 Task: Provide the results of the 2023 Victory Lane Racing Xfinity Series for the track "Martinsville Speedway".
Action: Mouse moved to (157, 366)
Screenshot: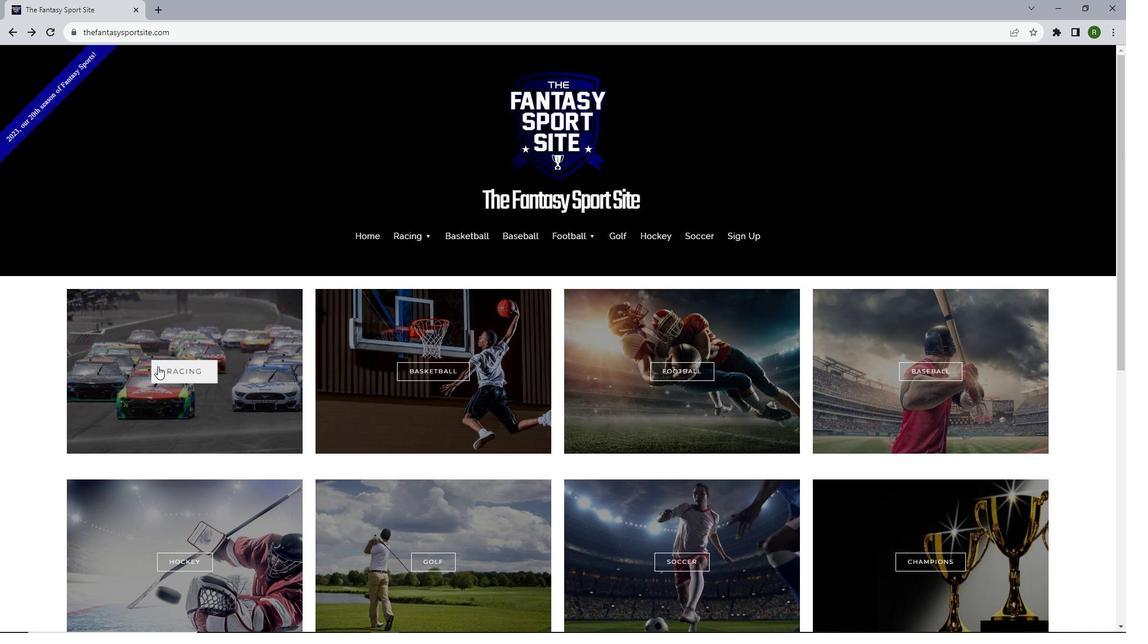 
Action: Mouse pressed left at (157, 366)
Screenshot: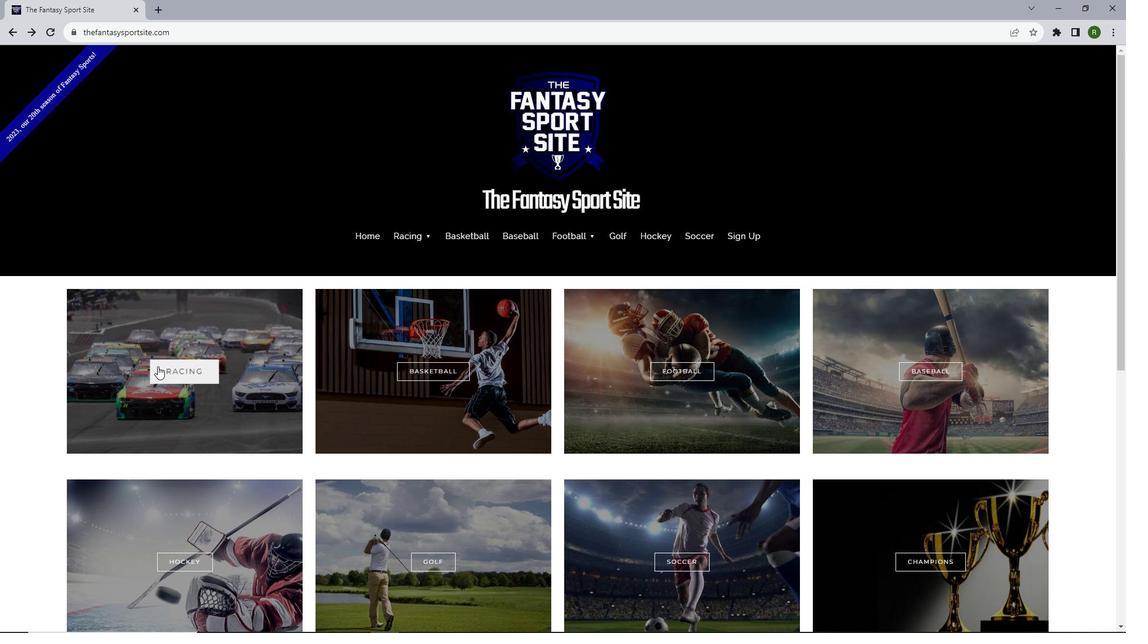 
Action: Mouse moved to (563, 517)
Screenshot: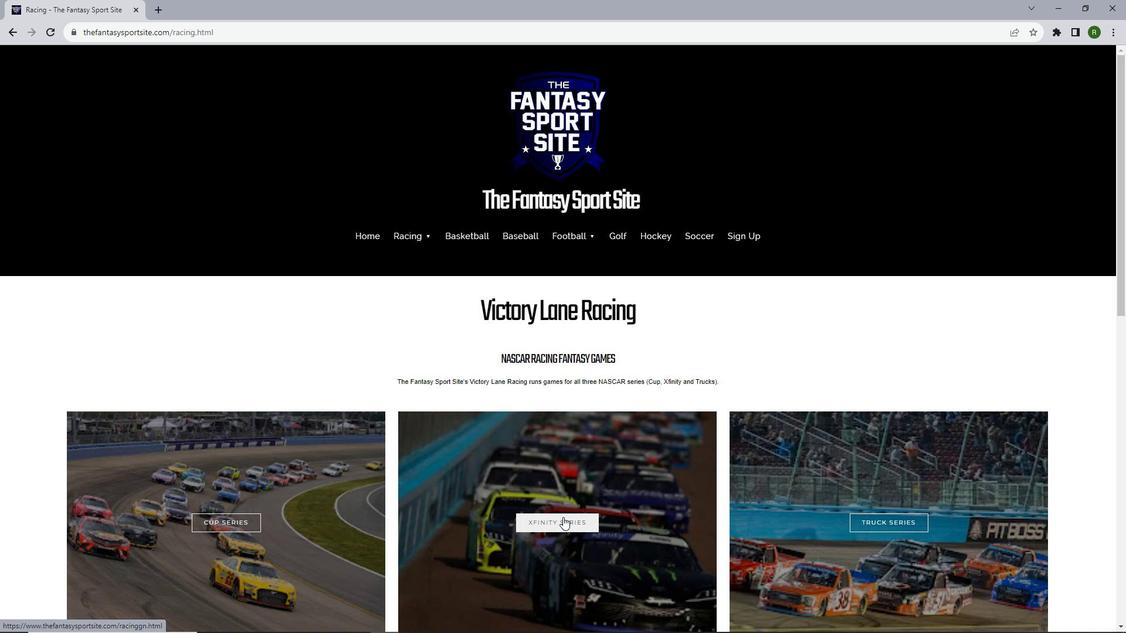 
Action: Mouse pressed left at (563, 517)
Screenshot: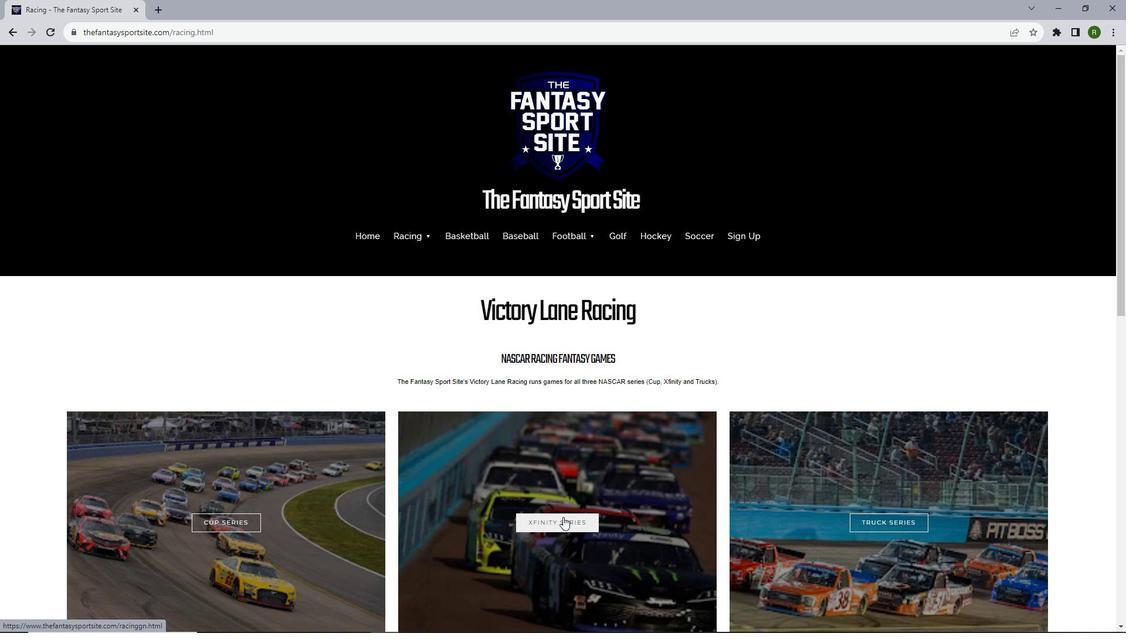 
Action: Mouse moved to (489, 197)
Screenshot: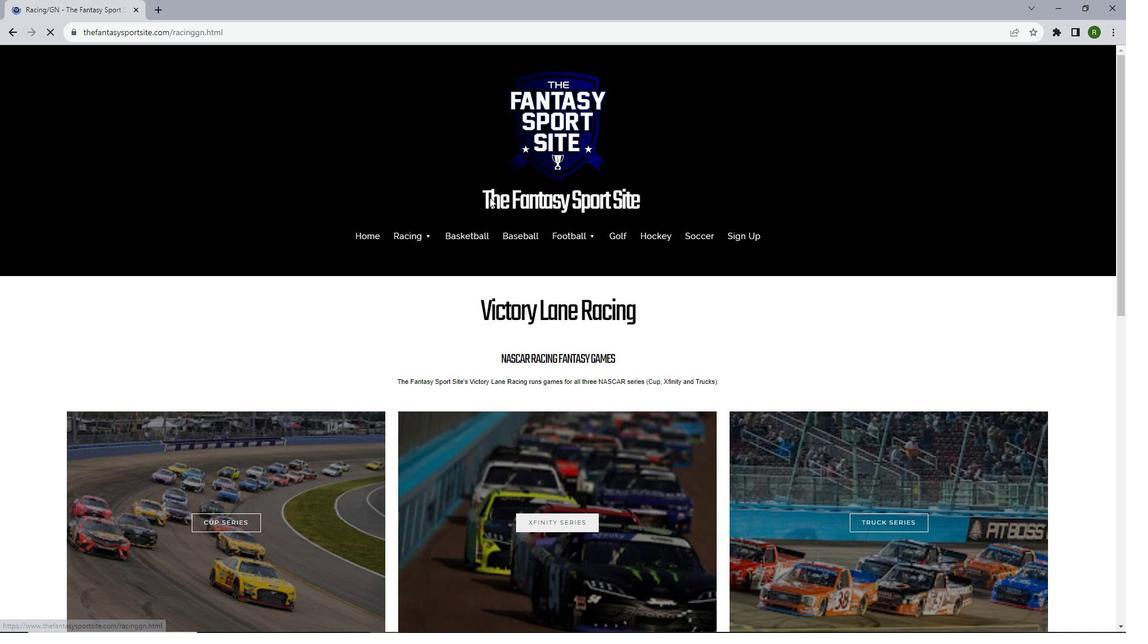 
Action: Mouse scrolled (489, 197) with delta (0, 0)
Screenshot: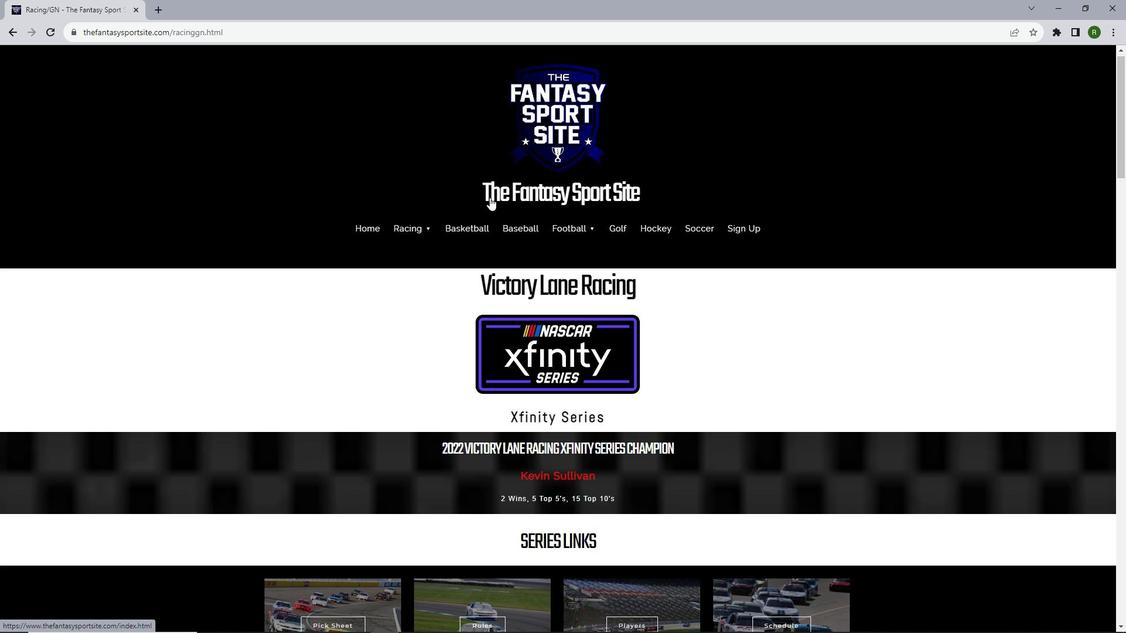 
Action: Mouse scrolled (489, 197) with delta (0, 0)
Screenshot: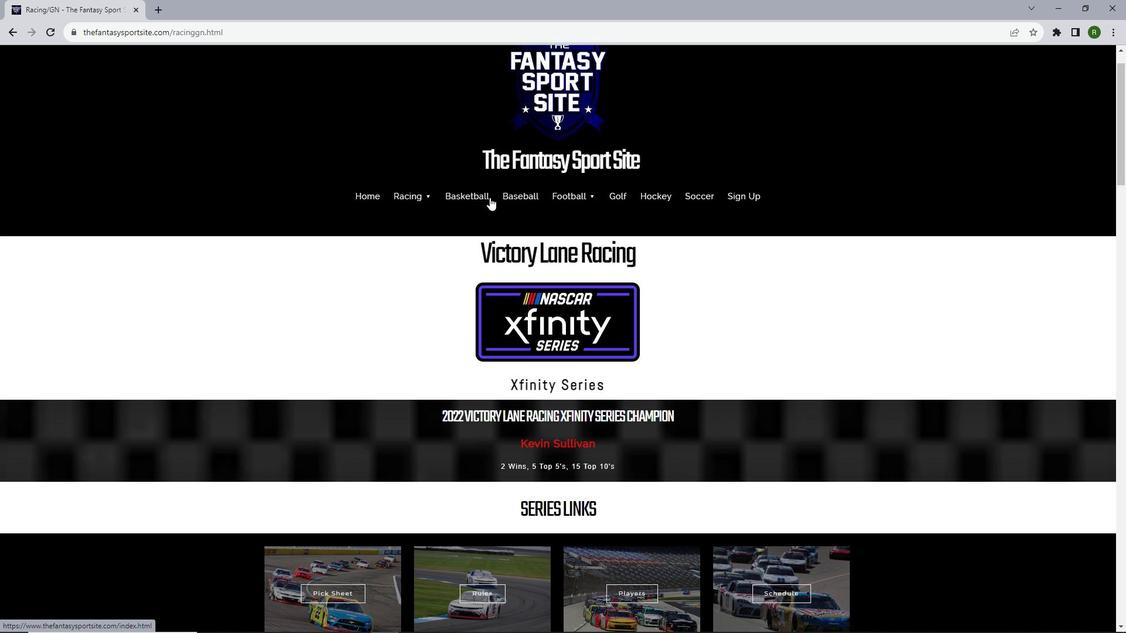 
Action: Mouse scrolled (489, 197) with delta (0, 0)
Screenshot: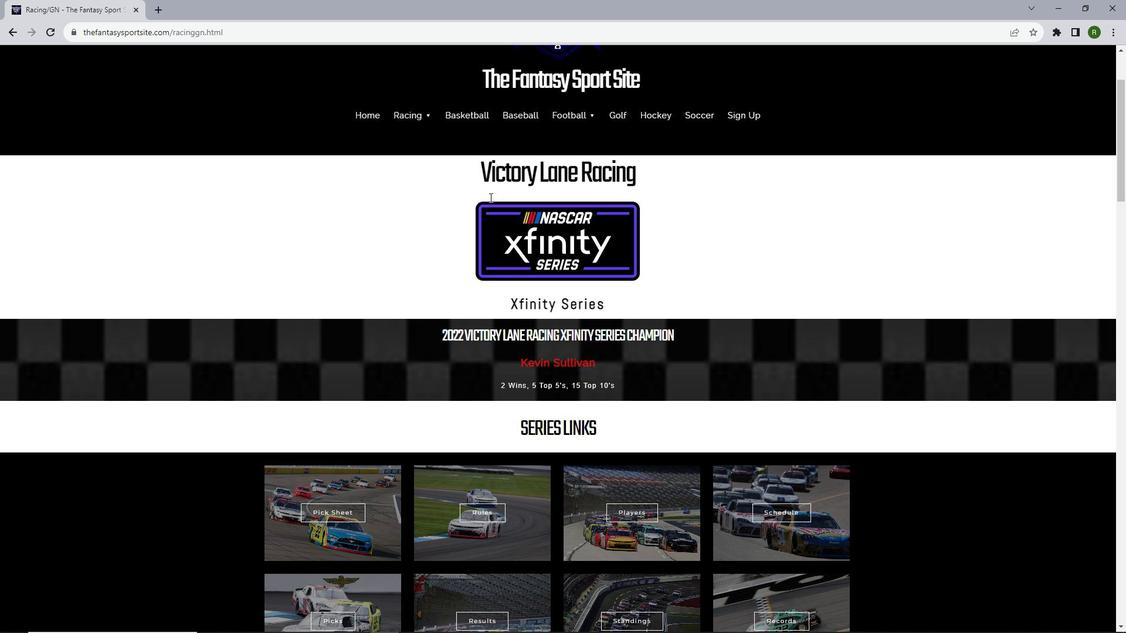 
Action: Mouse scrolled (489, 197) with delta (0, 0)
Screenshot: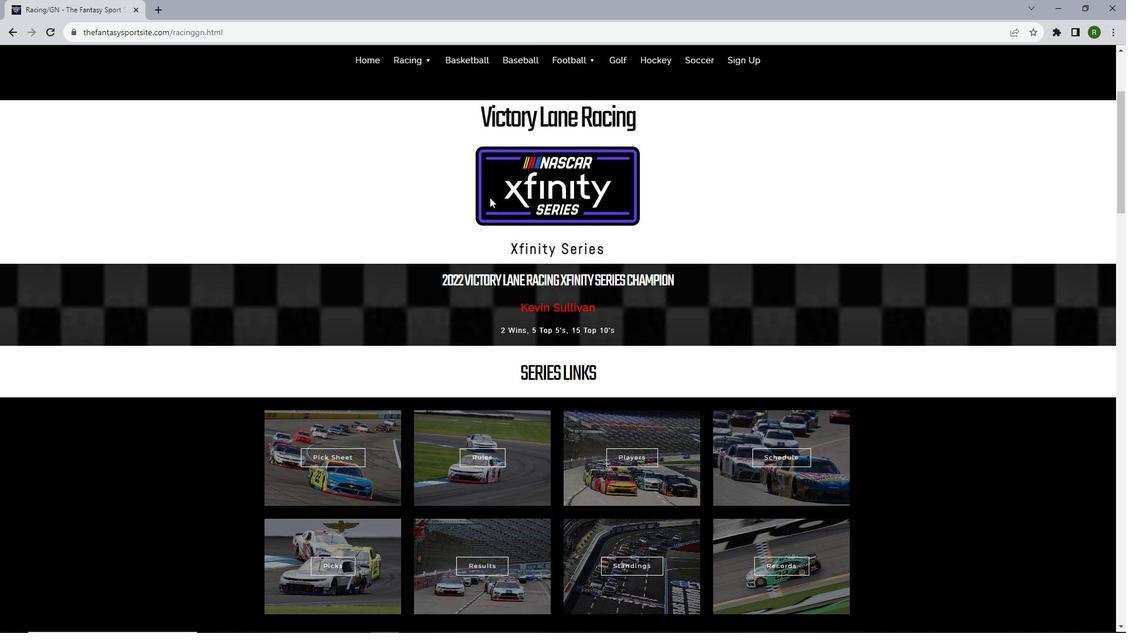 
Action: Mouse moved to (493, 513)
Screenshot: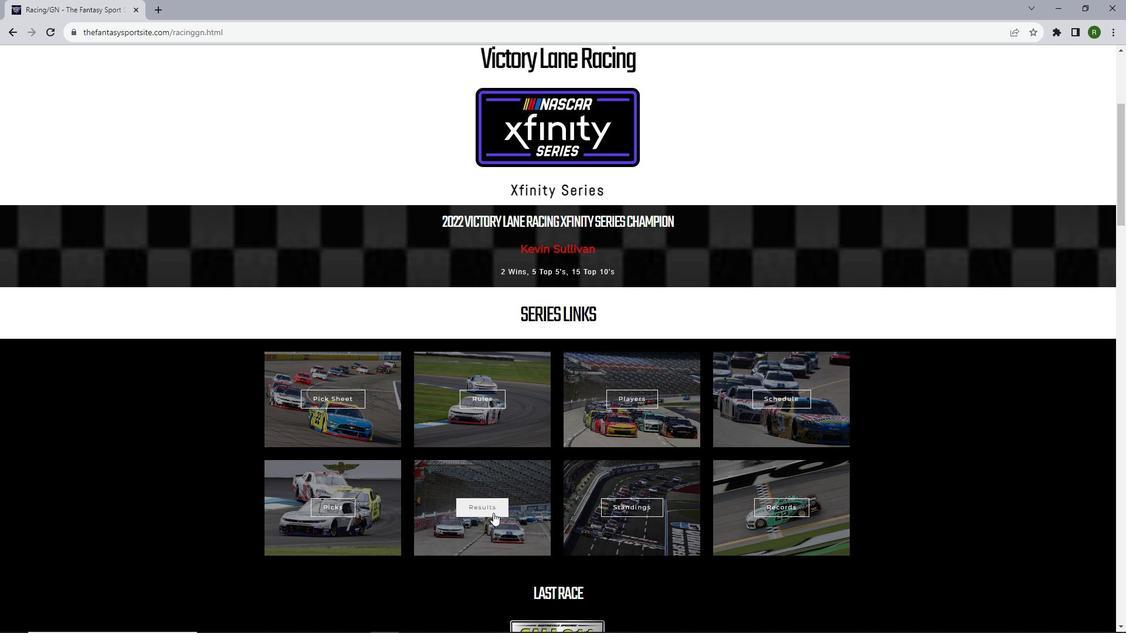 
Action: Mouse pressed left at (493, 513)
Screenshot: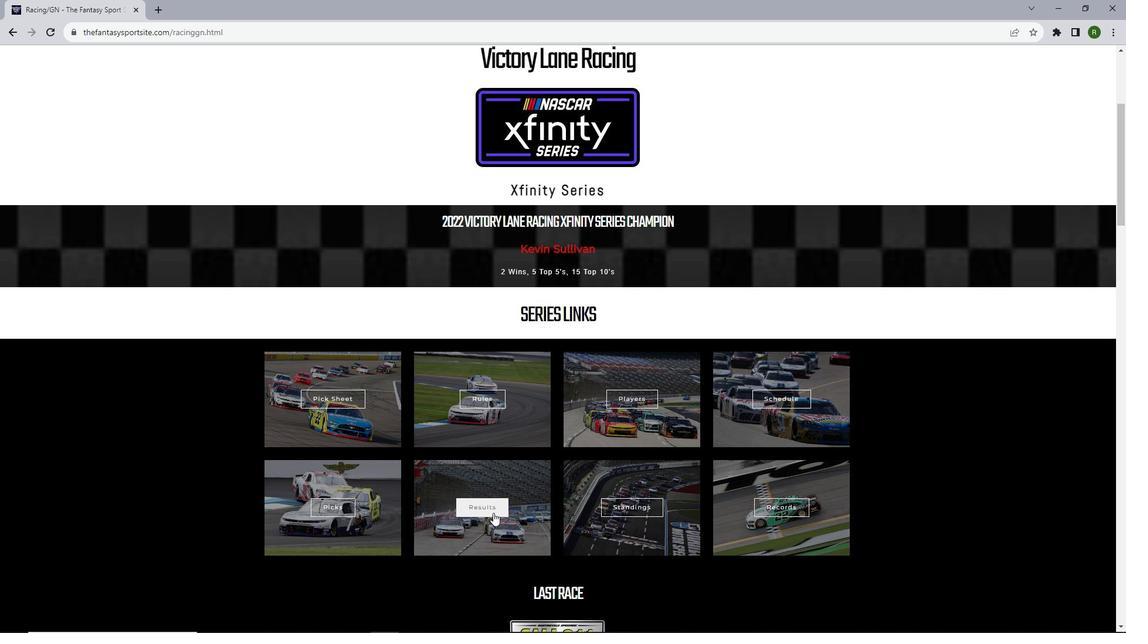 
Action: Mouse moved to (524, 347)
Screenshot: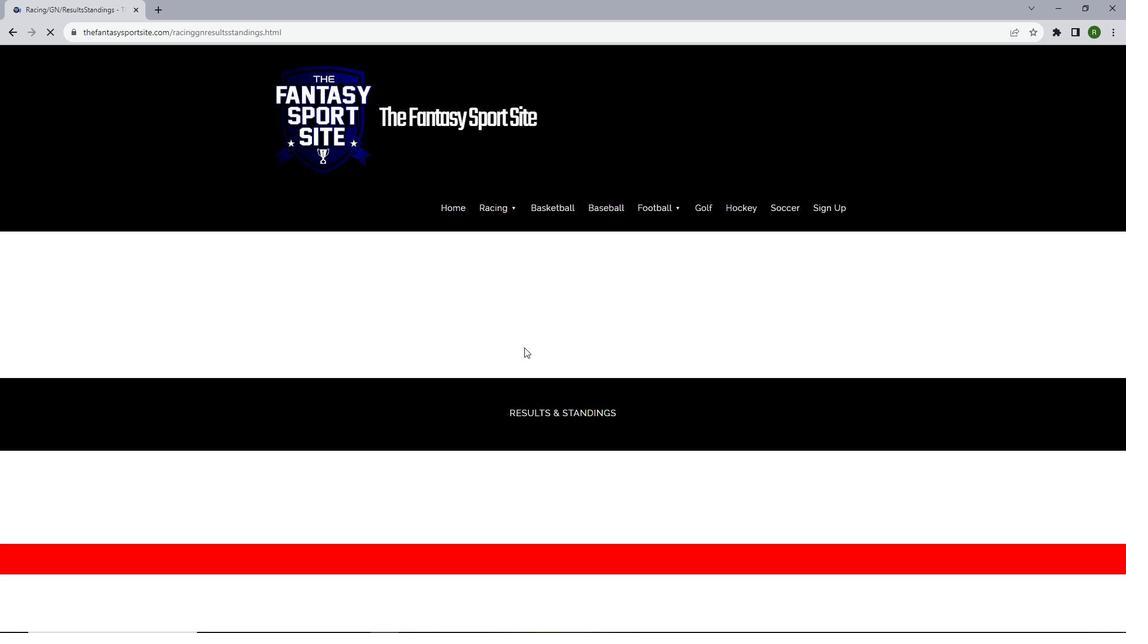 
Action: Mouse scrolled (524, 347) with delta (0, 0)
Screenshot: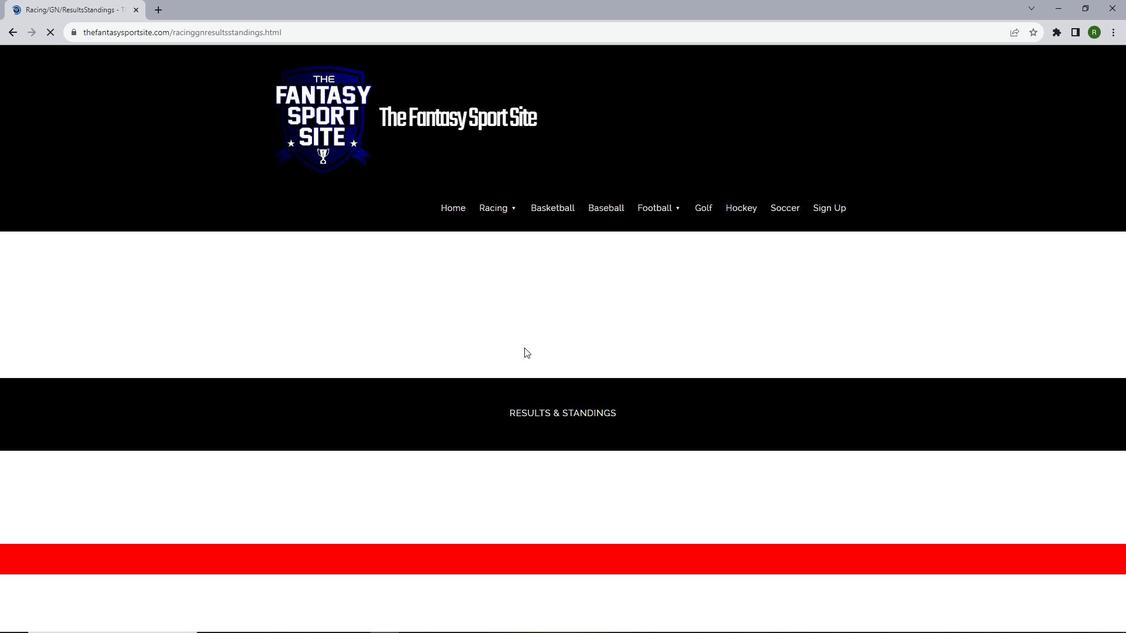 
Action: Mouse moved to (525, 347)
Screenshot: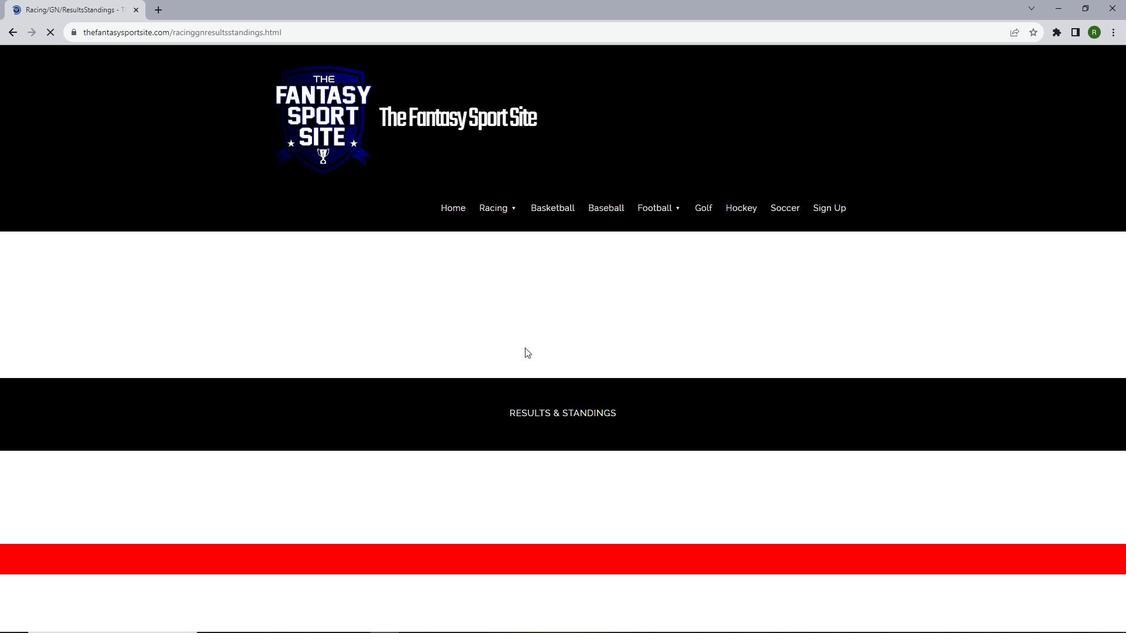 
Action: Mouse scrolled (525, 347) with delta (0, 0)
Screenshot: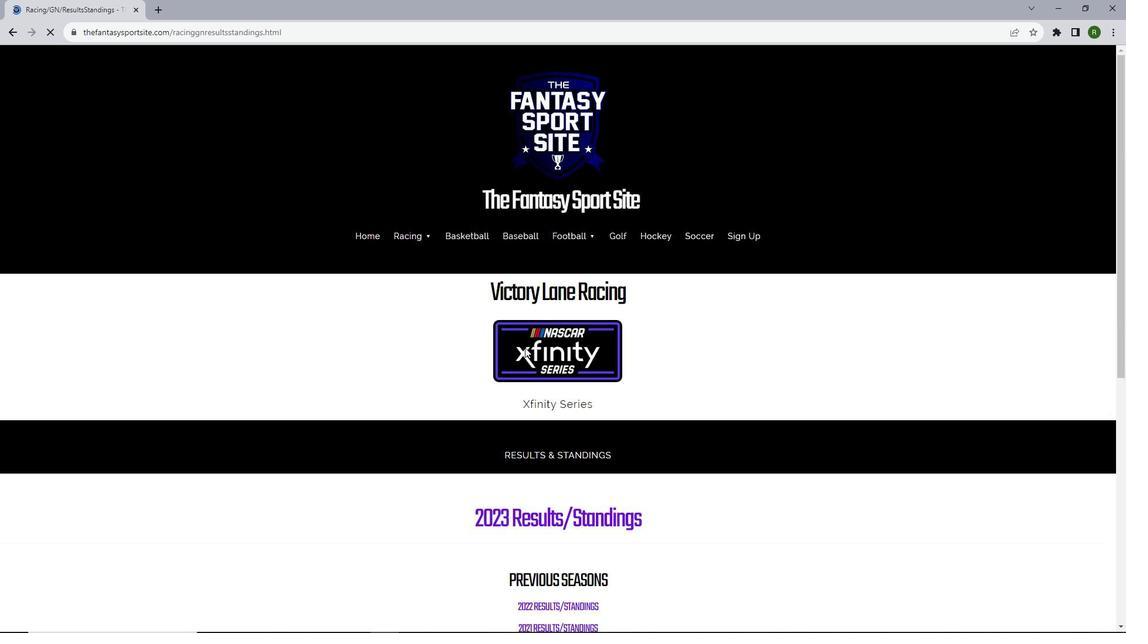 
Action: Mouse scrolled (525, 347) with delta (0, 0)
Screenshot: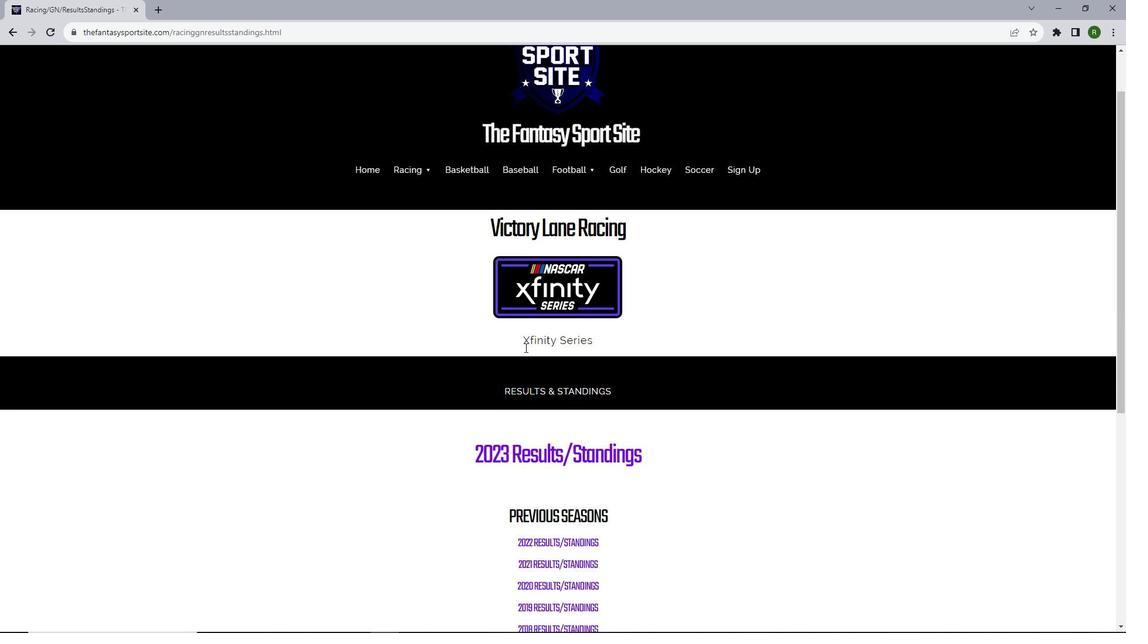 
Action: Mouse scrolled (525, 347) with delta (0, 0)
Screenshot: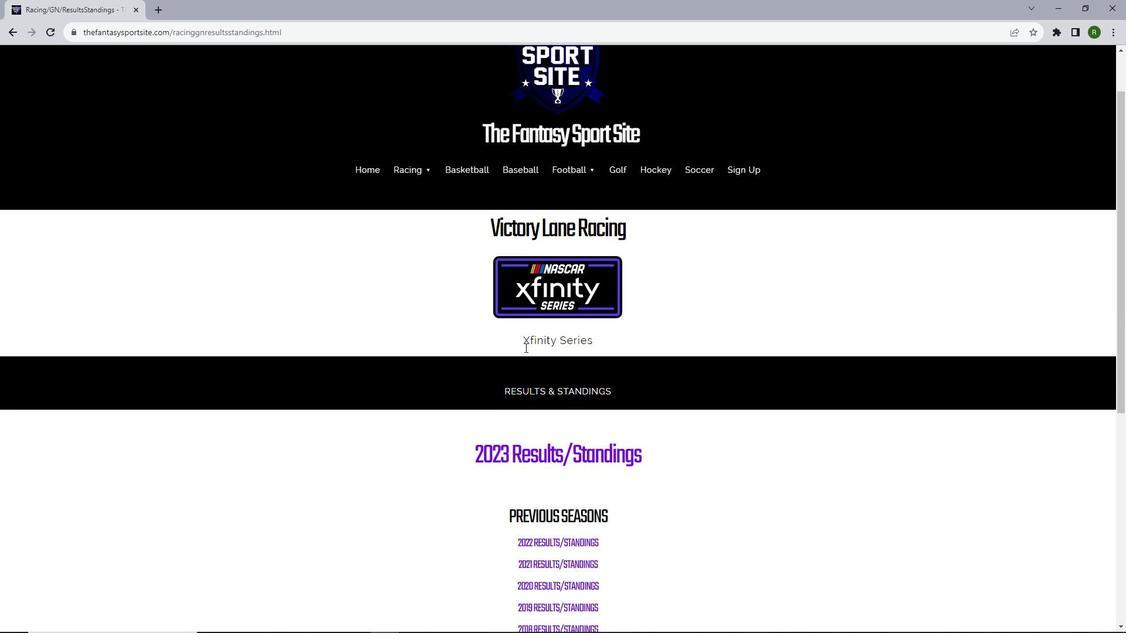 
Action: Mouse moved to (560, 349)
Screenshot: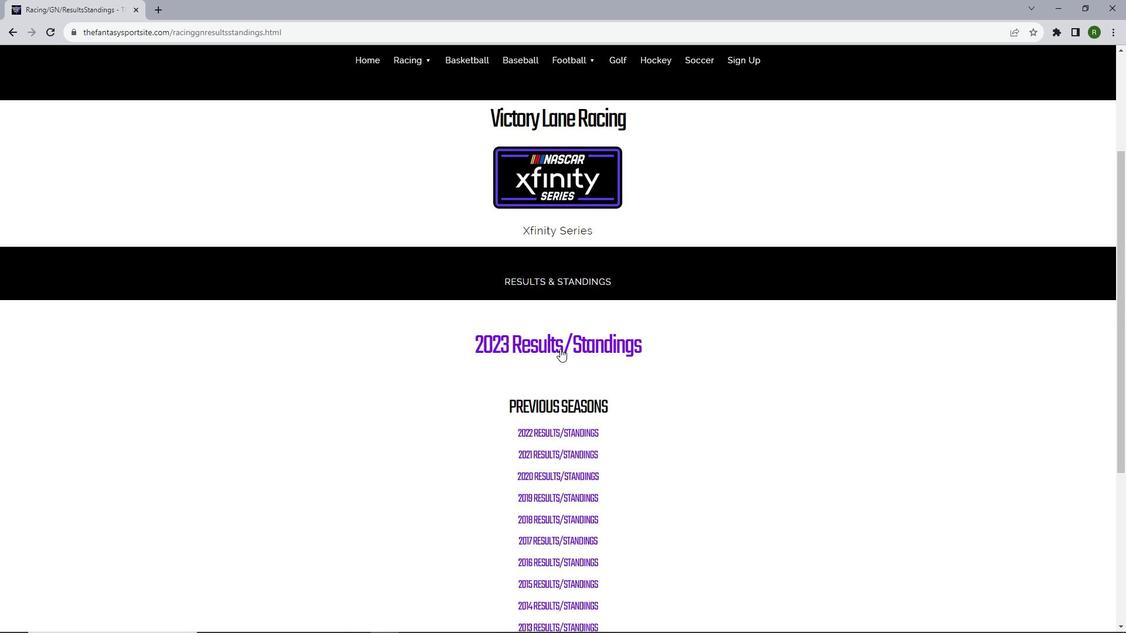
Action: Mouse pressed left at (560, 349)
Screenshot: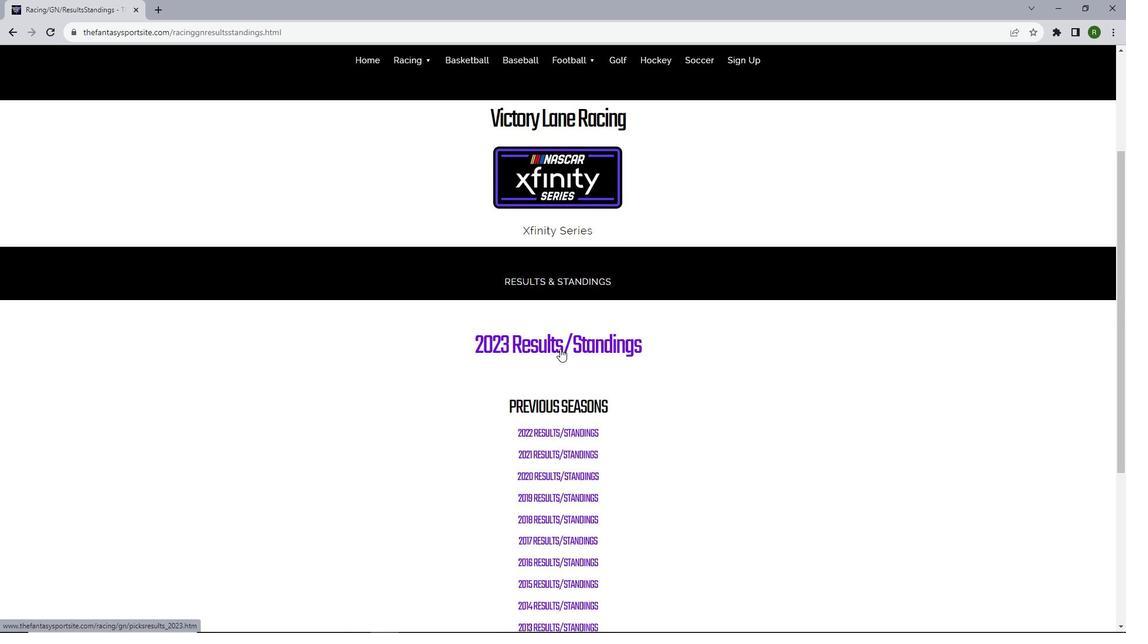 
Action: Mouse moved to (655, 200)
Screenshot: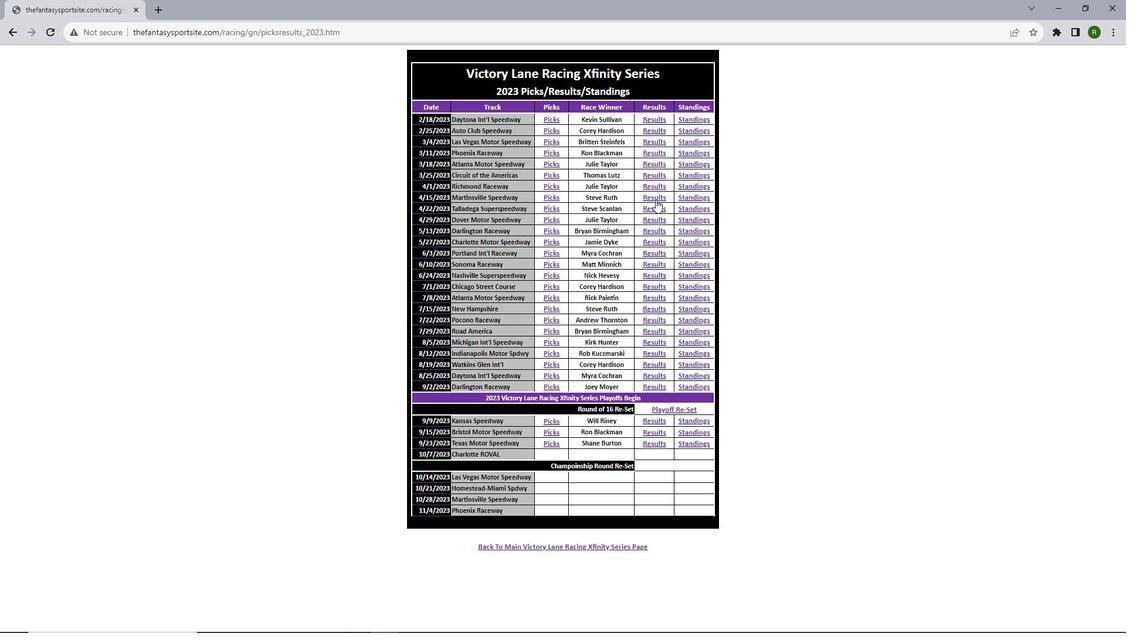 
Action: Mouse pressed left at (655, 200)
Screenshot: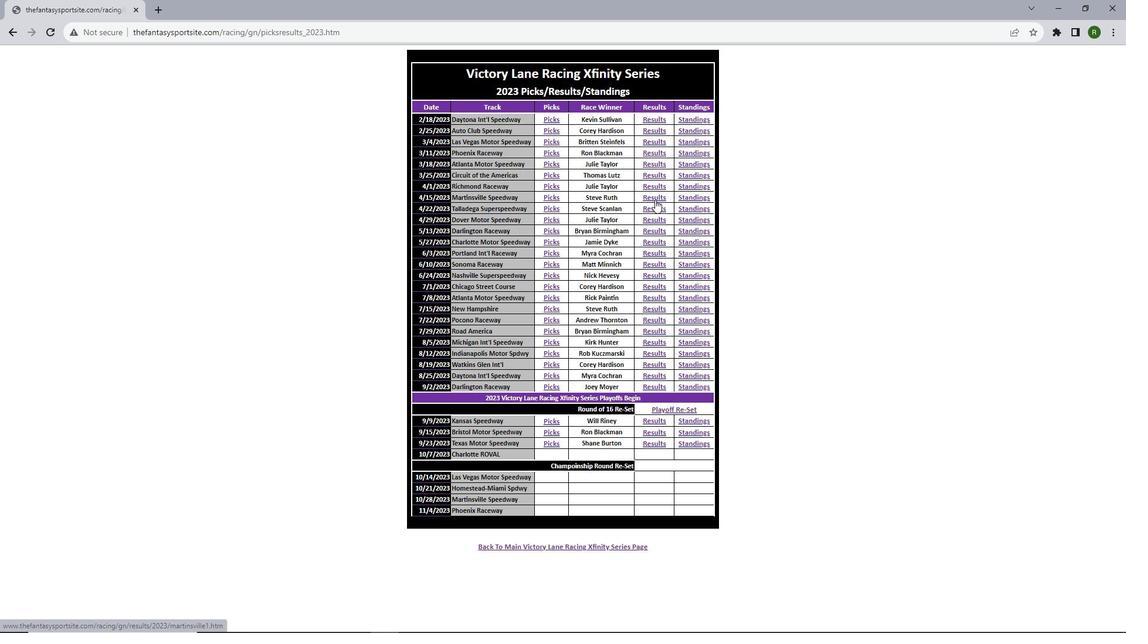 
Action: Mouse moved to (654, 200)
Screenshot: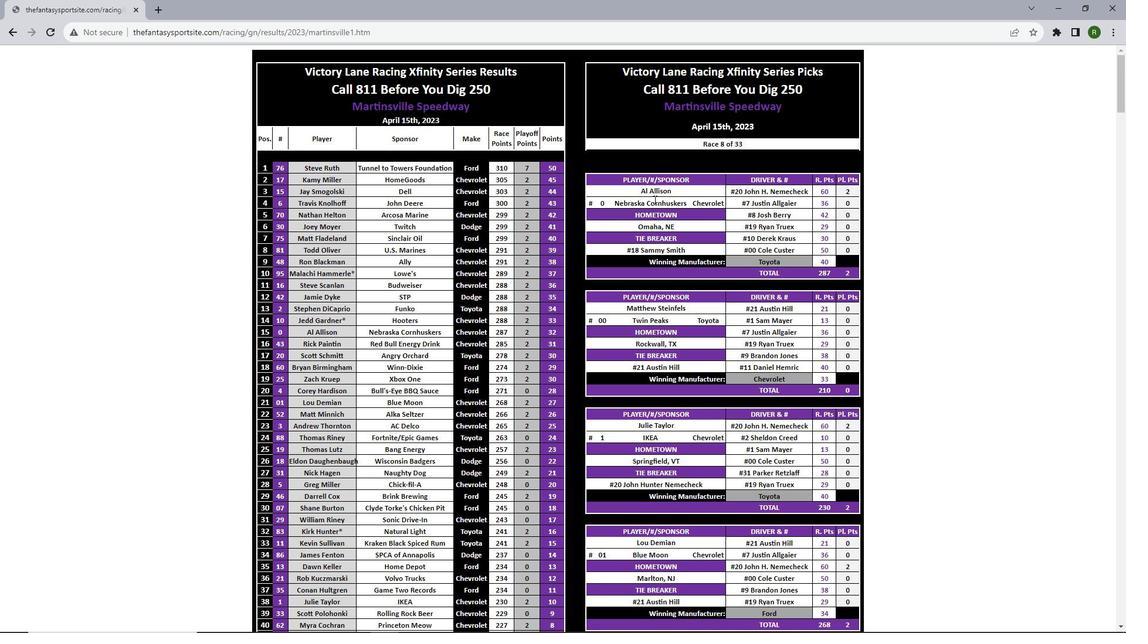 
Action: Mouse scrolled (654, 199) with delta (0, 0)
Screenshot: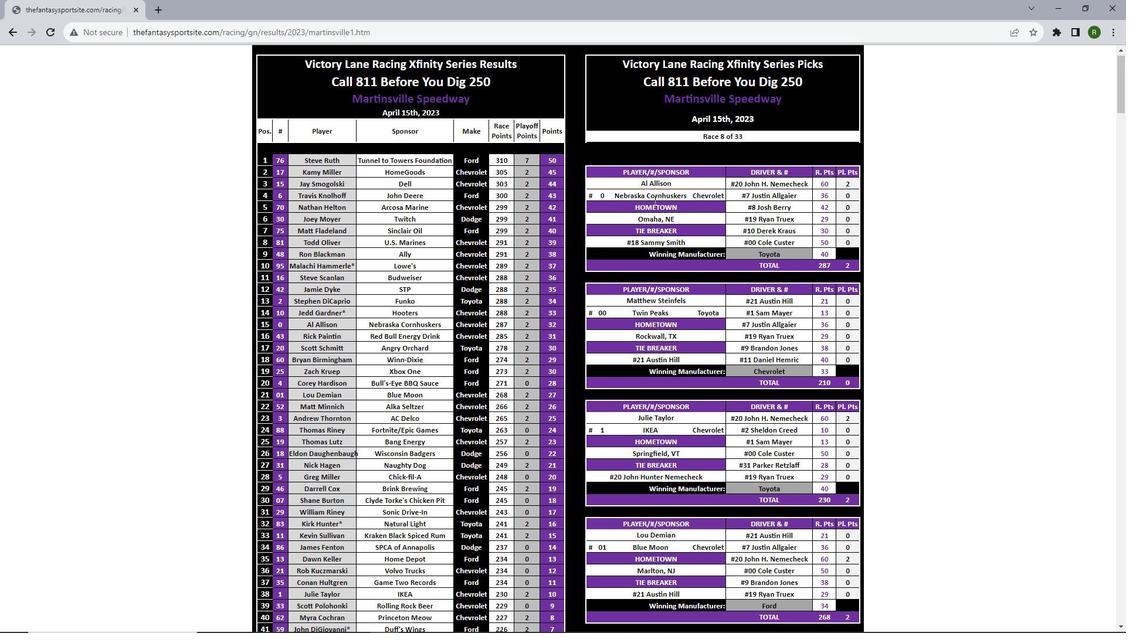 
Action: Mouse scrolled (654, 199) with delta (0, 0)
Screenshot: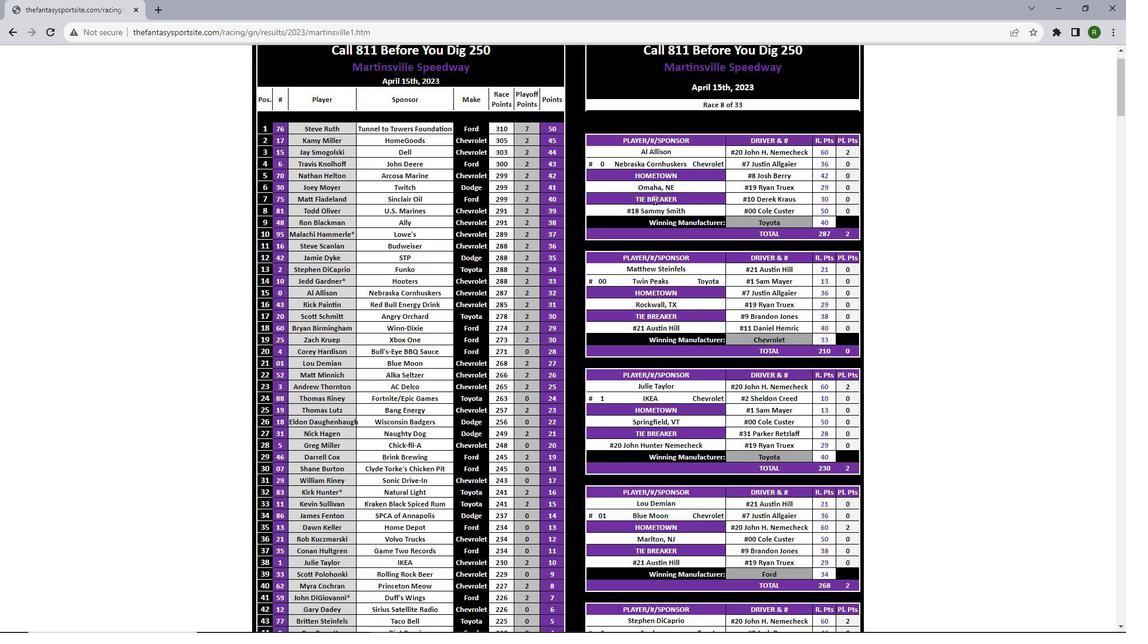 
Action: Mouse scrolled (654, 199) with delta (0, 0)
Screenshot: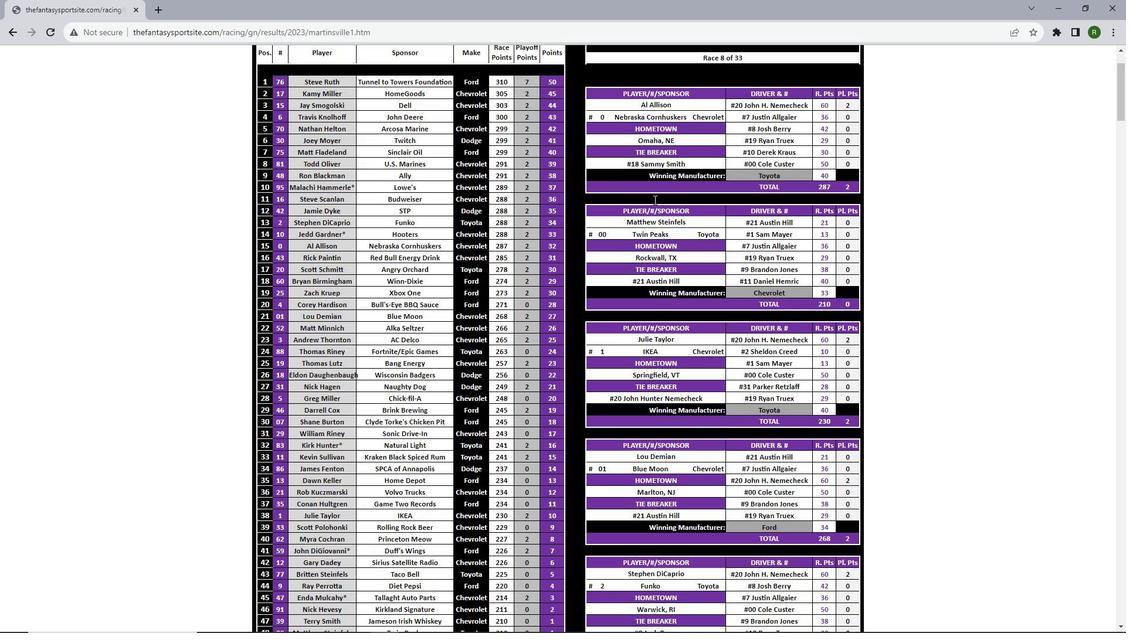 
Action: Mouse scrolled (654, 199) with delta (0, 0)
Screenshot: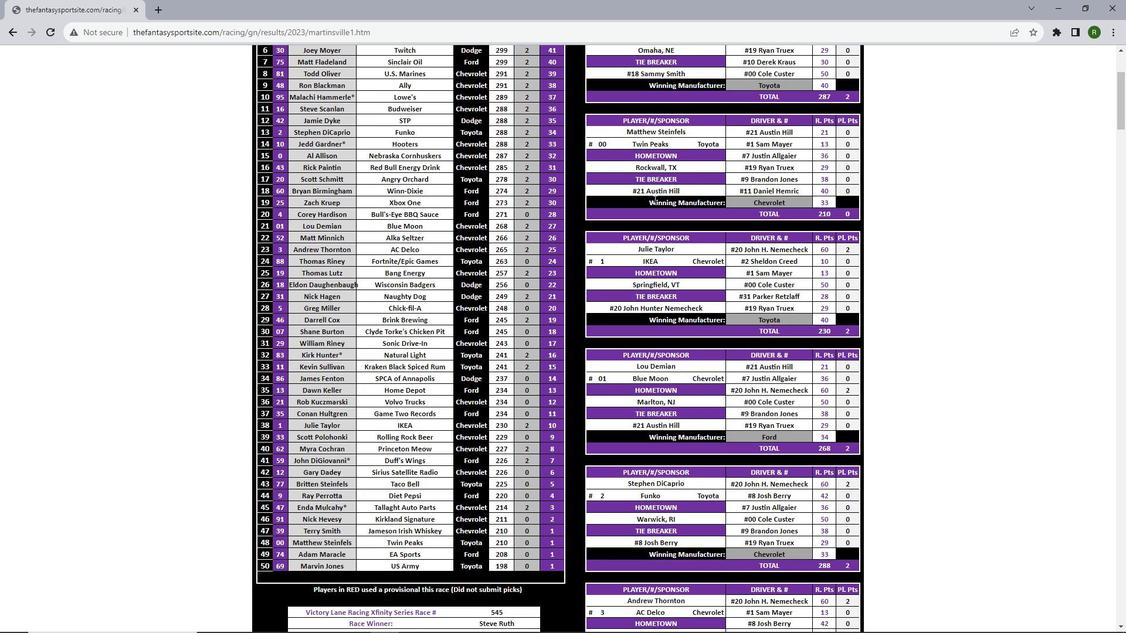 
Action: Mouse scrolled (654, 199) with delta (0, 0)
Screenshot: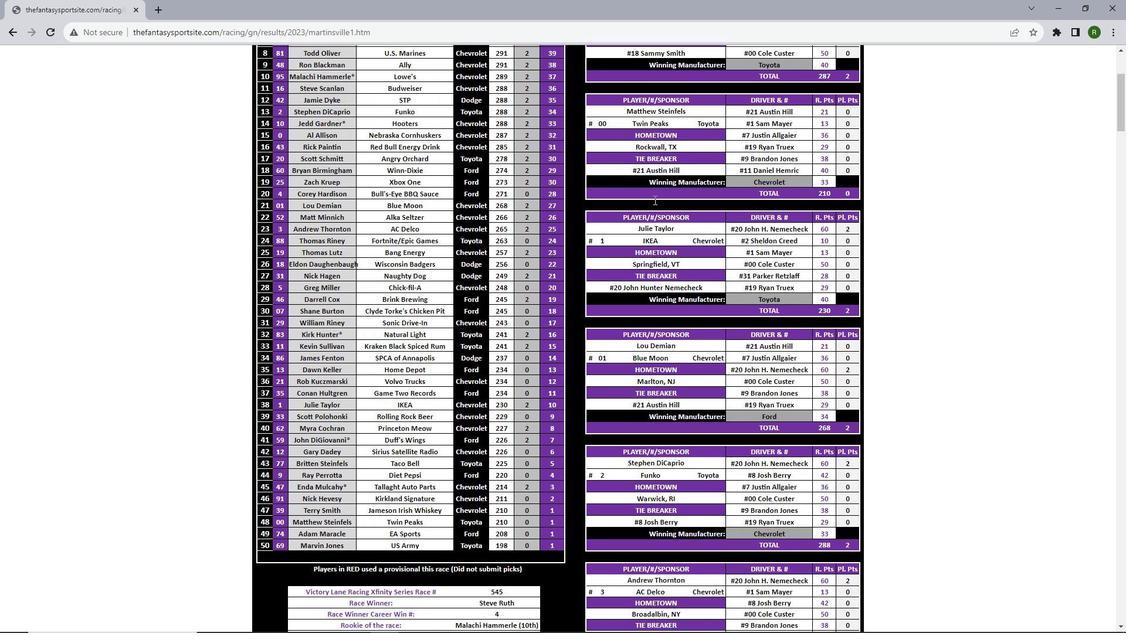 
Action: Mouse scrolled (654, 199) with delta (0, 0)
Screenshot: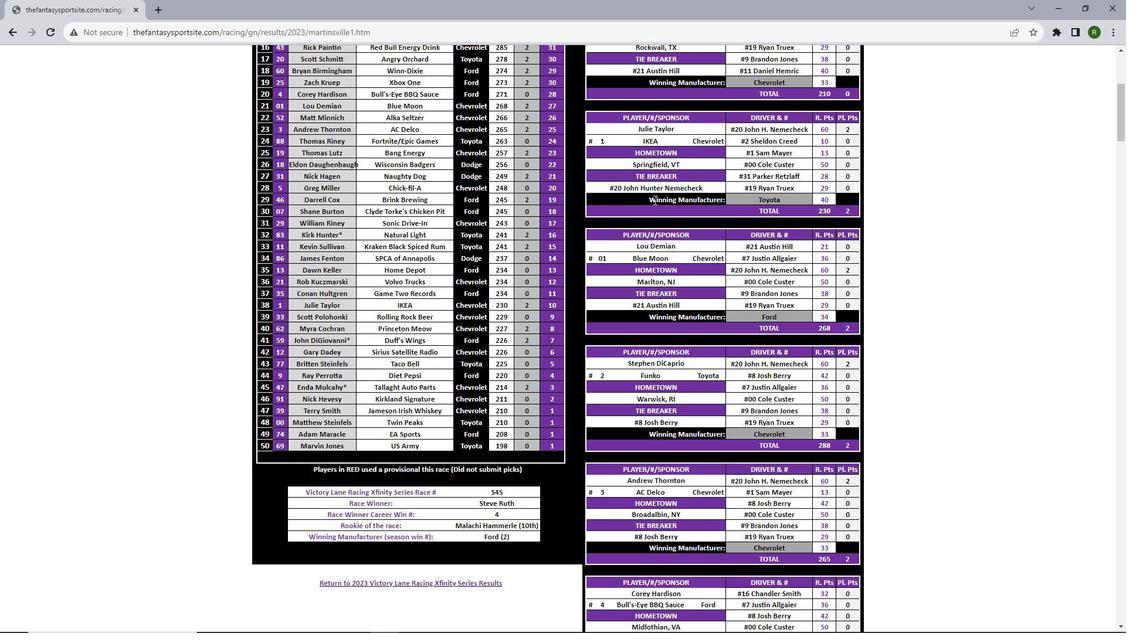 
Action: Mouse scrolled (654, 199) with delta (0, 0)
Screenshot: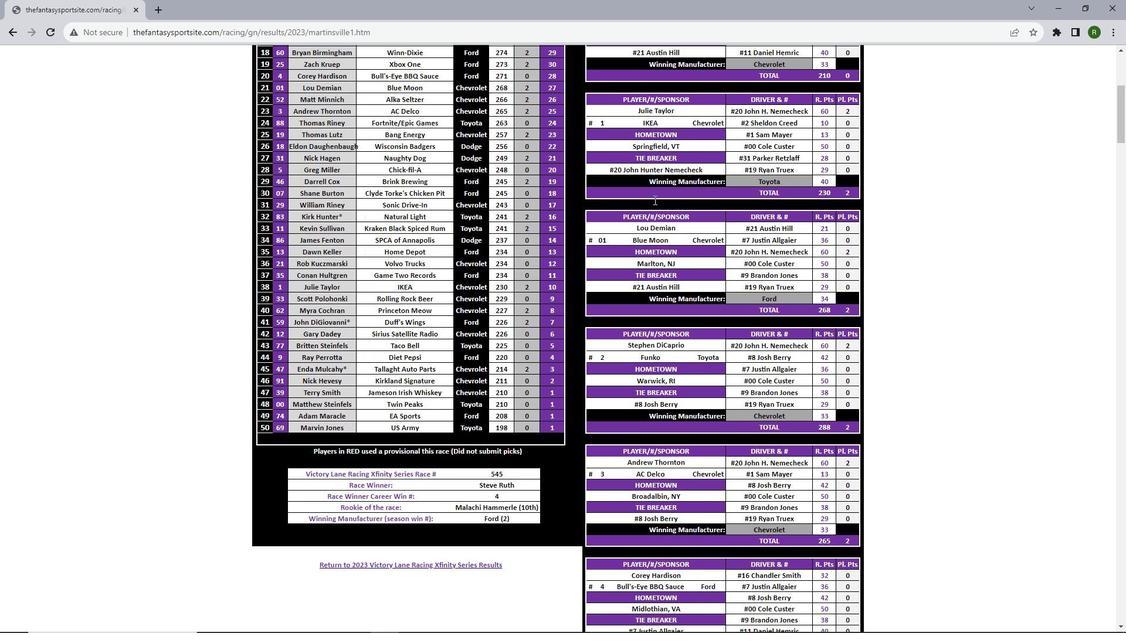 
Action: Mouse scrolled (654, 199) with delta (0, 0)
Screenshot: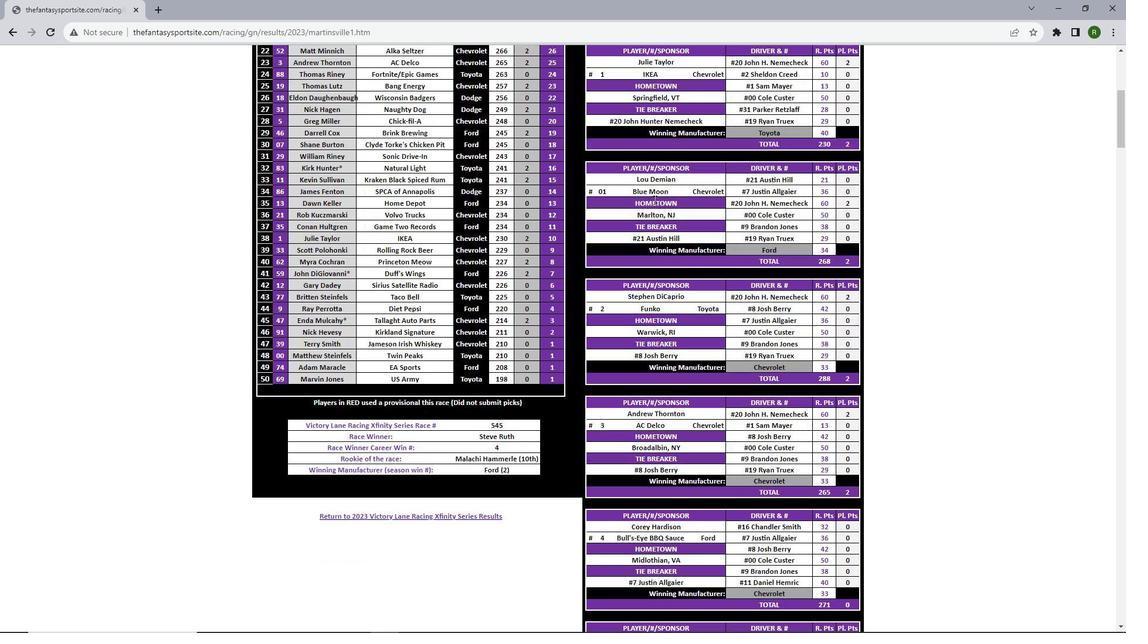 
Action: Mouse scrolled (654, 199) with delta (0, 0)
Screenshot: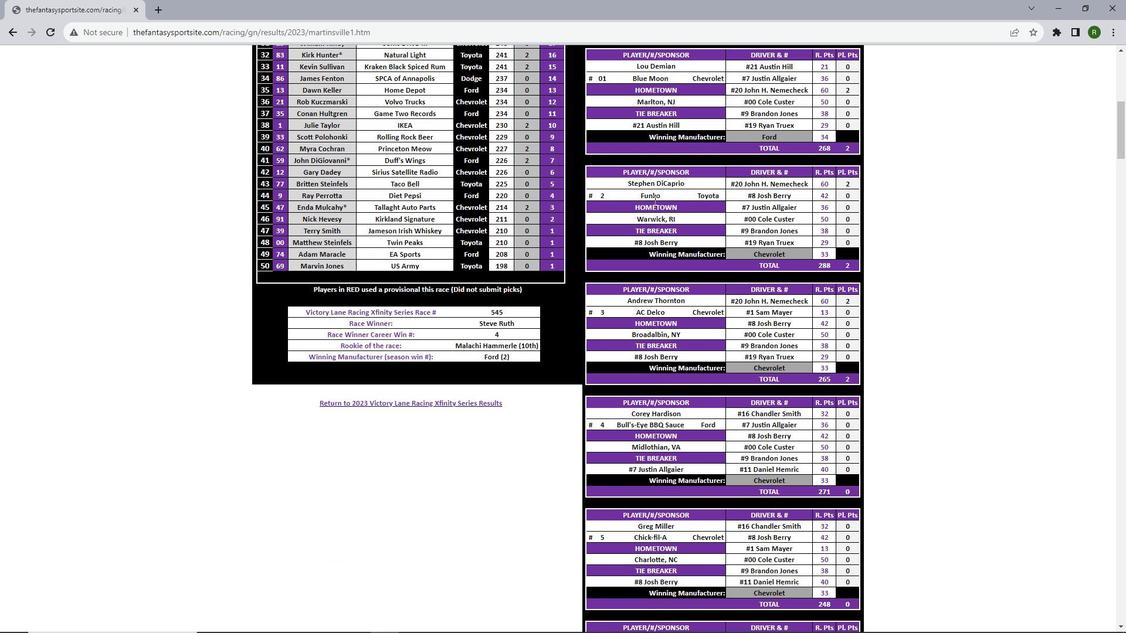 
Action: Mouse scrolled (654, 199) with delta (0, 0)
Screenshot: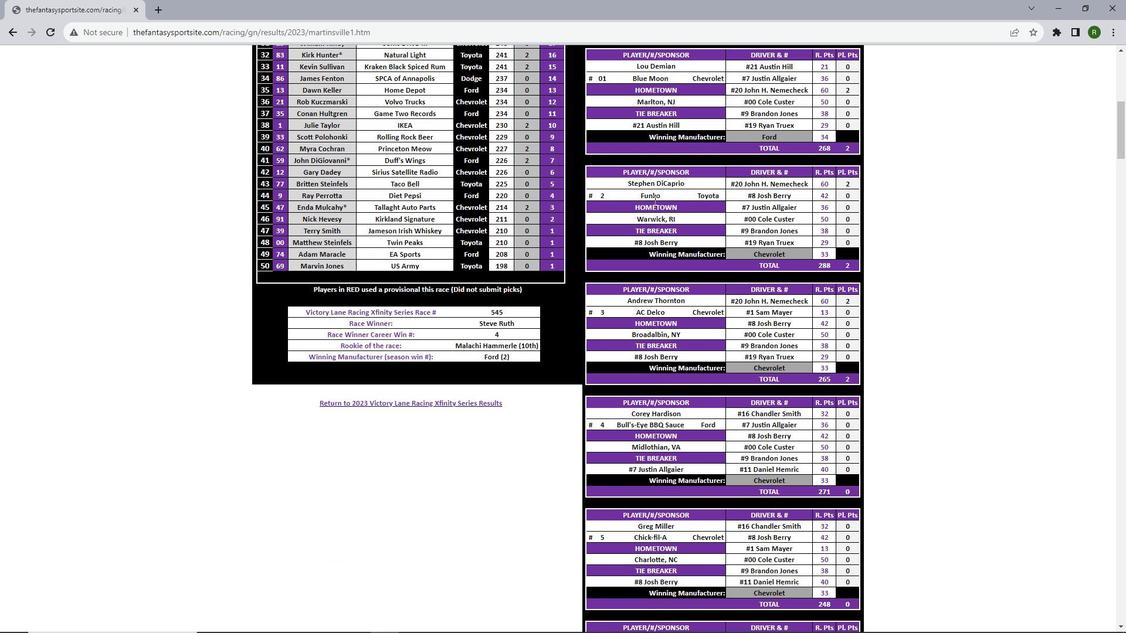 
Action: Mouse scrolled (654, 199) with delta (0, 0)
Screenshot: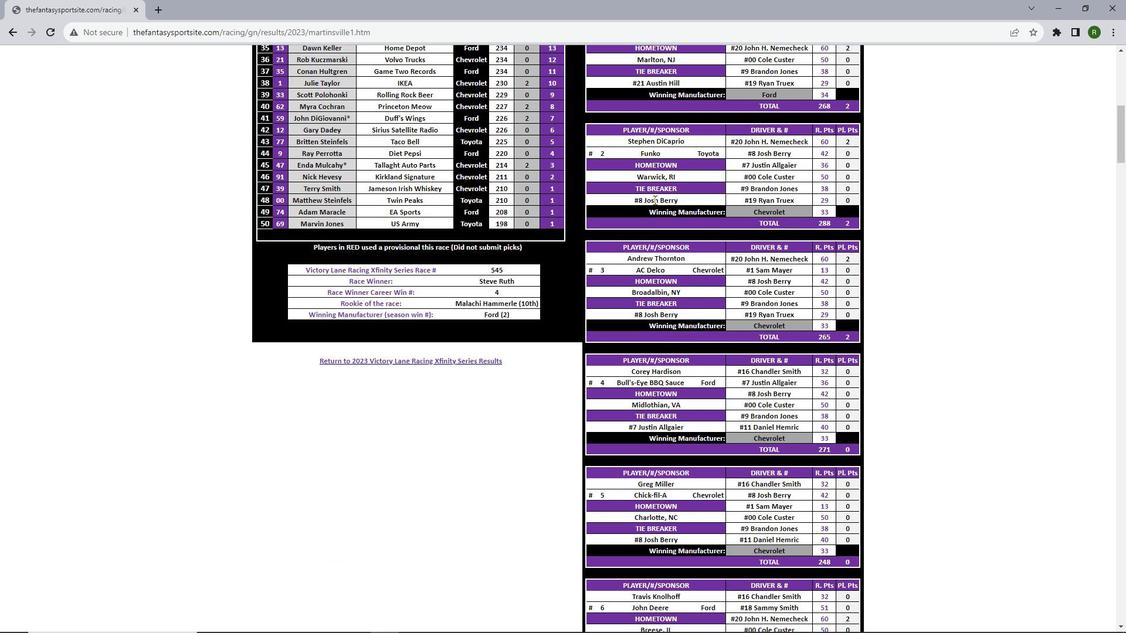 
Action: Mouse scrolled (654, 199) with delta (0, 0)
Screenshot: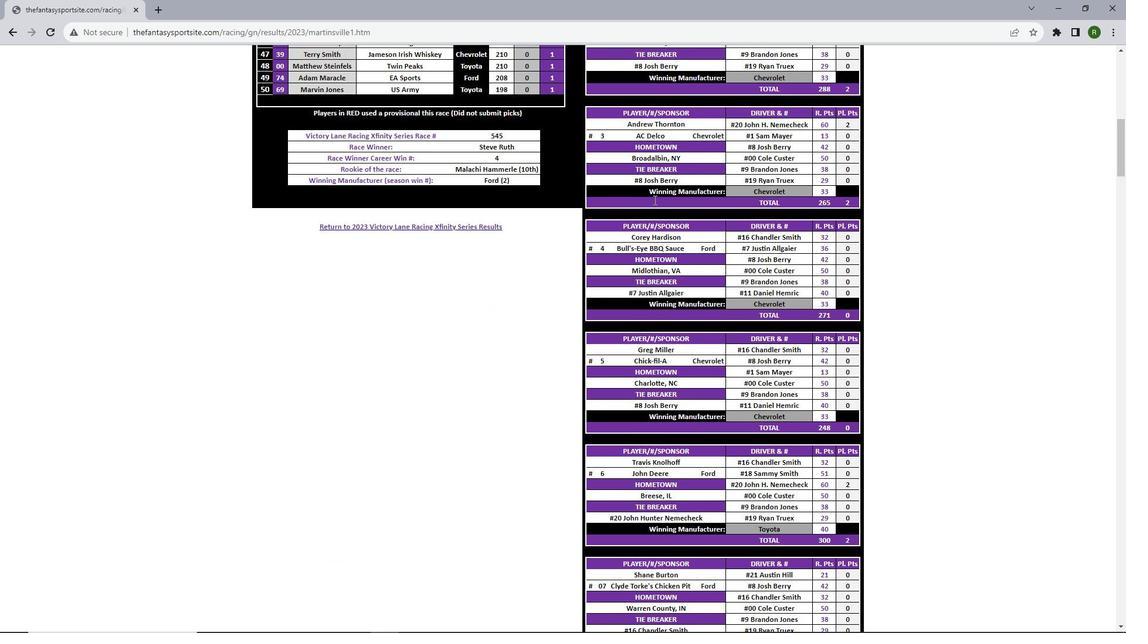 
Action: Mouse scrolled (654, 199) with delta (0, 0)
Screenshot: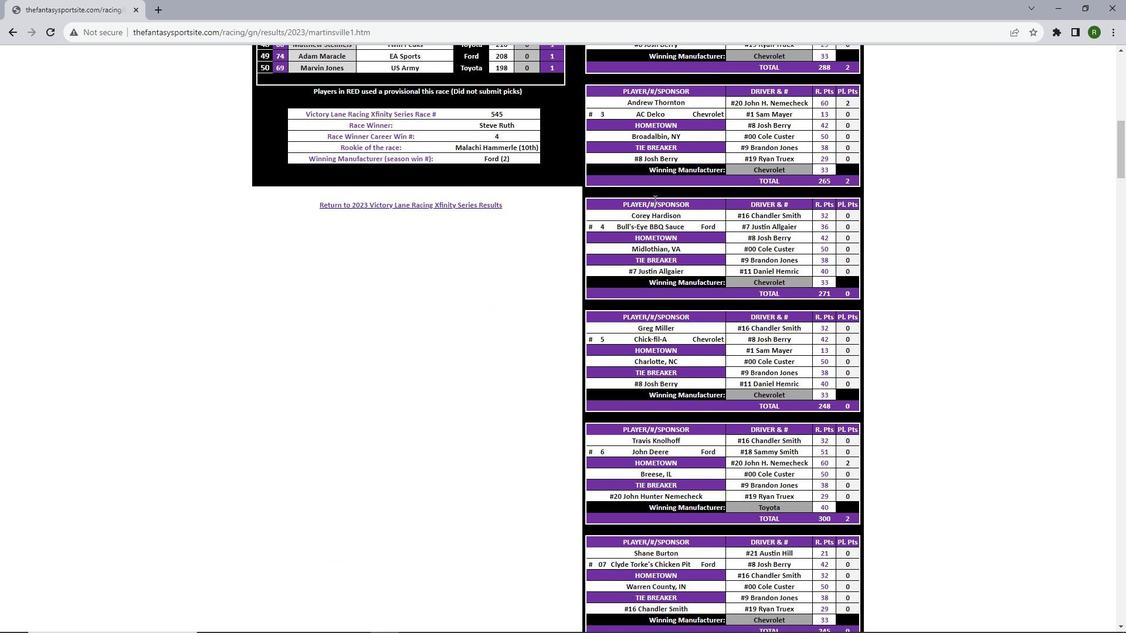 
Action: Mouse scrolled (654, 199) with delta (0, 0)
Screenshot: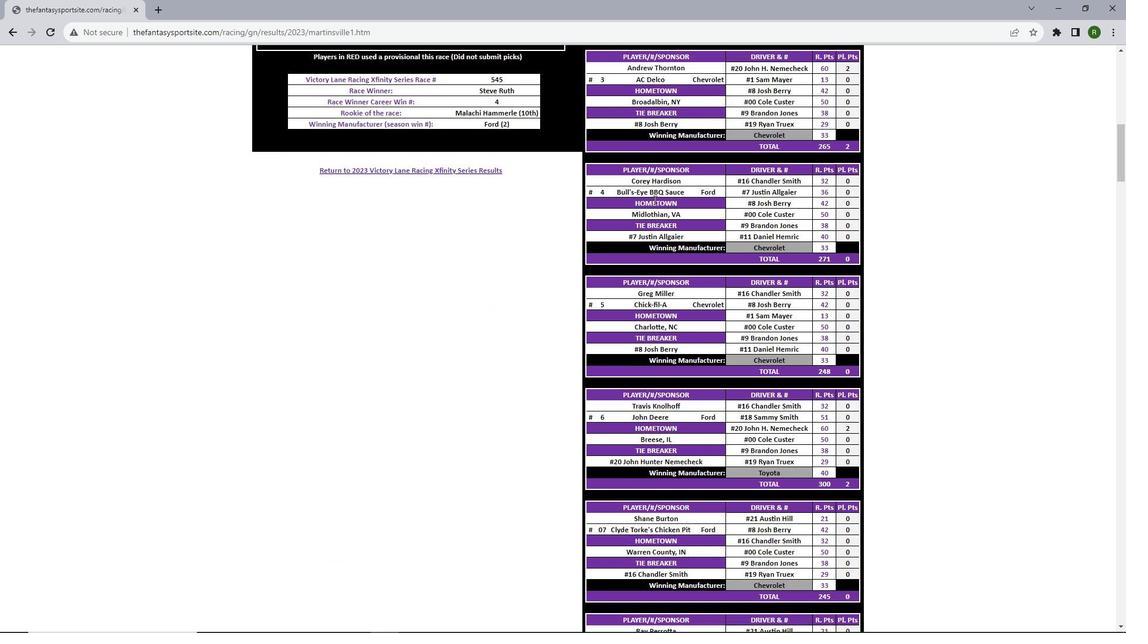 
Action: Mouse scrolled (654, 199) with delta (0, 0)
Screenshot: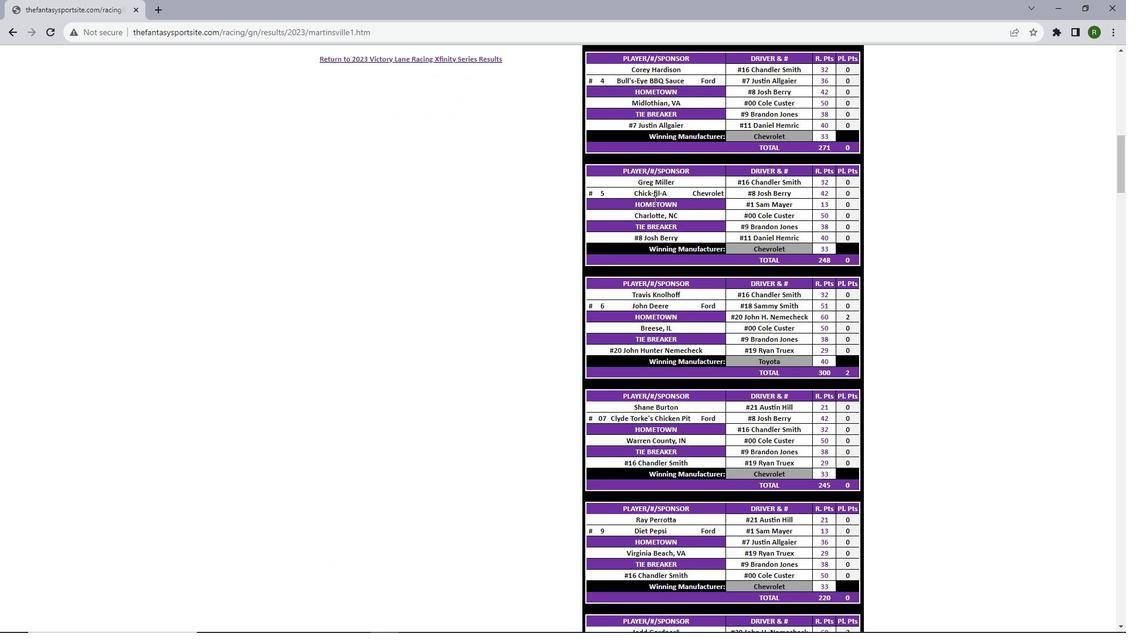 
Action: Mouse scrolled (654, 199) with delta (0, 0)
Screenshot: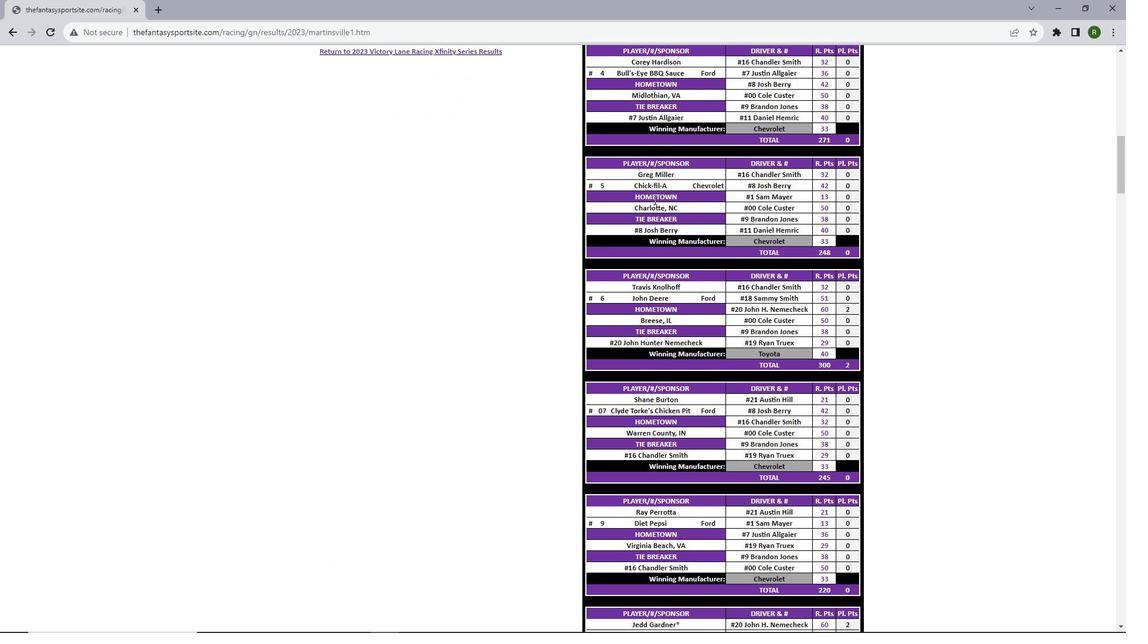 
Action: Mouse scrolled (654, 199) with delta (0, 0)
Screenshot: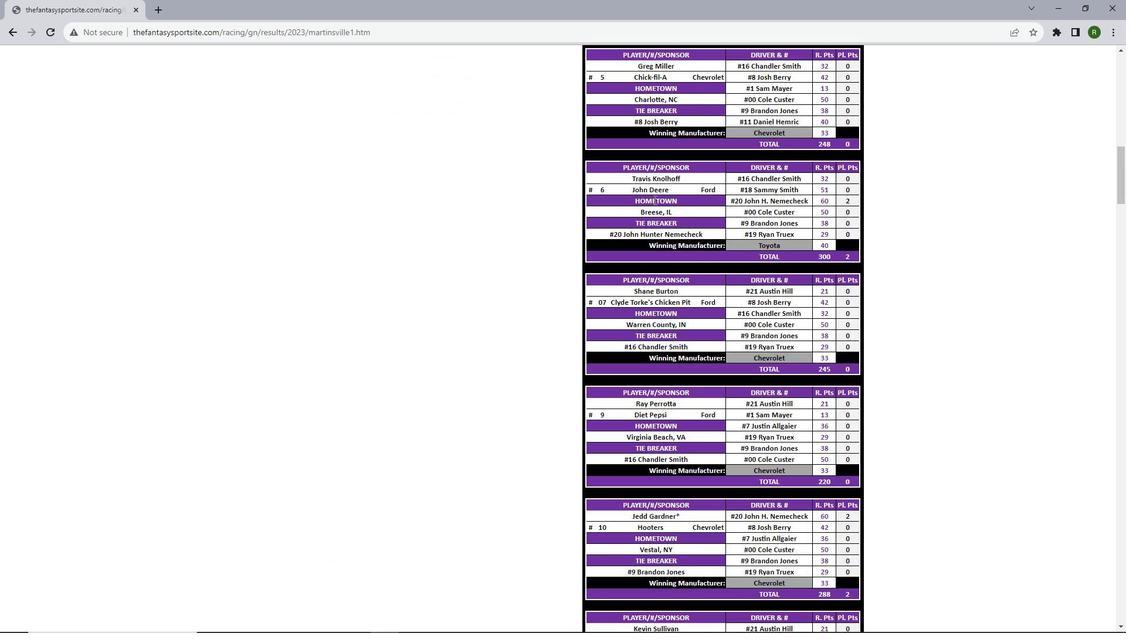 
Action: Mouse scrolled (654, 199) with delta (0, 0)
Screenshot: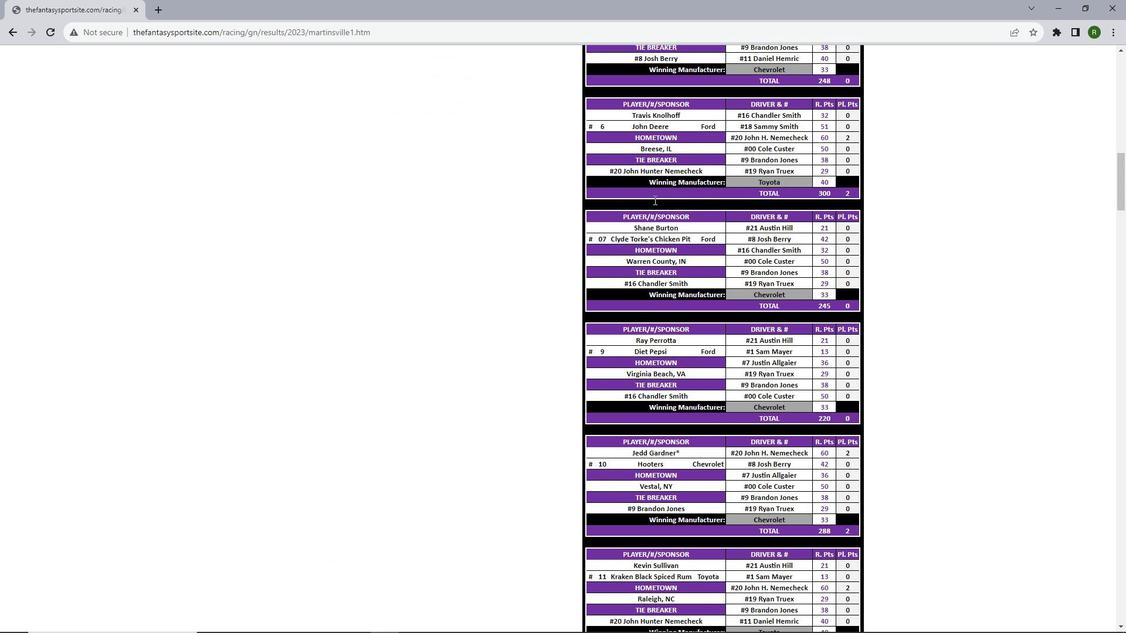 
Action: Mouse scrolled (654, 199) with delta (0, 0)
Screenshot: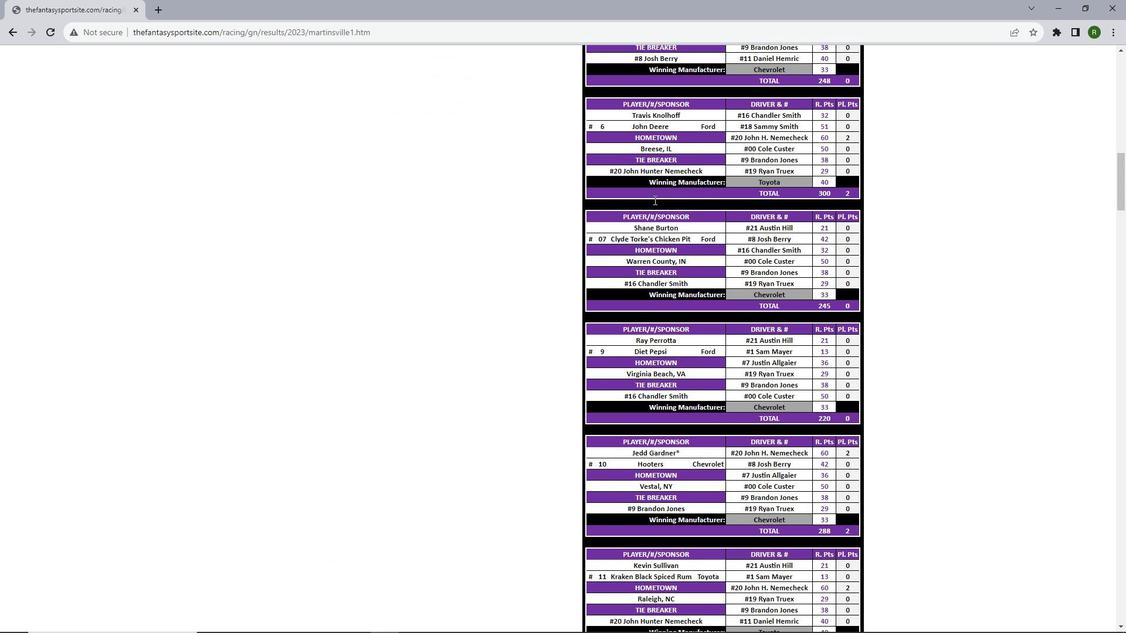 
Action: Mouse scrolled (654, 199) with delta (0, 0)
Screenshot: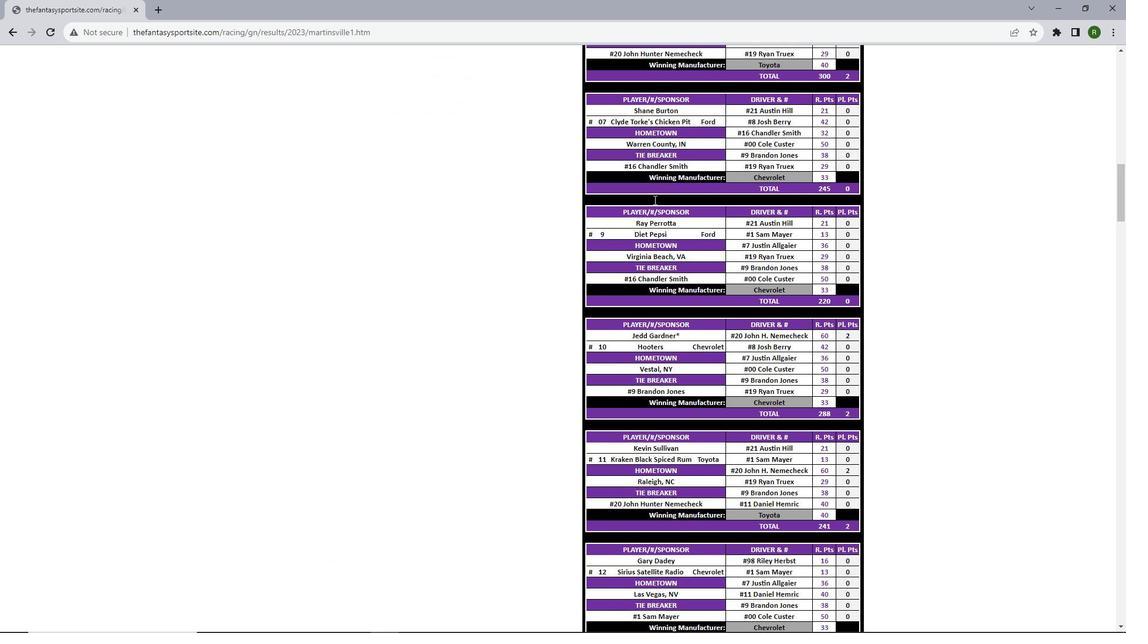 
Action: Mouse scrolled (654, 199) with delta (0, 0)
Screenshot: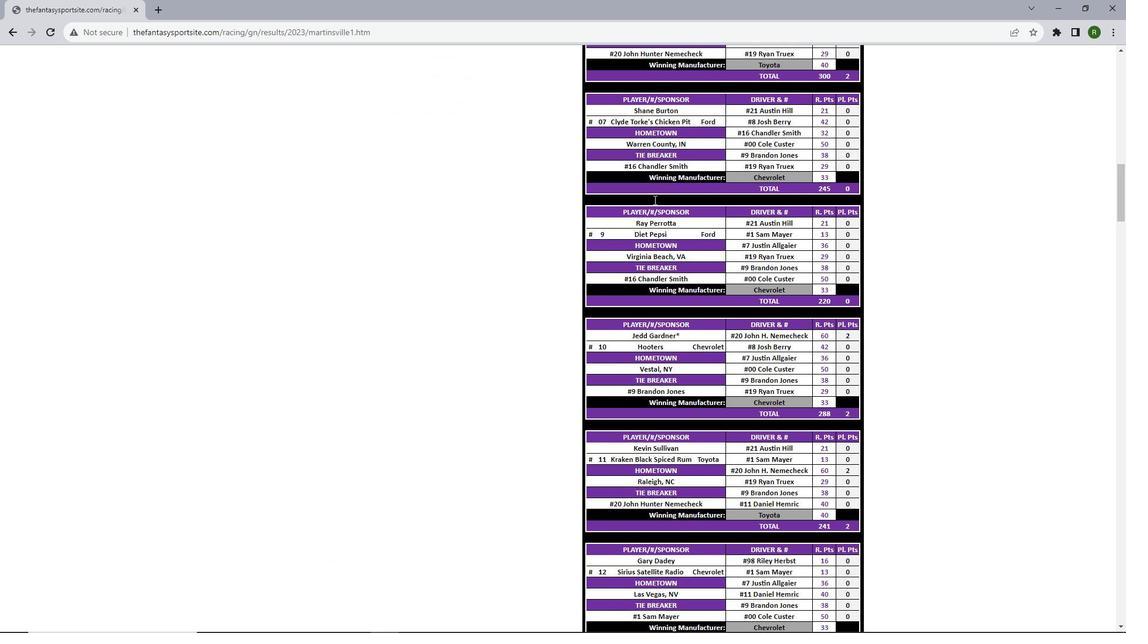 
Action: Mouse scrolled (654, 199) with delta (0, 0)
Screenshot: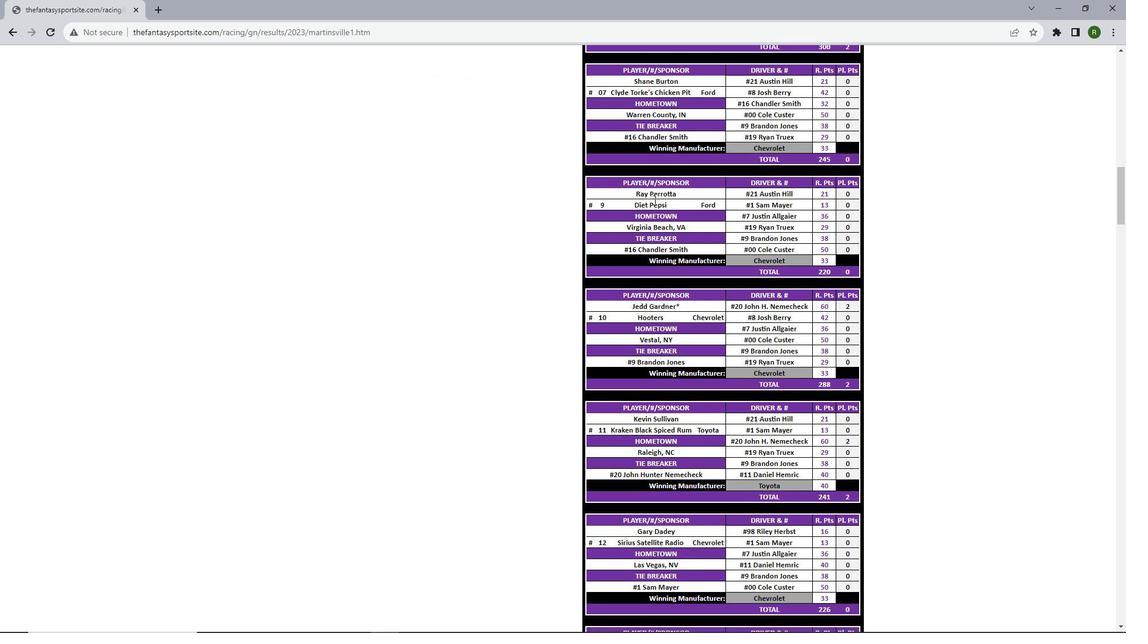 
Action: Mouse scrolled (654, 199) with delta (0, 0)
Screenshot: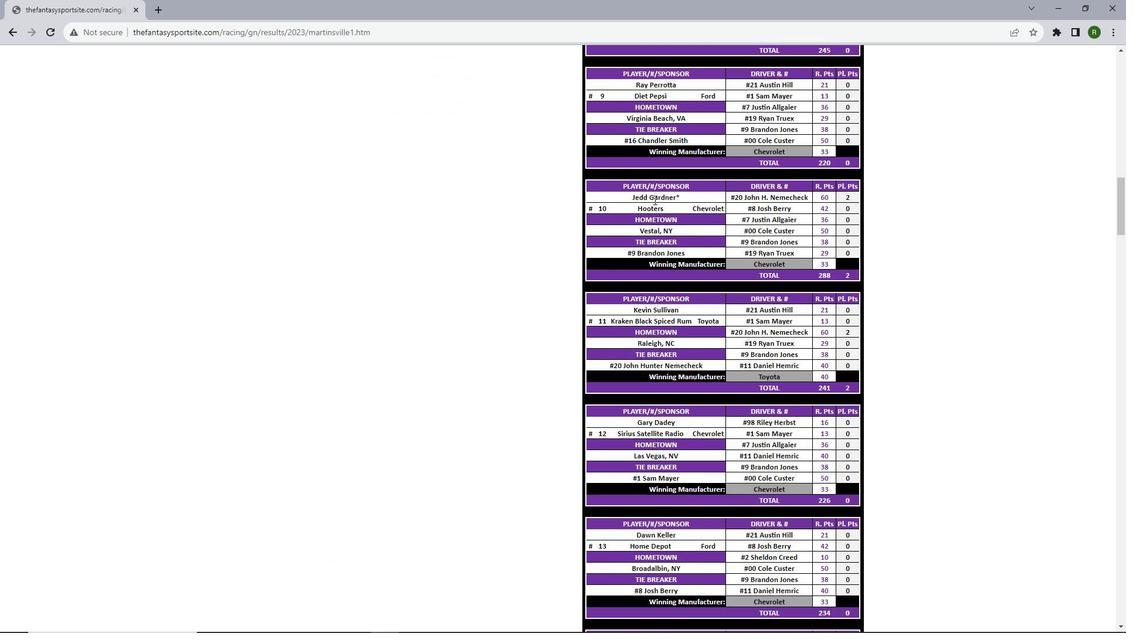 
Action: Mouse scrolled (654, 199) with delta (0, 0)
Screenshot: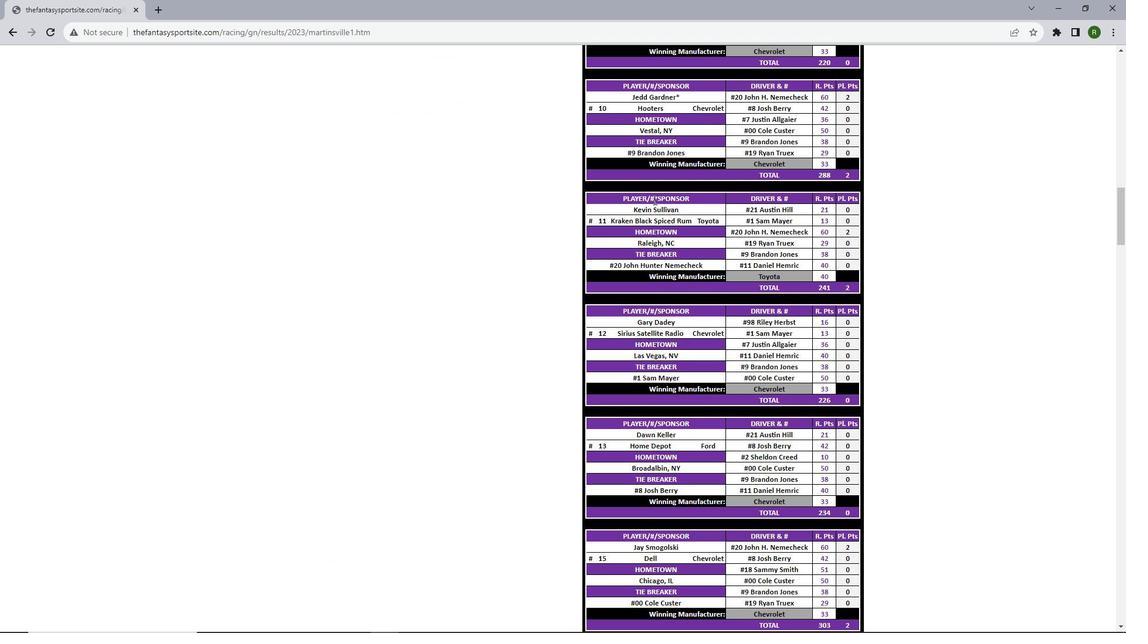 
Action: Mouse scrolled (654, 199) with delta (0, 0)
Screenshot: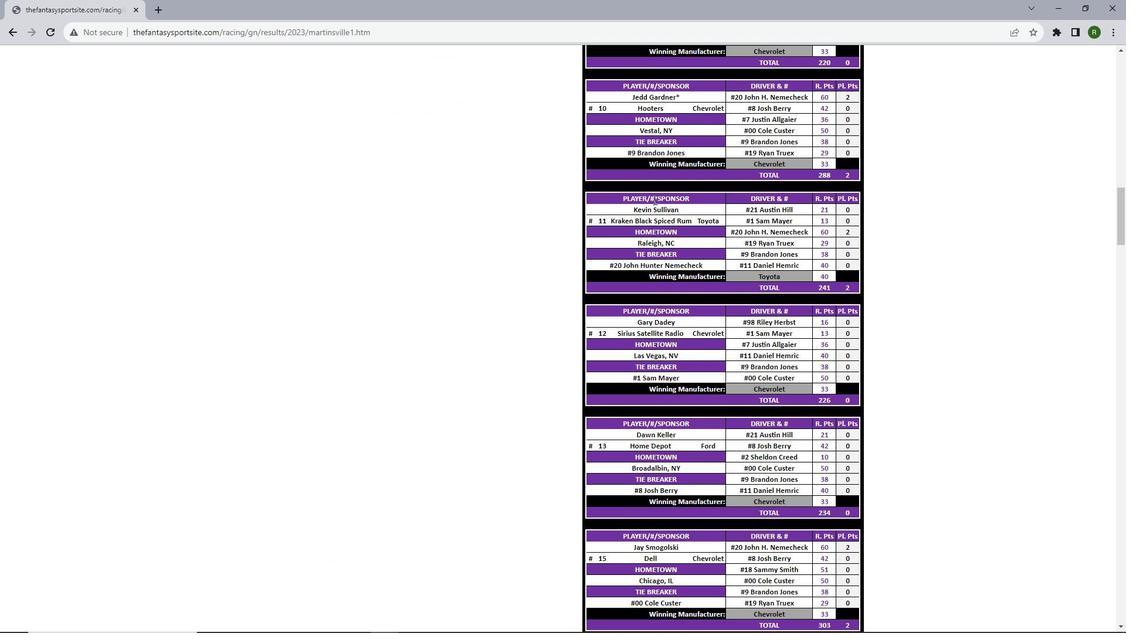 
Action: Mouse scrolled (654, 199) with delta (0, 0)
Screenshot: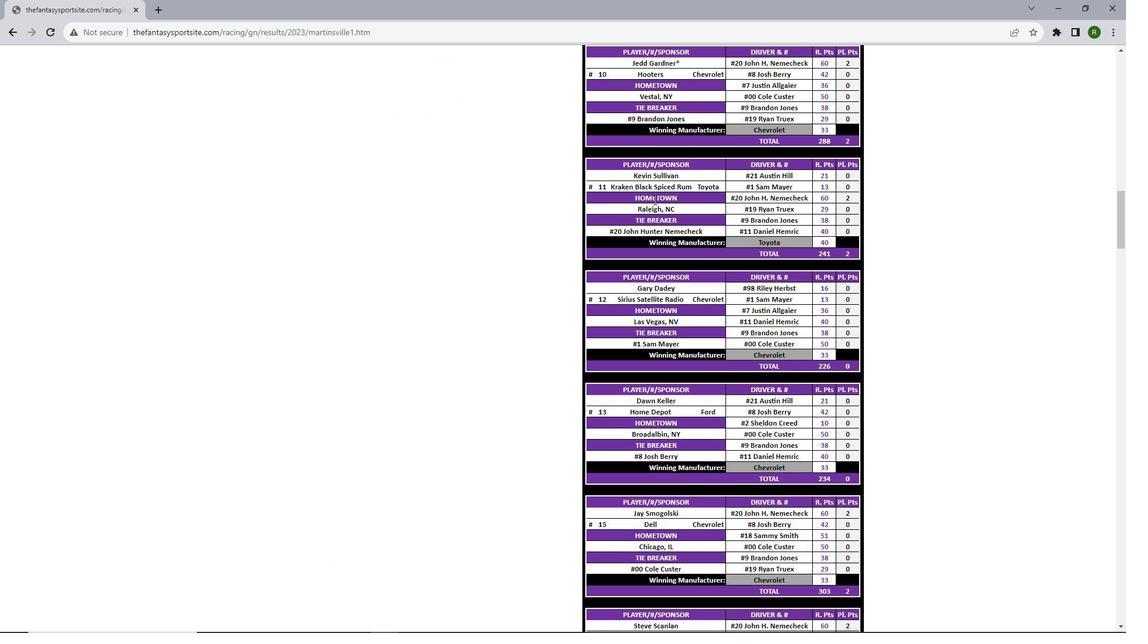 
Action: Mouse scrolled (654, 199) with delta (0, 0)
Screenshot: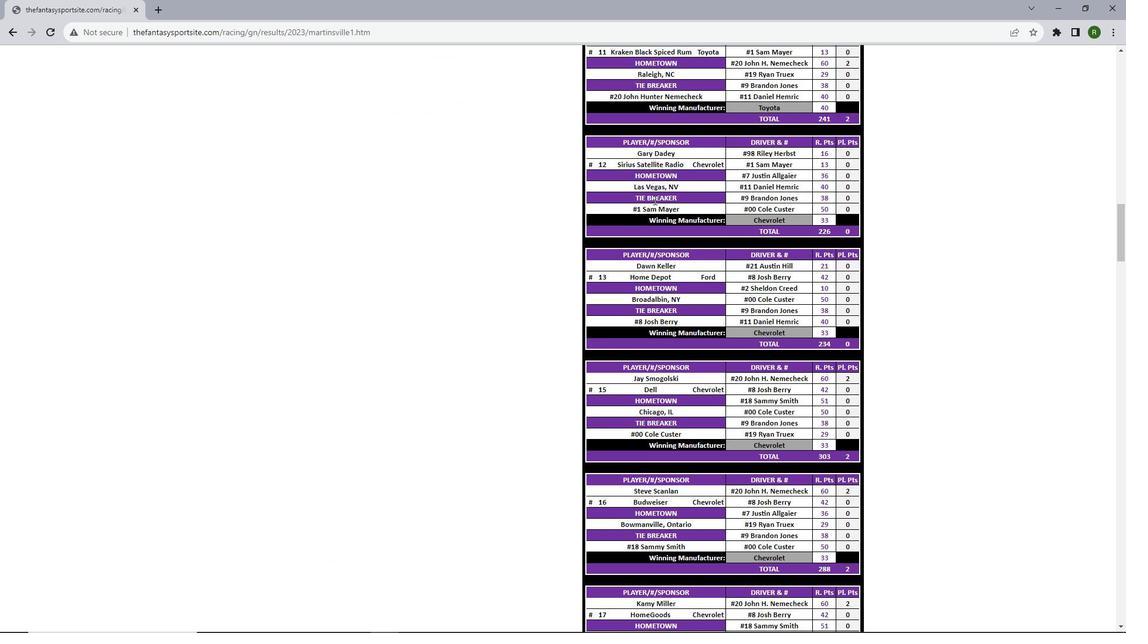 
Action: Mouse scrolled (654, 199) with delta (0, 0)
Screenshot: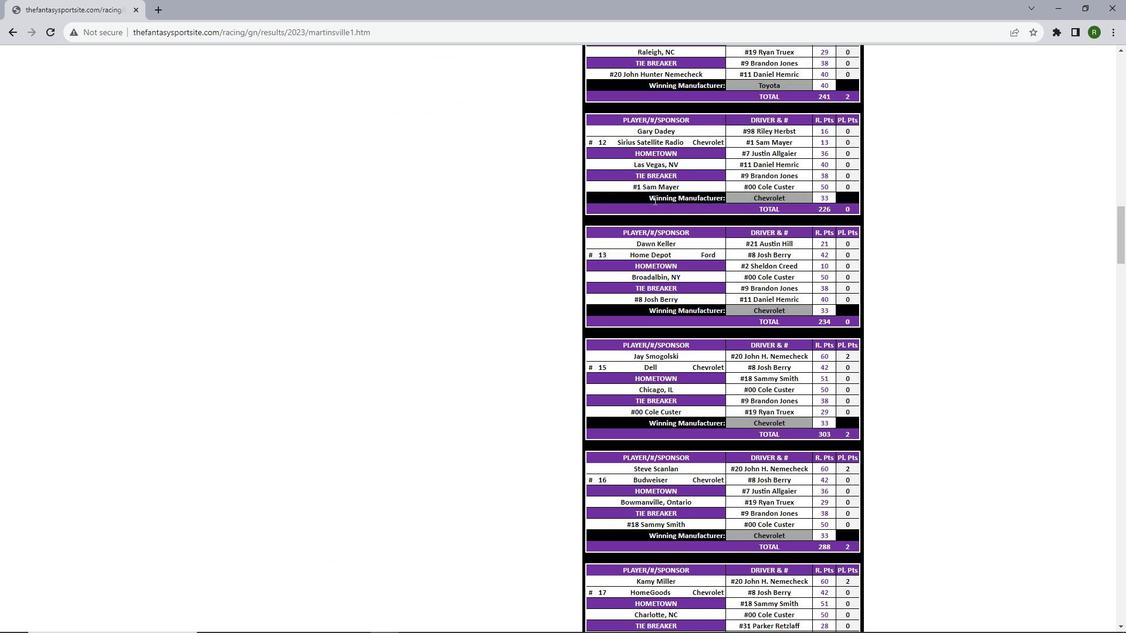 
Action: Mouse scrolled (654, 199) with delta (0, 0)
Screenshot: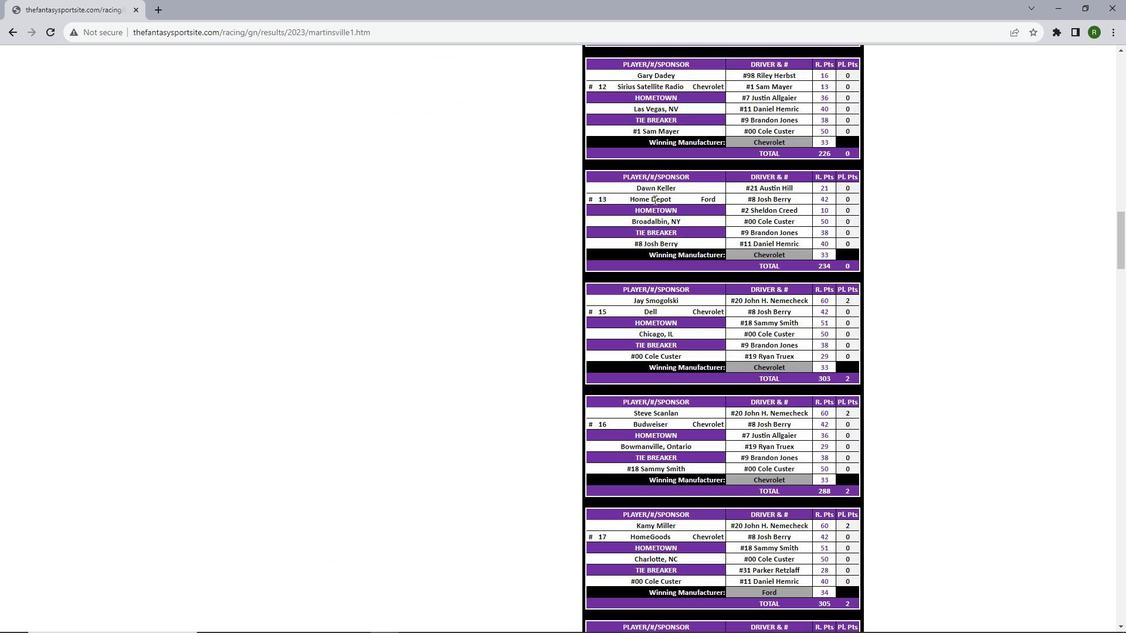 
Action: Mouse scrolled (654, 199) with delta (0, 0)
Screenshot: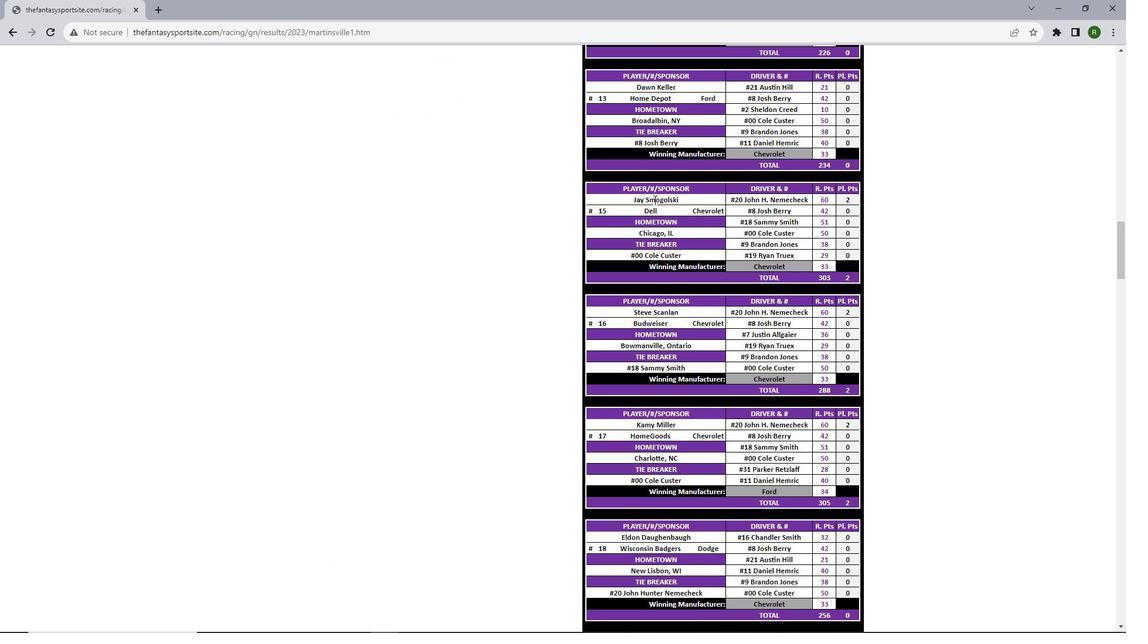 
Action: Mouse scrolled (654, 199) with delta (0, 0)
Screenshot: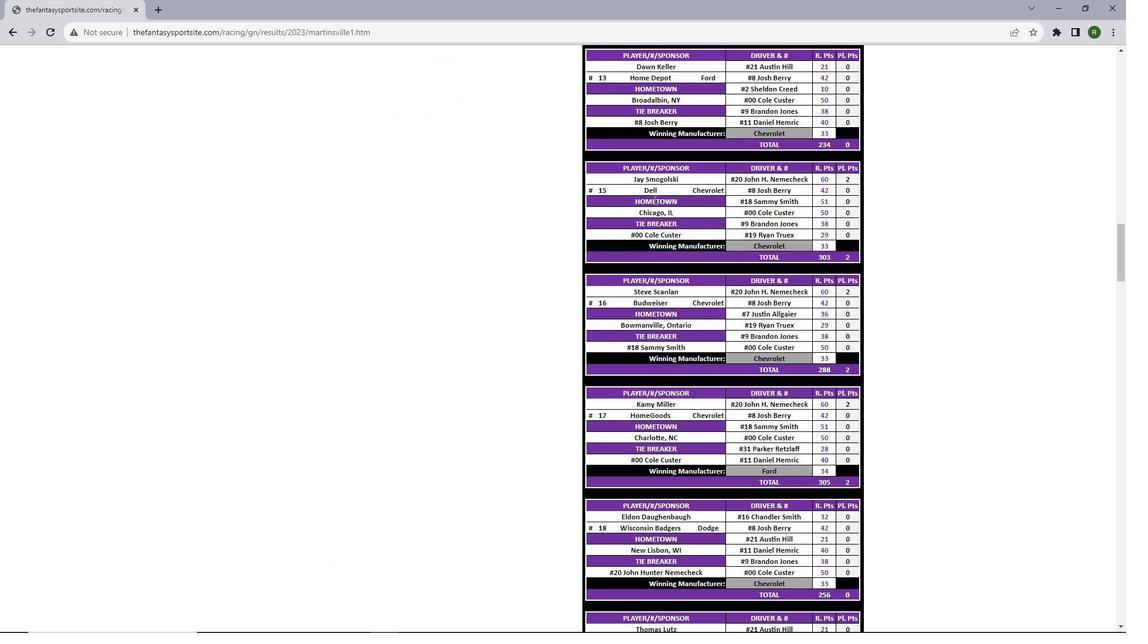 
Action: Mouse scrolled (654, 199) with delta (0, 0)
Screenshot: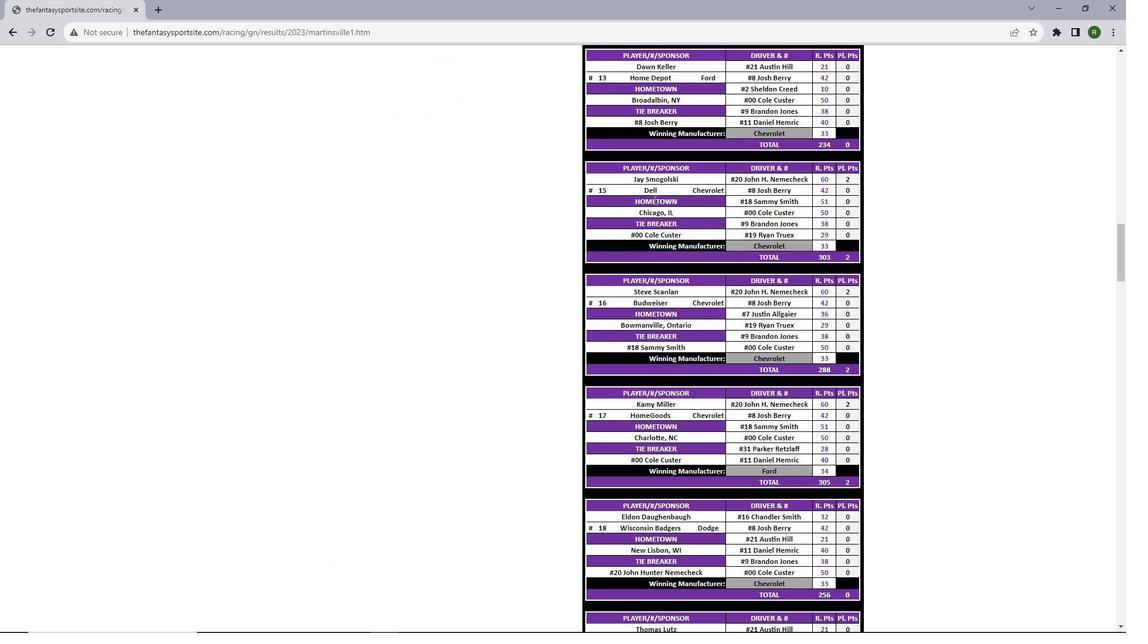 
Action: Mouse scrolled (654, 199) with delta (0, 0)
Screenshot: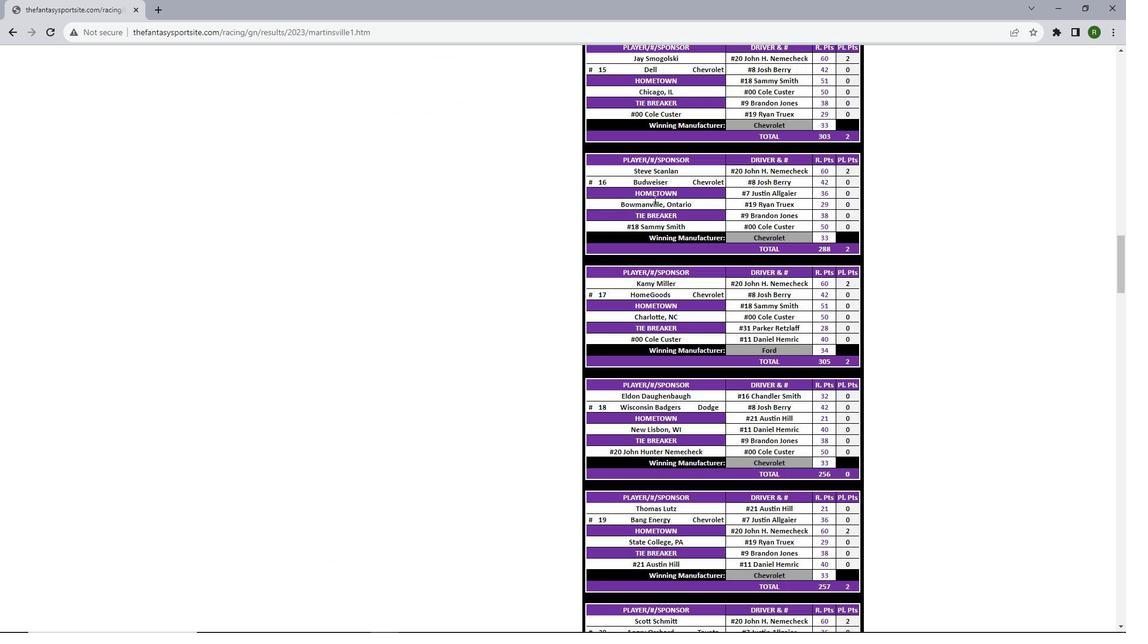 
Action: Mouse scrolled (654, 199) with delta (0, 0)
Screenshot: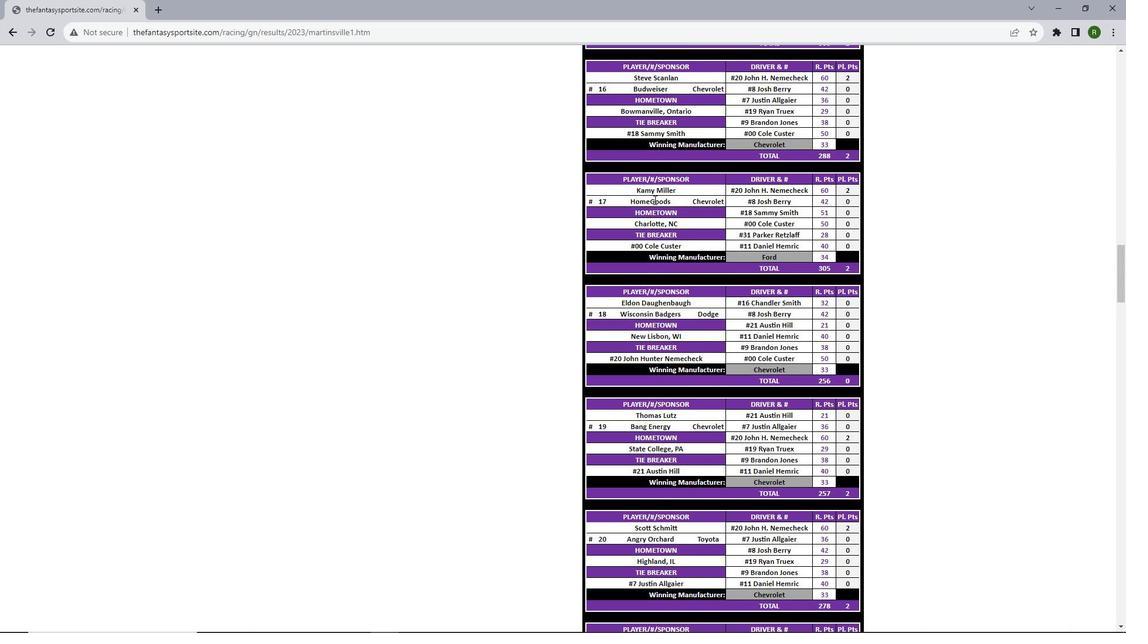 
Action: Mouse scrolled (654, 199) with delta (0, 0)
Screenshot: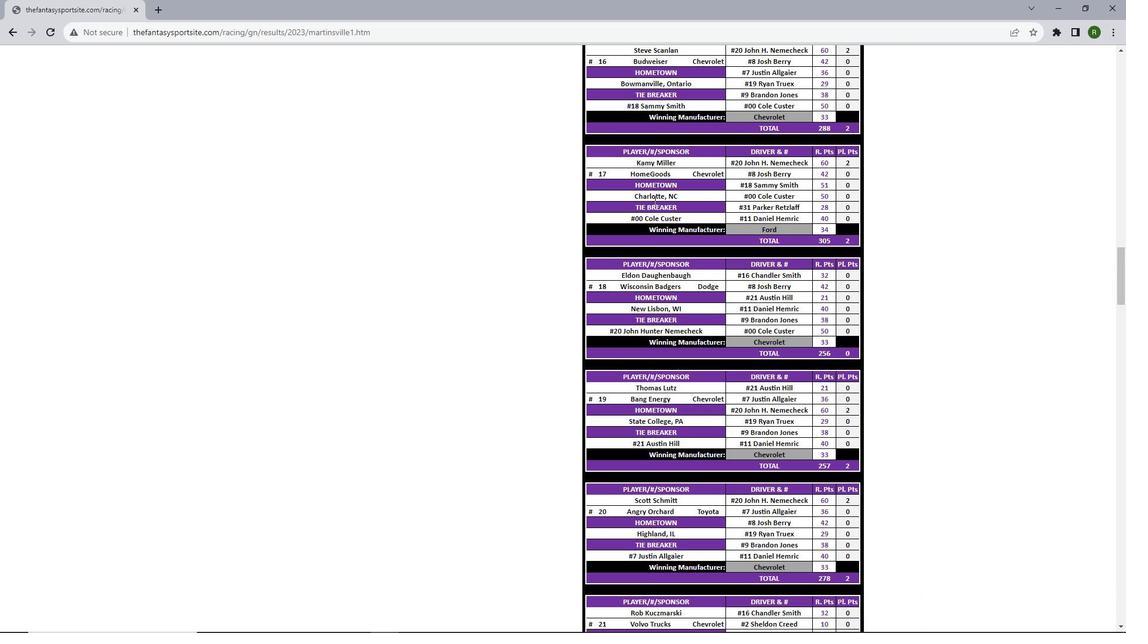 
Action: Mouse scrolled (654, 199) with delta (0, 0)
Screenshot: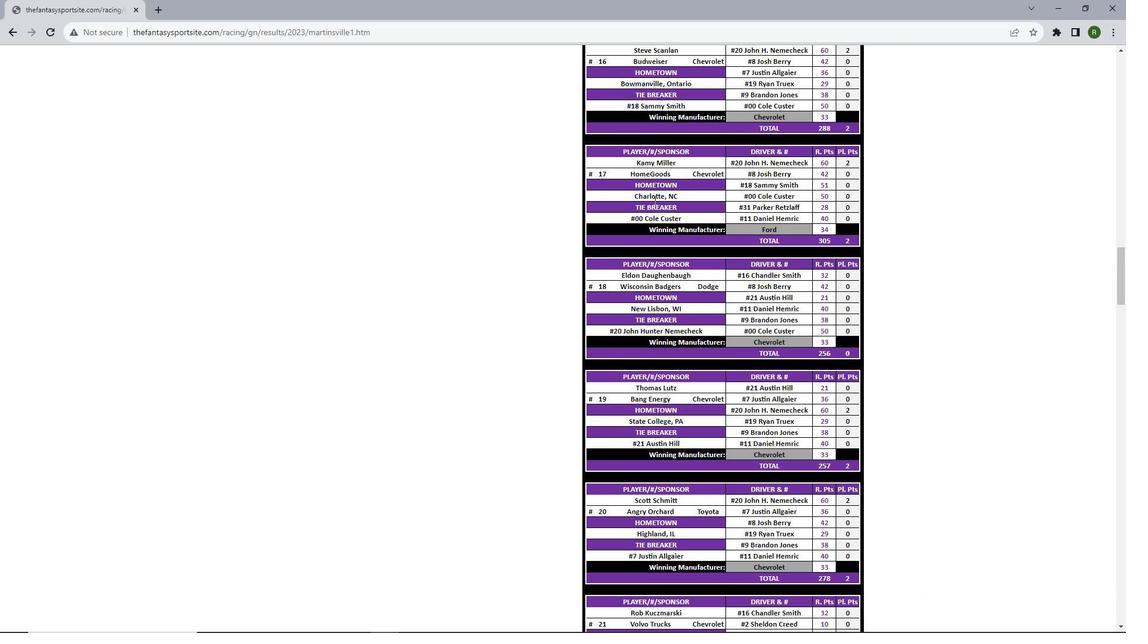 
Action: Mouse scrolled (654, 199) with delta (0, 0)
Screenshot: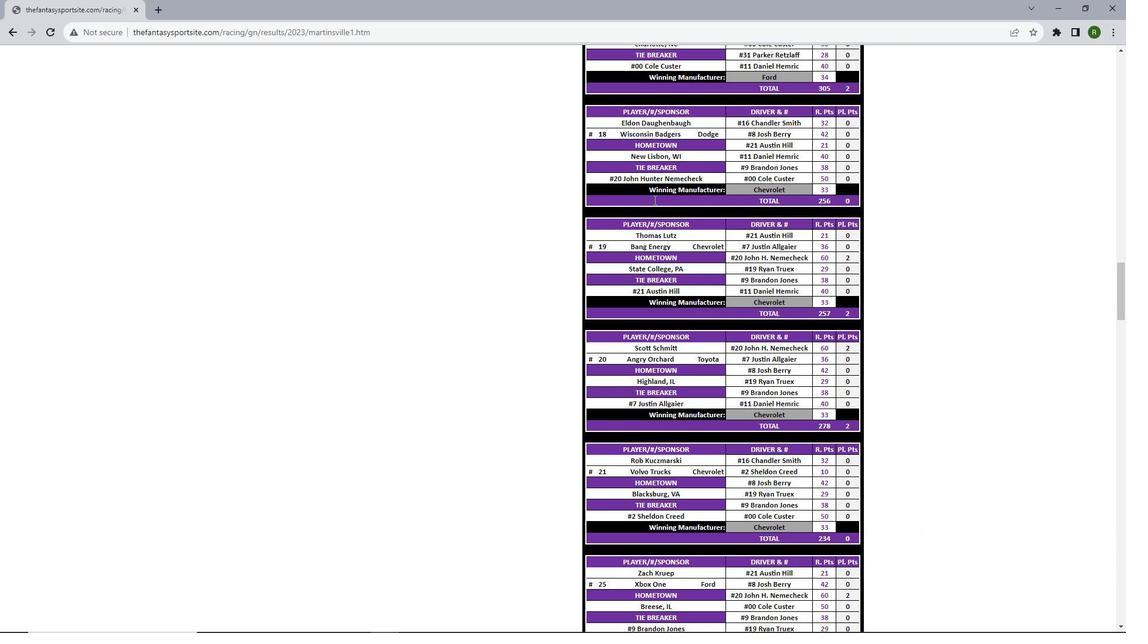 
Action: Mouse scrolled (654, 199) with delta (0, 0)
Screenshot: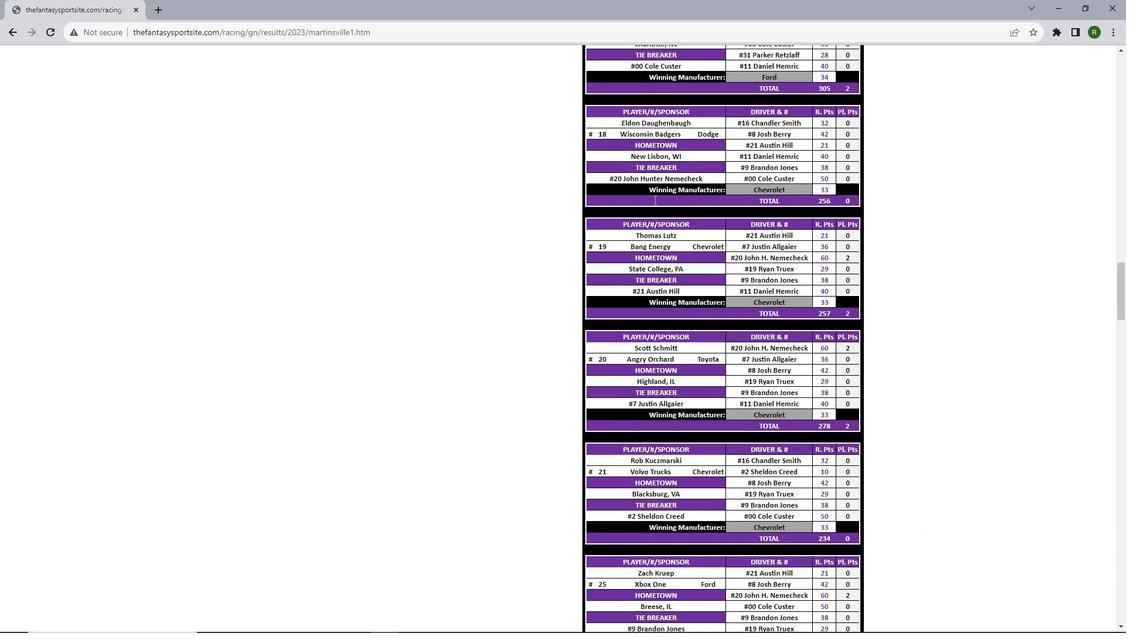 
Action: Mouse scrolled (654, 199) with delta (0, 0)
Screenshot: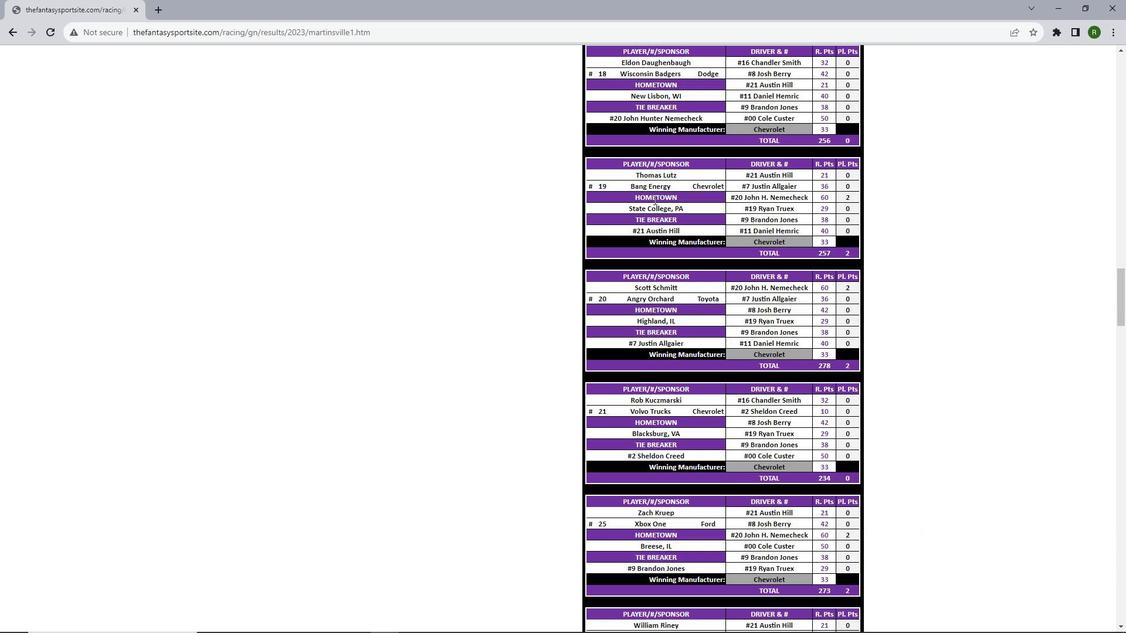 
Action: Mouse scrolled (654, 199) with delta (0, 0)
Screenshot: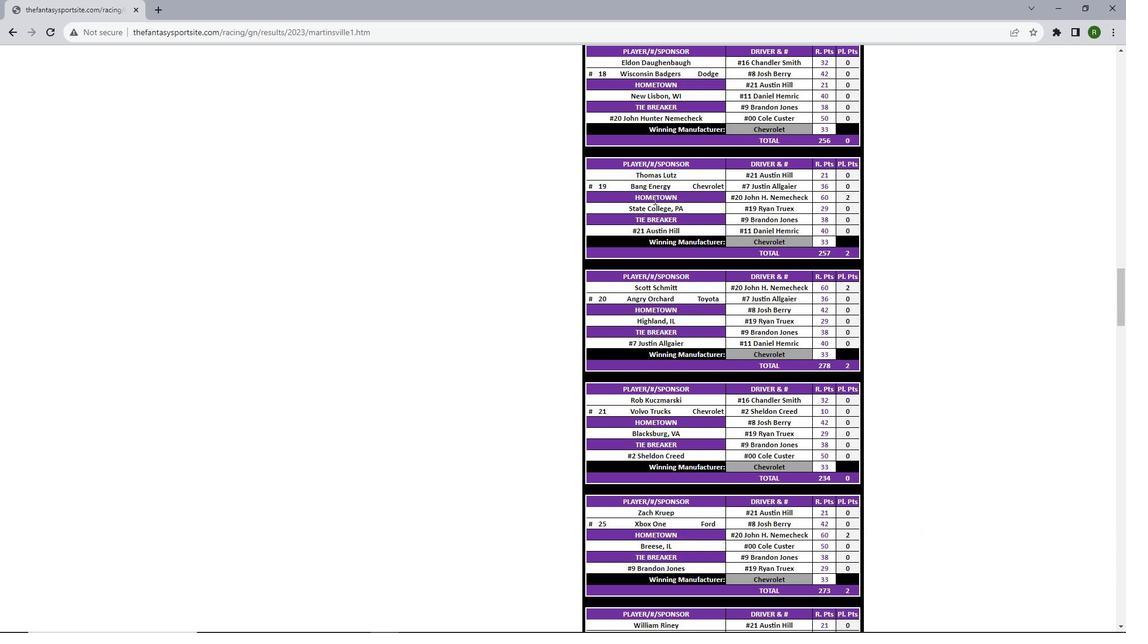 
Action: Mouse scrolled (654, 199) with delta (0, 0)
Screenshot: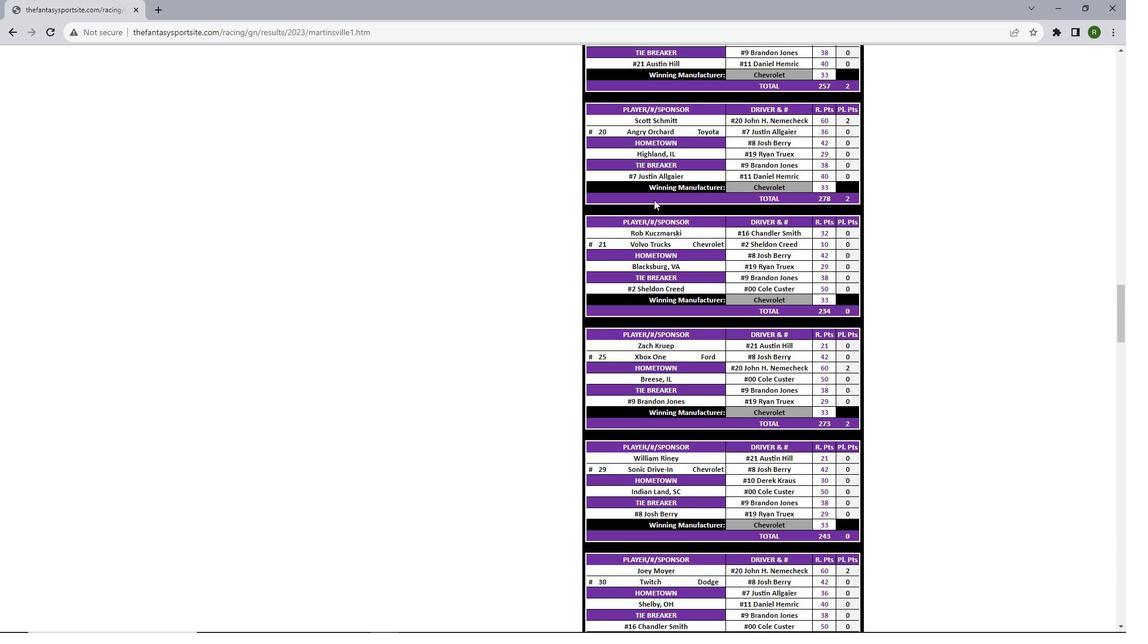 
Action: Mouse scrolled (654, 199) with delta (0, 0)
Screenshot: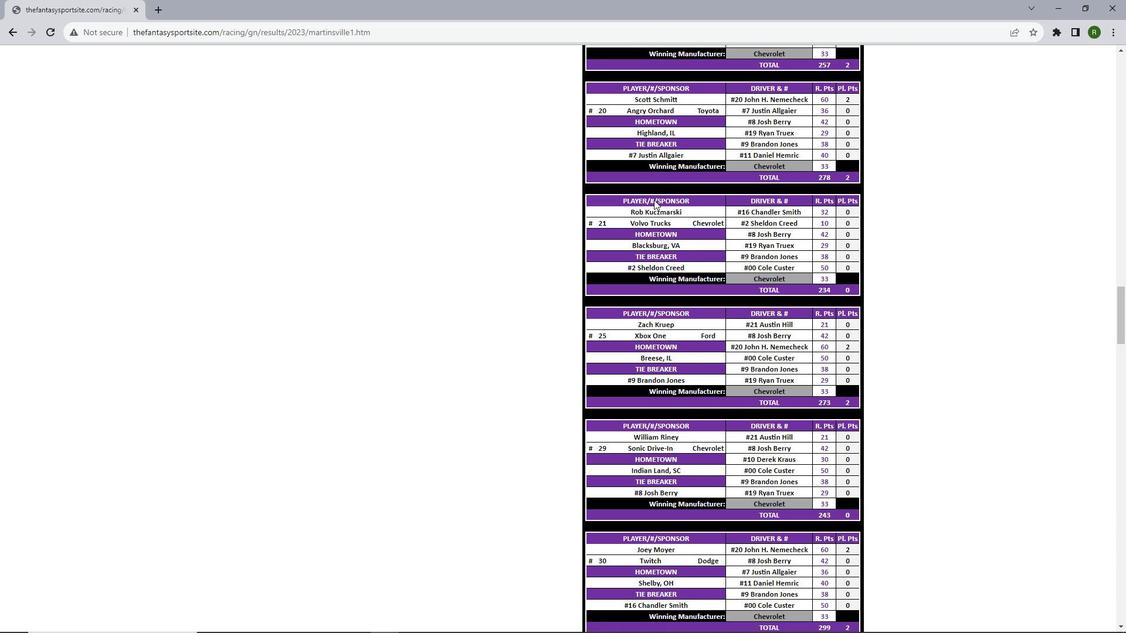 
Action: Mouse scrolled (654, 199) with delta (0, 0)
Screenshot: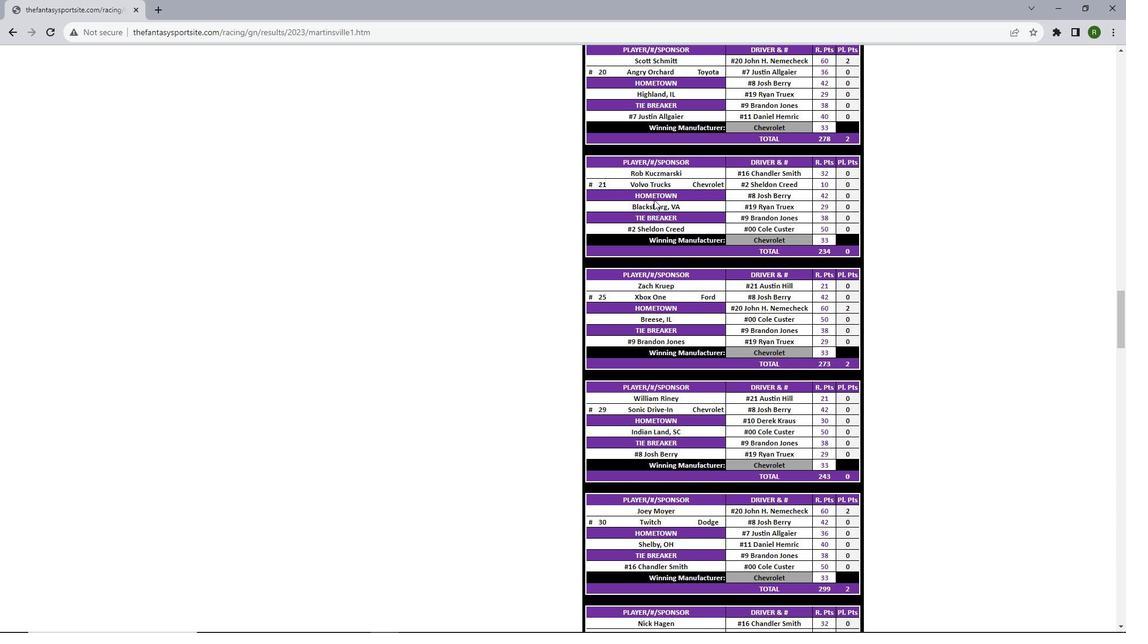 
Action: Mouse scrolled (654, 199) with delta (0, 0)
Screenshot: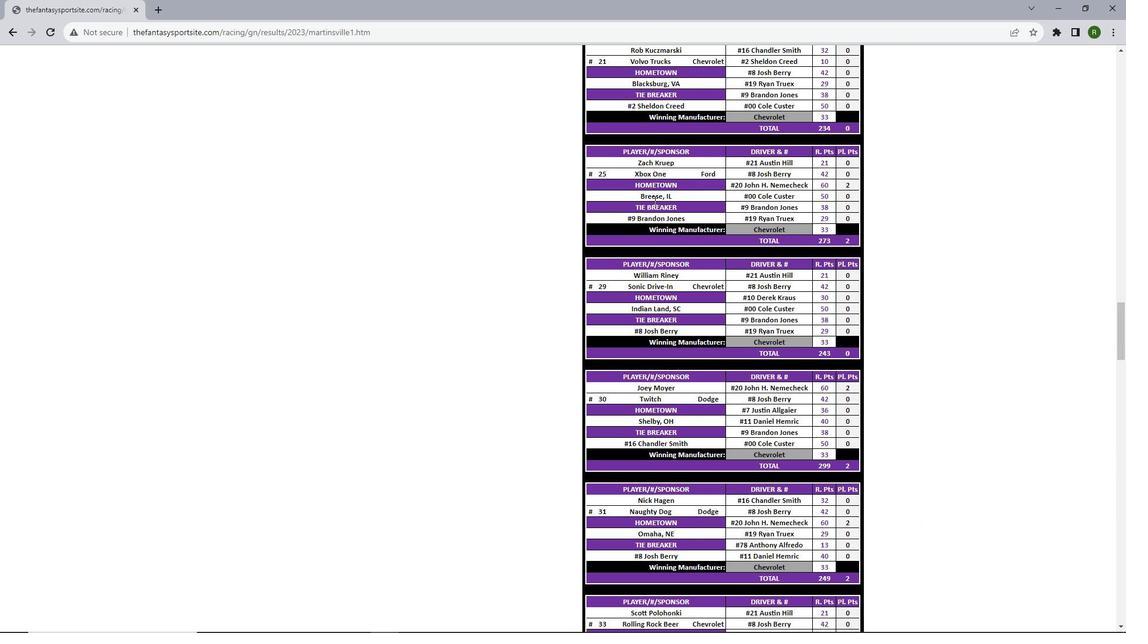 
Action: Mouse scrolled (654, 199) with delta (0, 0)
Screenshot: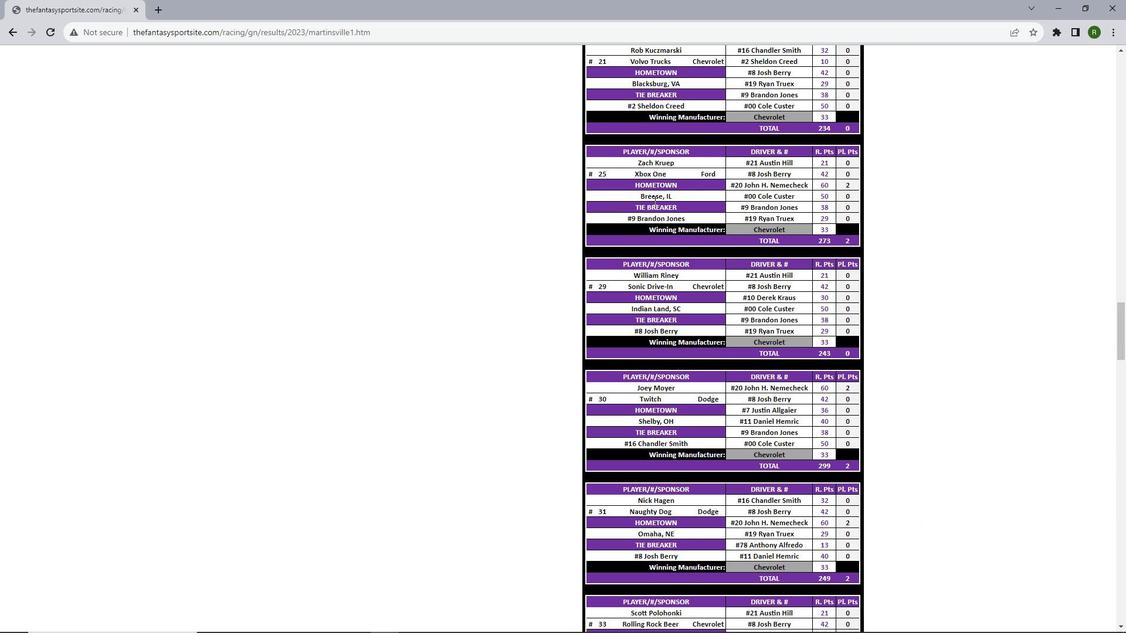 
Action: Mouse scrolled (654, 199) with delta (0, 0)
Screenshot: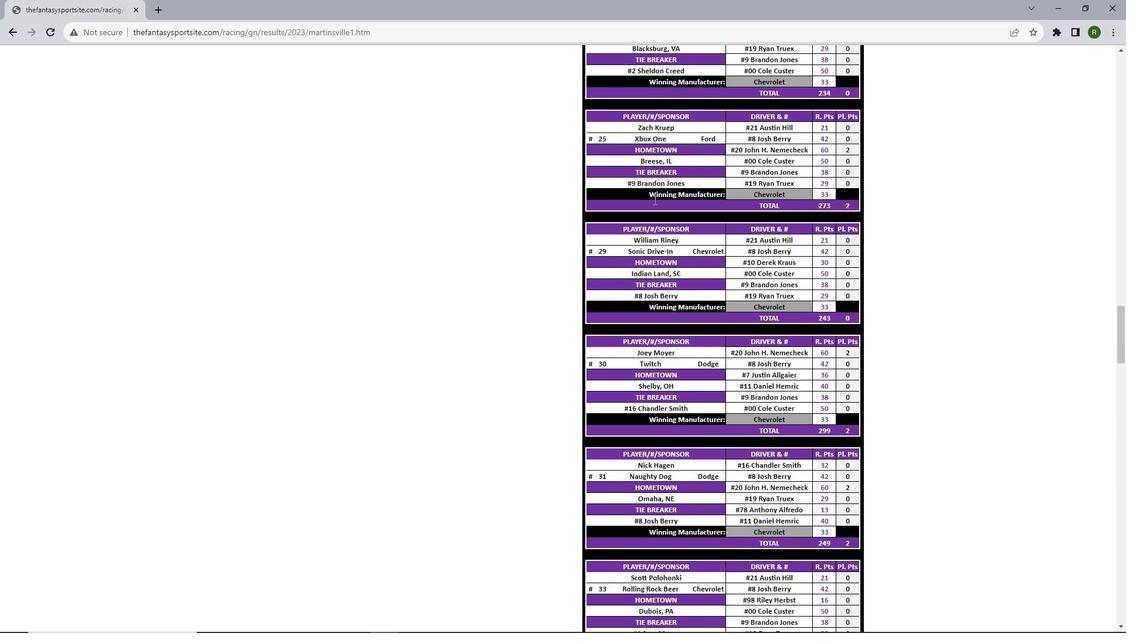 
Action: Mouse scrolled (654, 199) with delta (0, 0)
Screenshot: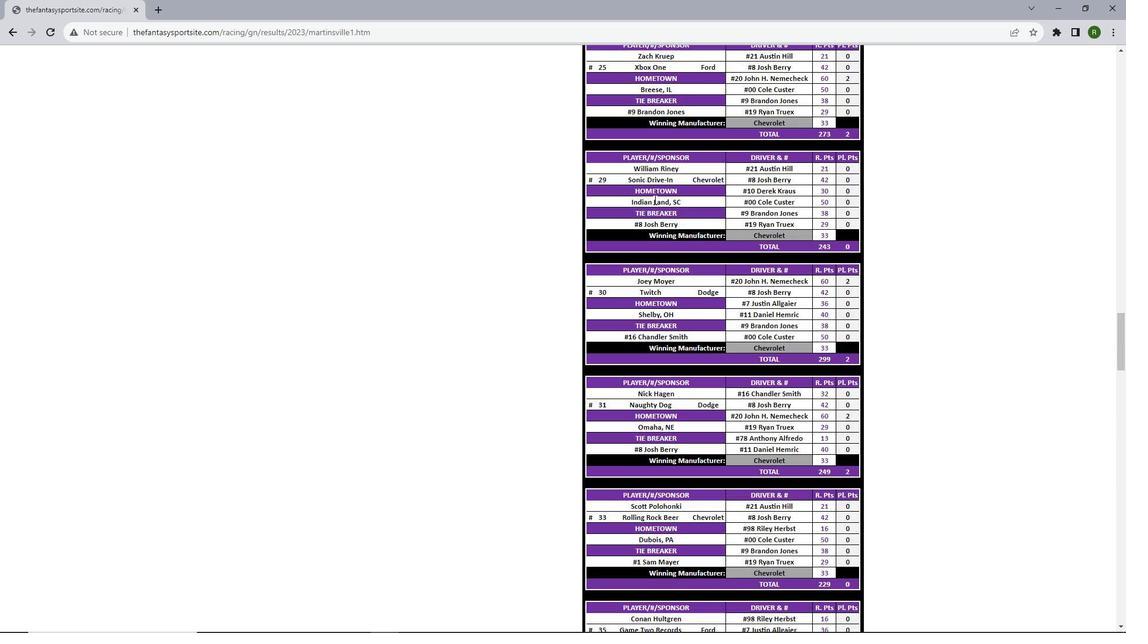 
Action: Mouse scrolled (654, 199) with delta (0, 0)
Screenshot: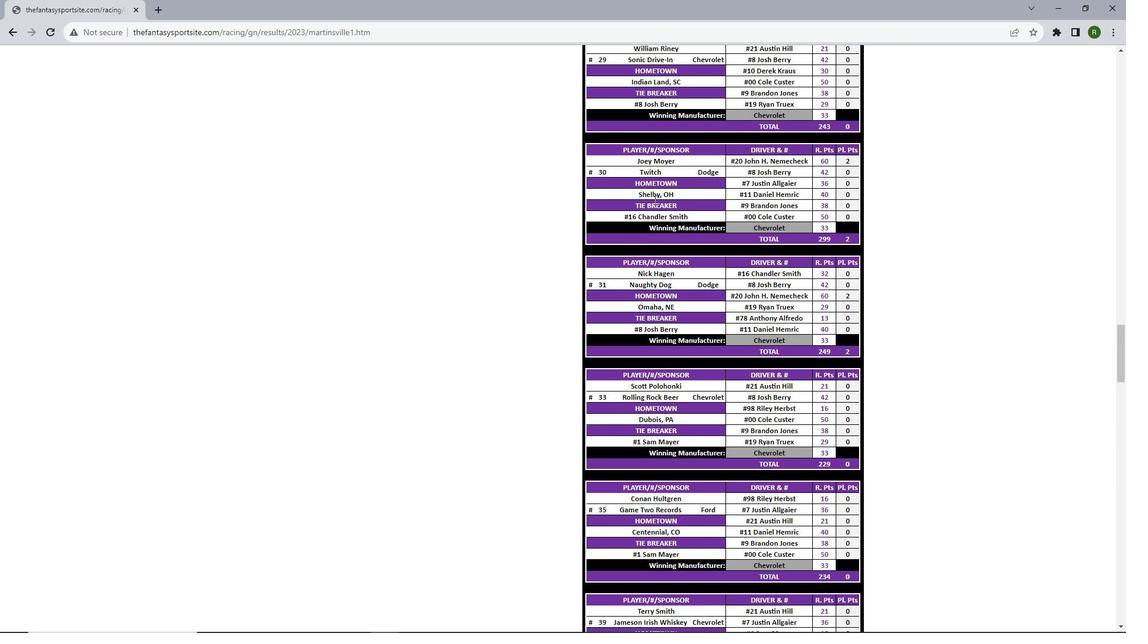 
Action: Mouse scrolled (654, 199) with delta (0, 0)
Screenshot: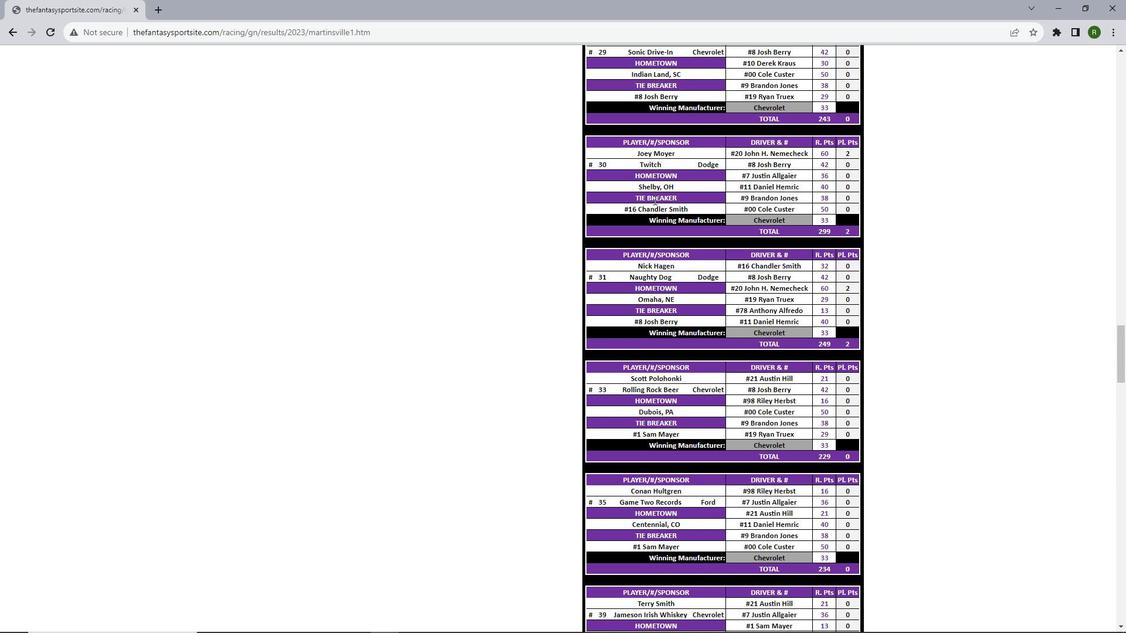 
Action: Mouse scrolled (654, 199) with delta (0, 0)
Screenshot: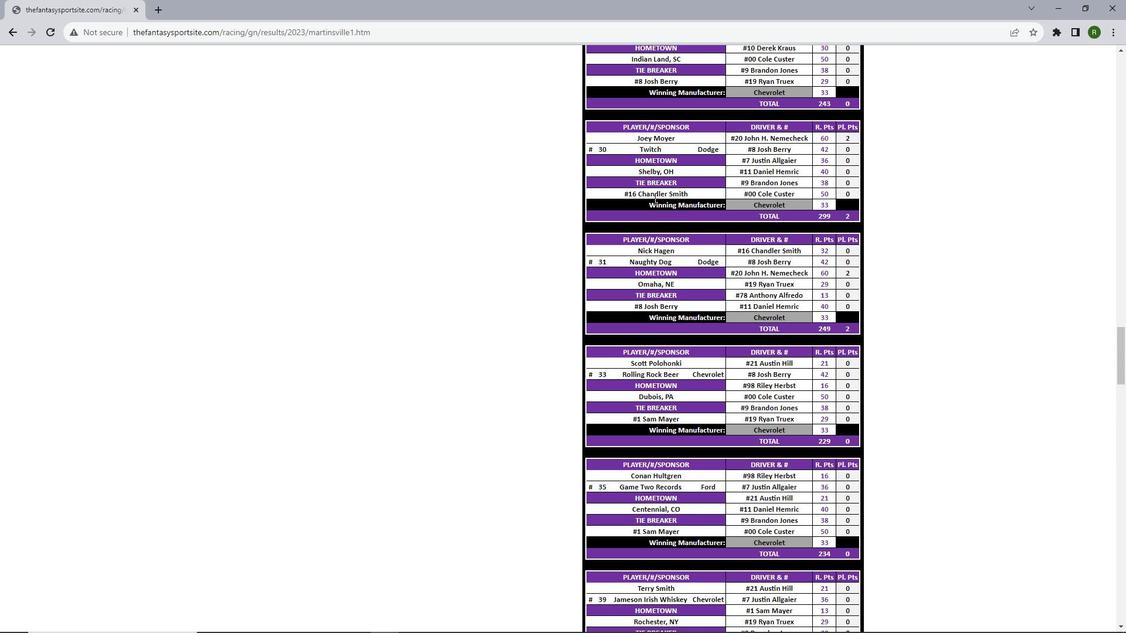 
Action: Mouse scrolled (654, 199) with delta (0, 0)
Screenshot: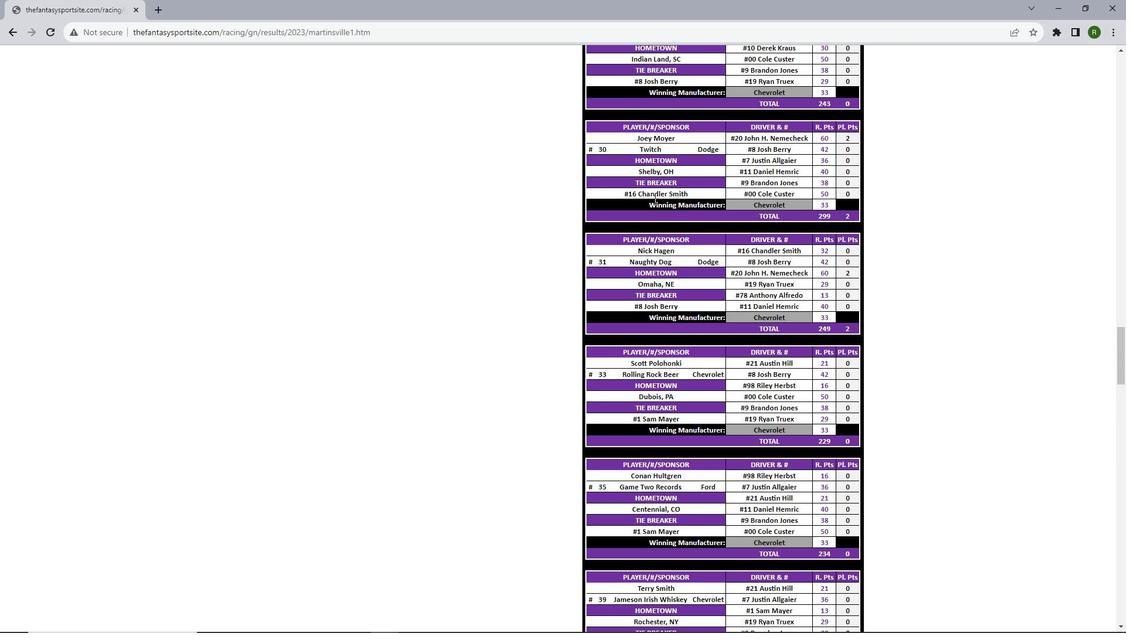 
Action: Mouse scrolled (654, 199) with delta (0, 0)
Screenshot: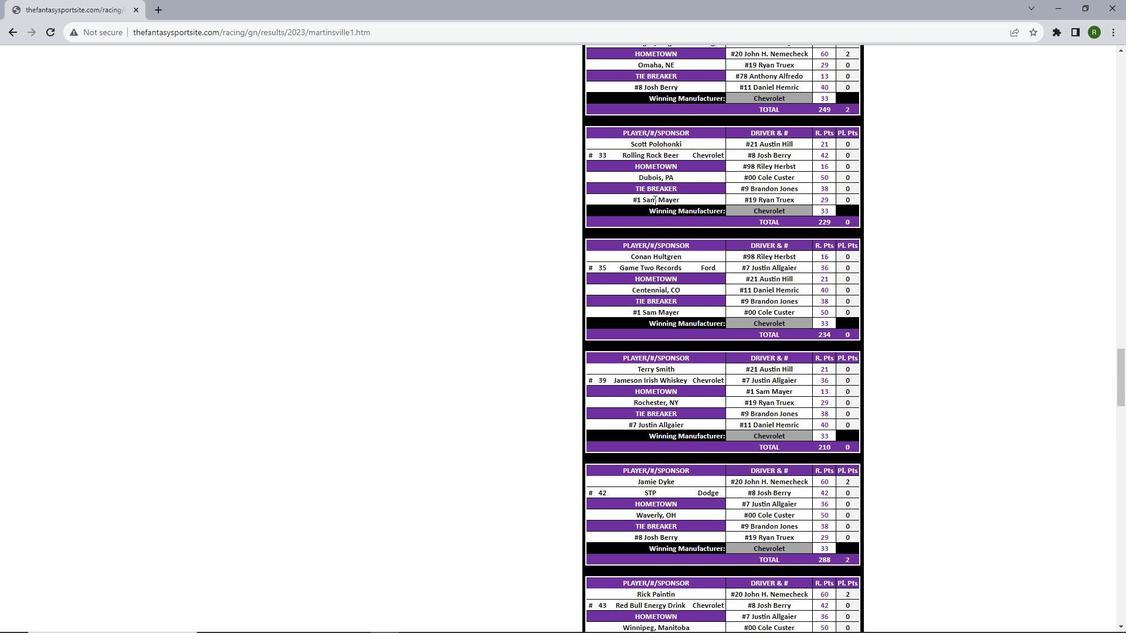 
Action: Mouse scrolled (654, 199) with delta (0, 0)
Screenshot: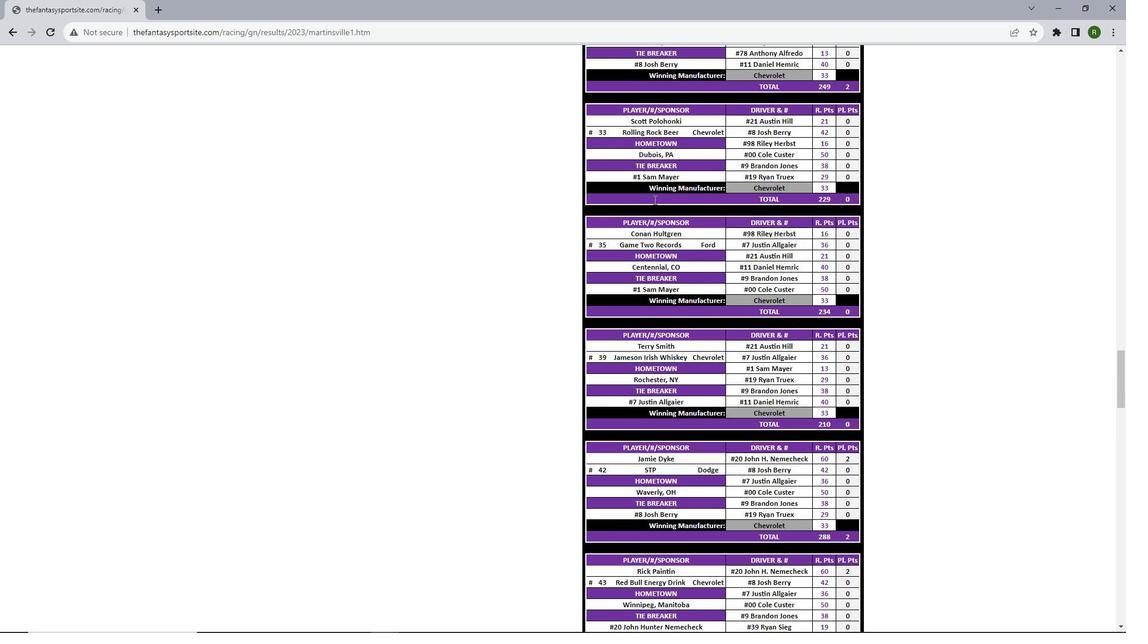 
Action: Mouse scrolled (654, 199) with delta (0, 0)
Screenshot: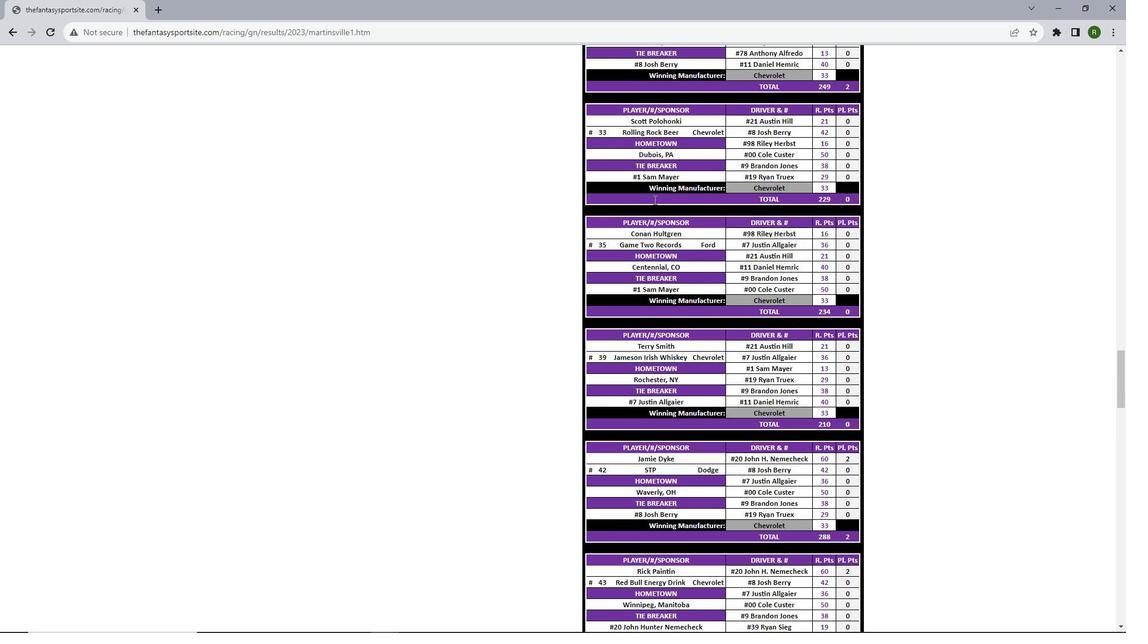 
Action: Mouse scrolled (654, 199) with delta (0, 0)
Screenshot: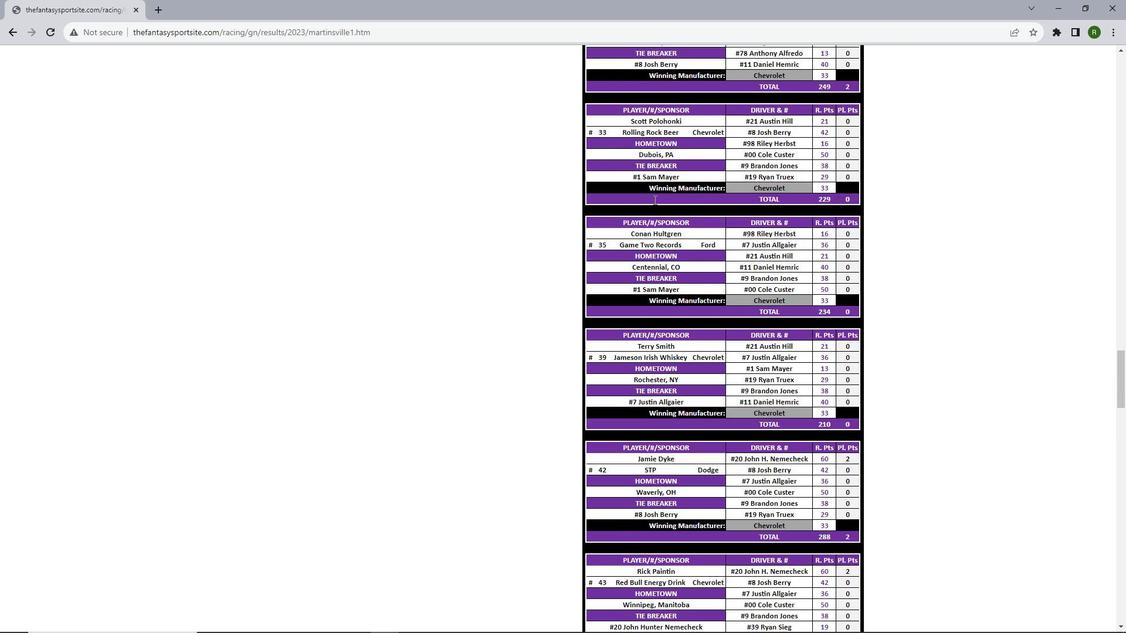 
Action: Mouse scrolled (654, 199) with delta (0, 0)
Screenshot: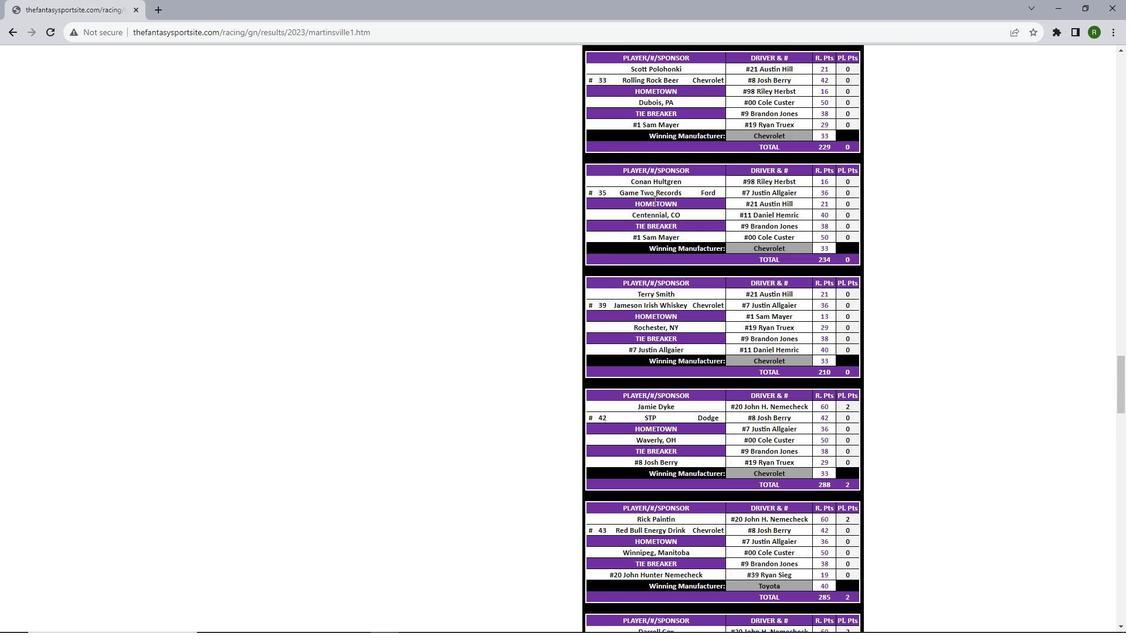 
Action: Mouse scrolled (654, 199) with delta (0, 0)
Screenshot: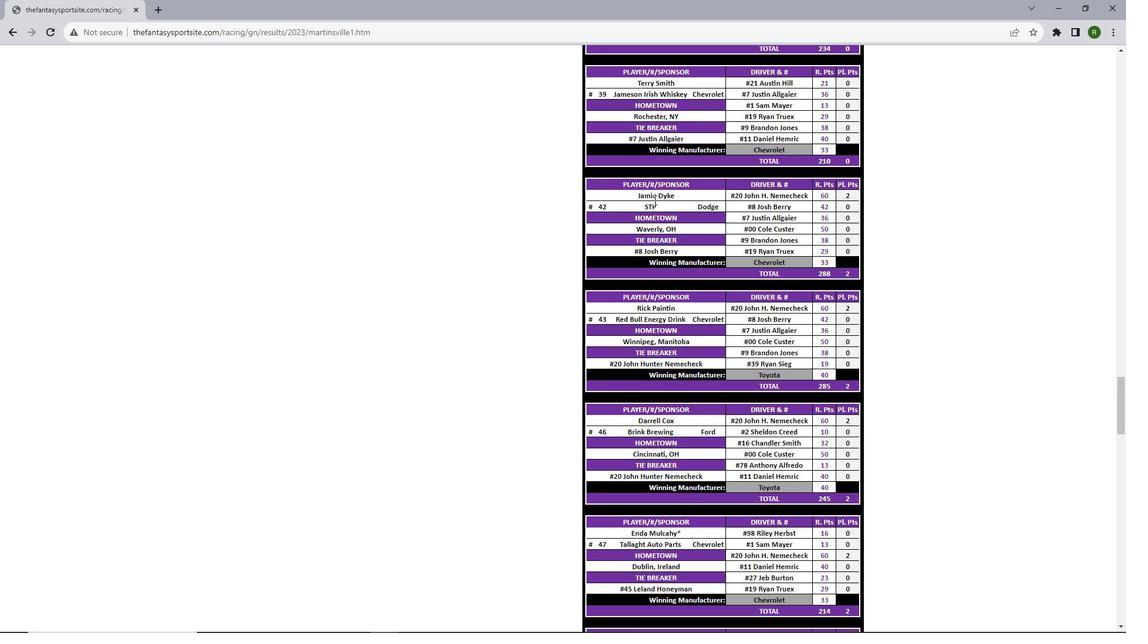 
Action: Mouse scrolled (654, 199) with delta (0, 0)
Screenshot: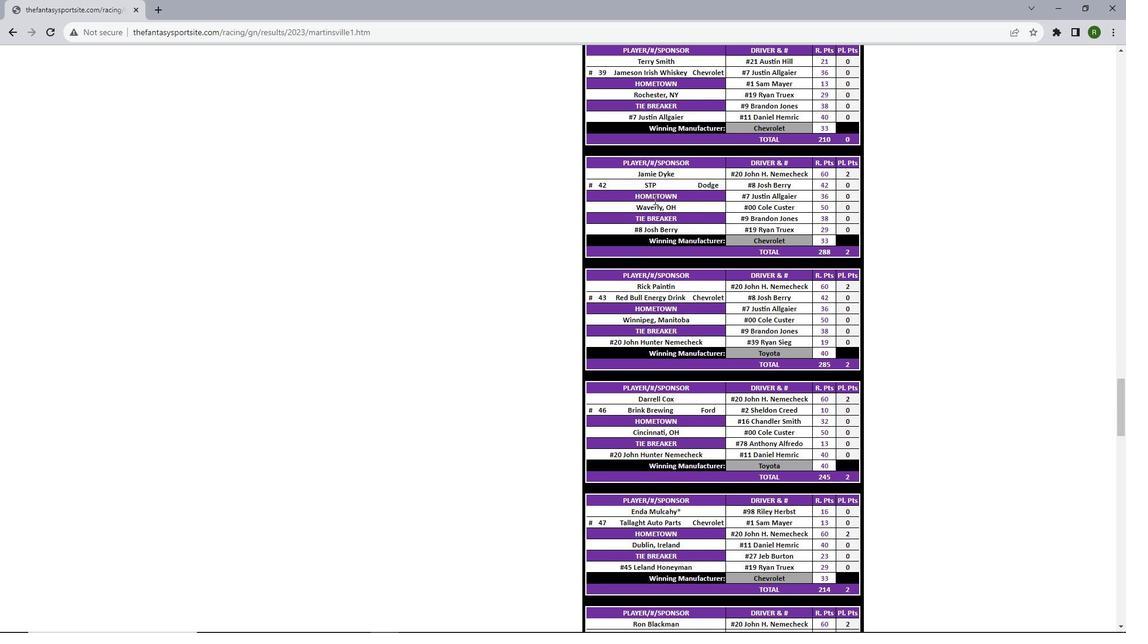 
Action: Mouse scrolled (654, 199) with delta (0, 0)
Screenshot: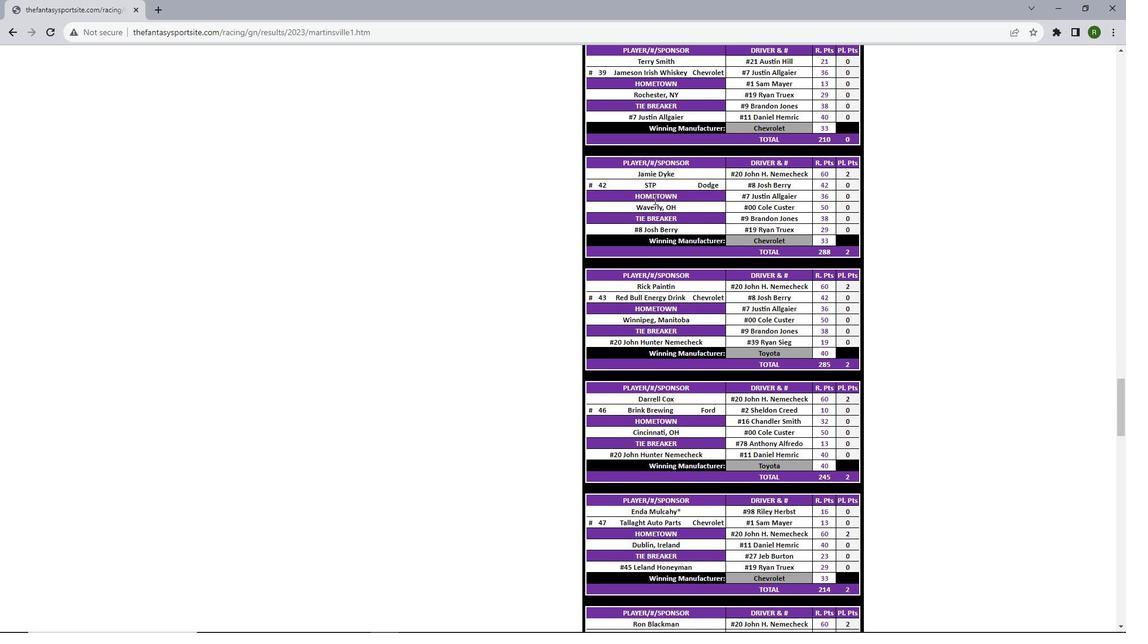 
Action: Mouse scrolled (654, 199) with delta (0, 0)
Screenshot: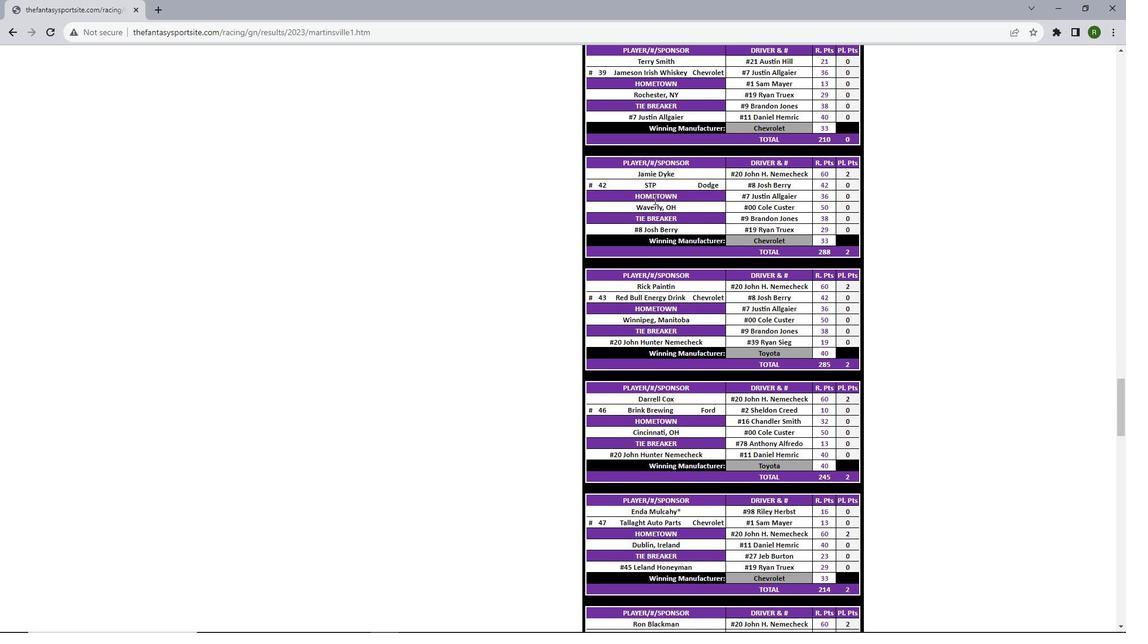 
Action: Mouse scrolled (654, 199) with delta (0, 0)
Screenshot: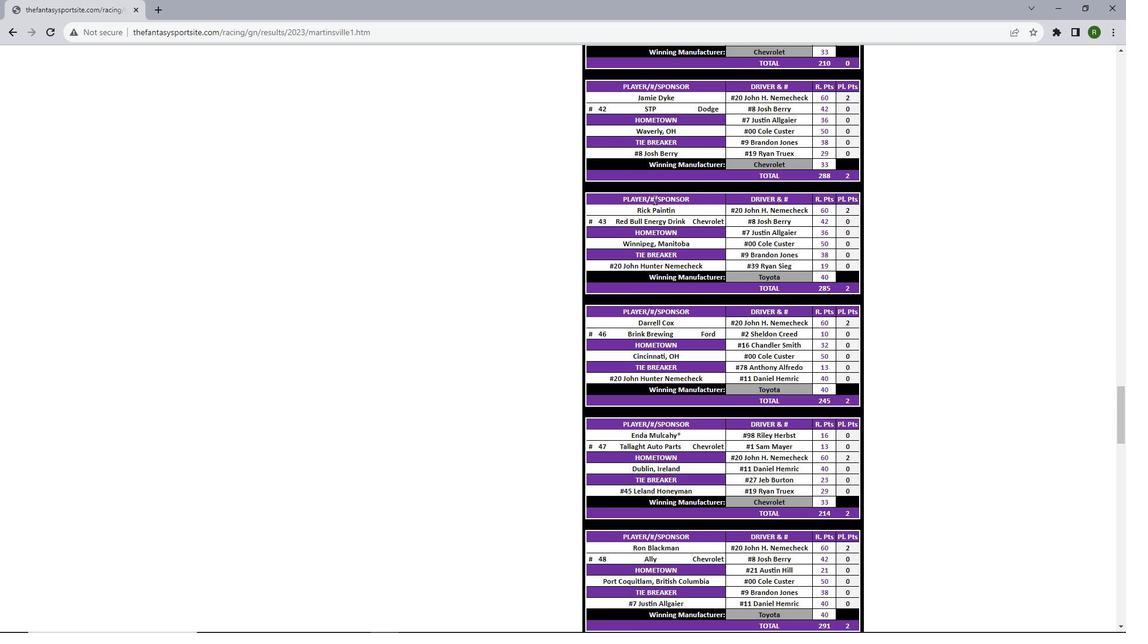 
Action: Mouse scrolled (654, 199) with delta (0, 0)
Screenshot: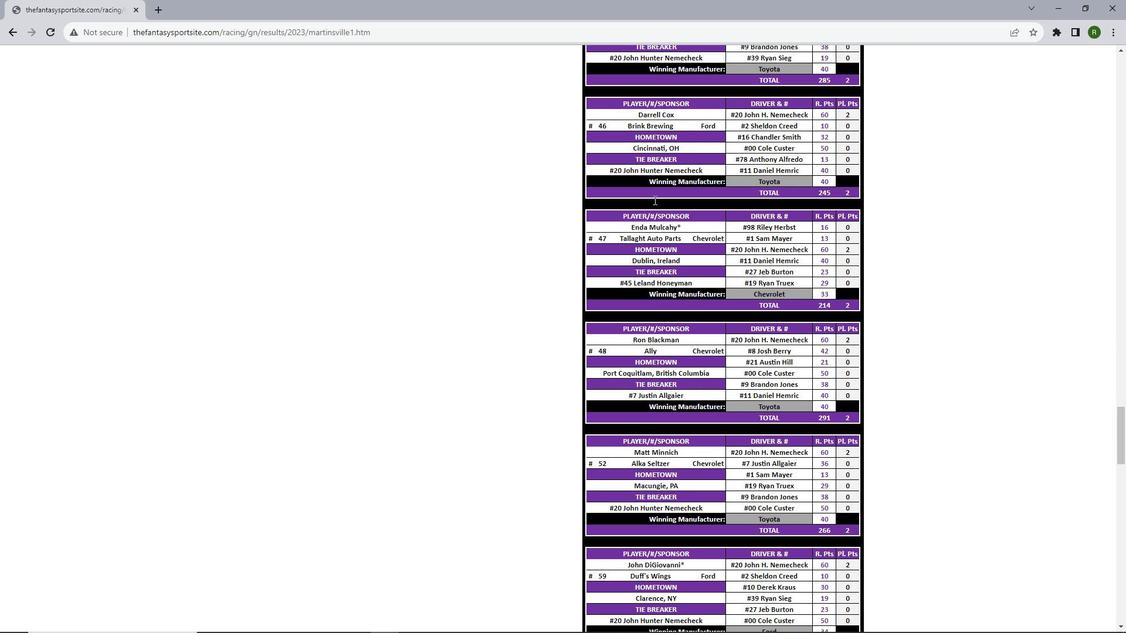 
Action: Mouse scrolled (654, 199) with delta (0, 0)
Screenshot: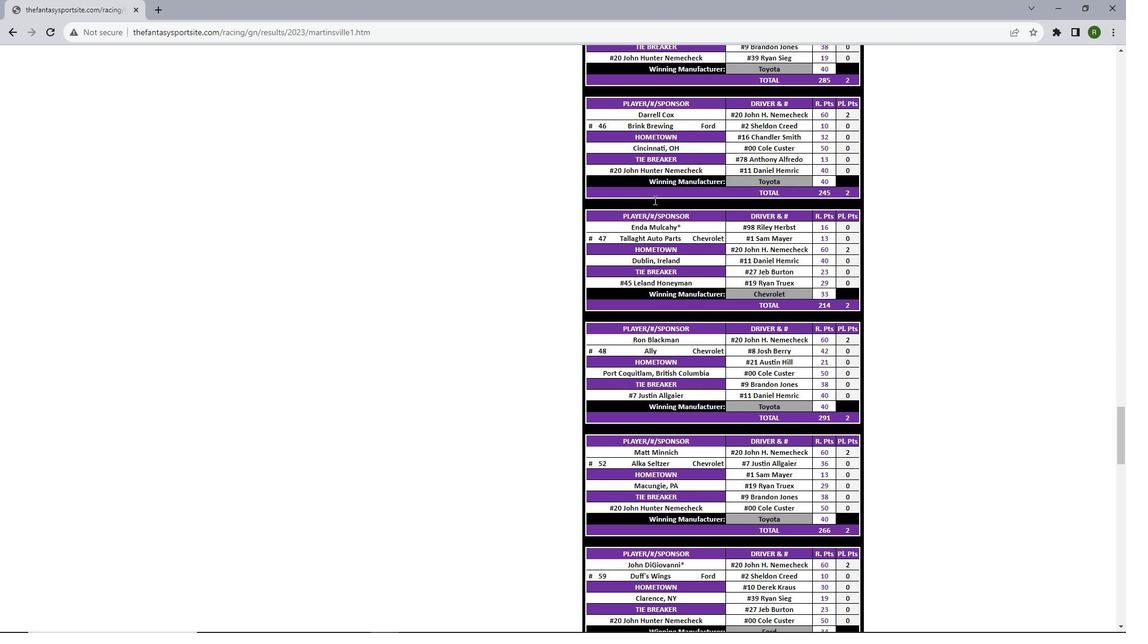 
Action: Mouse scrolled (654, 199) with delta (0, 0)
Screenshot: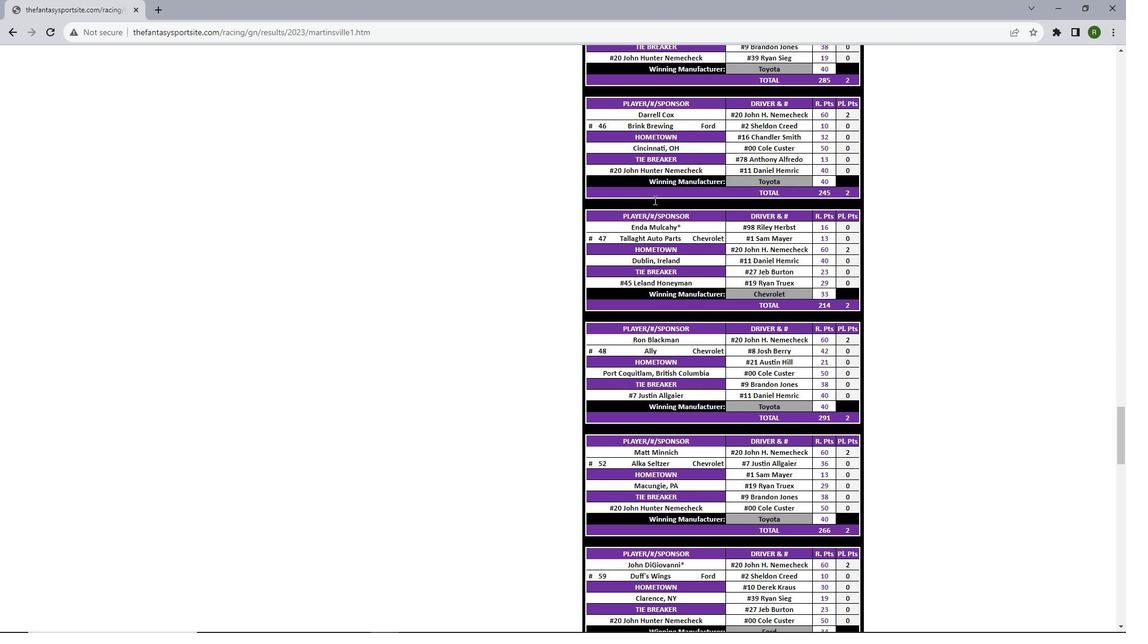 
Action: Mouse scrolled (654, 199) with delta (0, 0)
Screenshot: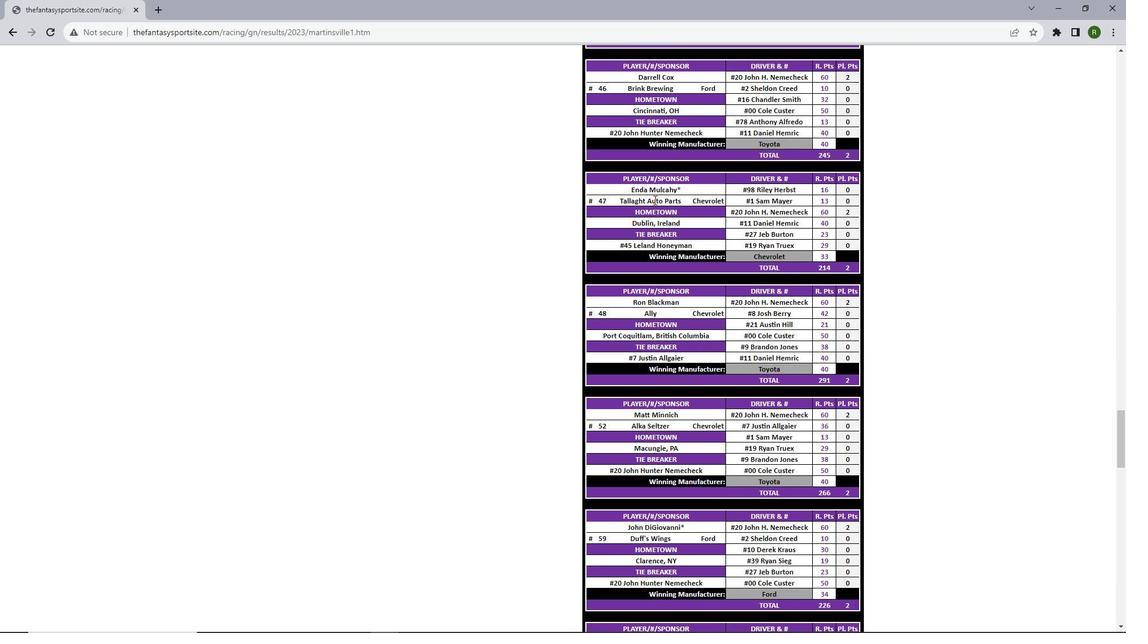 
Action: Mouse scrolled (654, 199) with delta (0, 0)
Screenshot: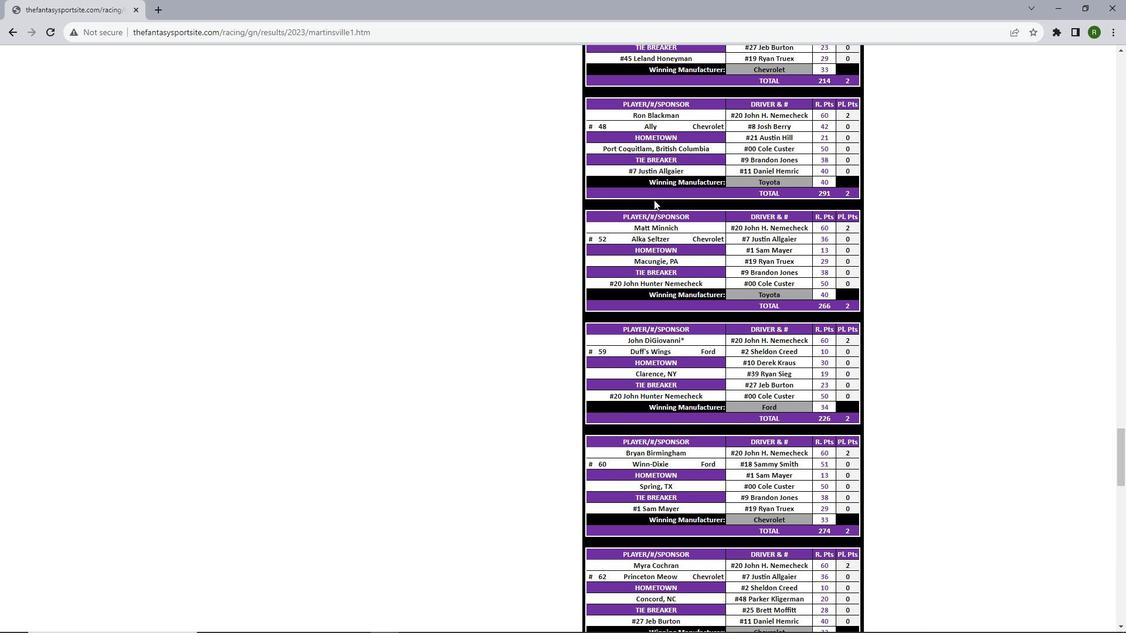 
Action: Mouse scrolled (654, 199) with delta (0, 0)
Screenshot: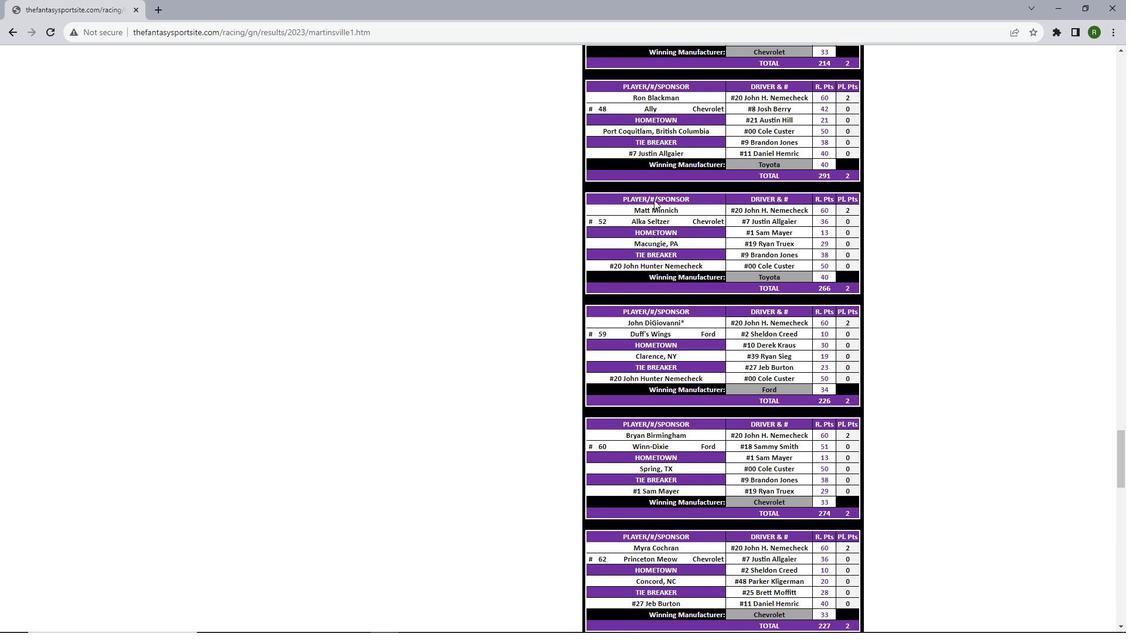 
Action: Mouse scrolled (654, 199) with delta (0, 0)
Screenshot: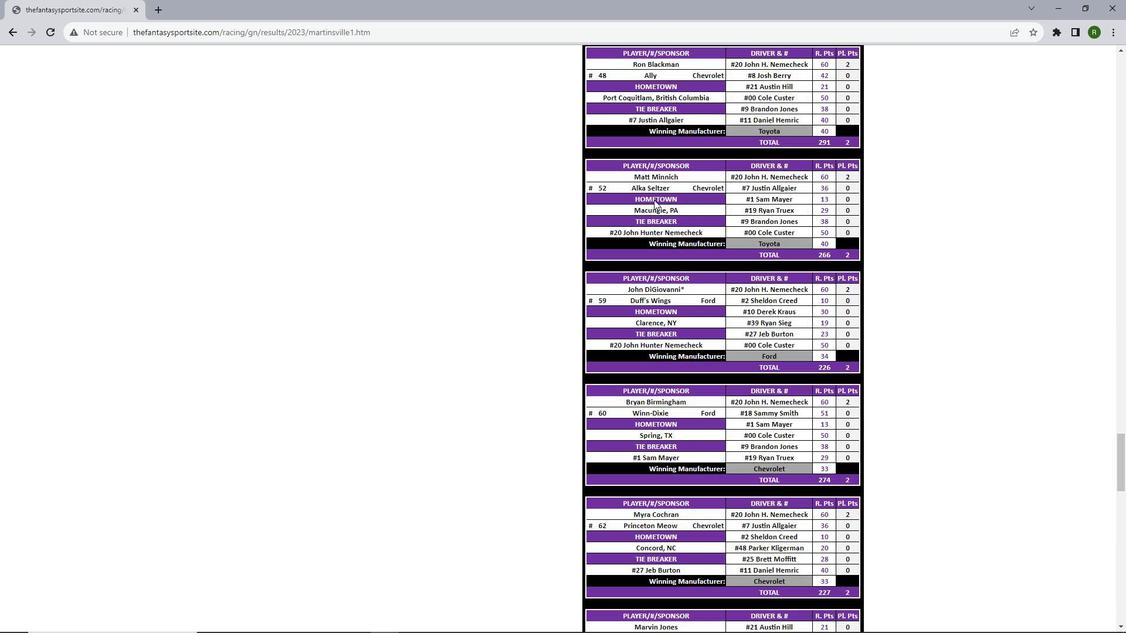 
Action: Mouse scrolled (654, 199) with delta (0, 0)
Screenshot: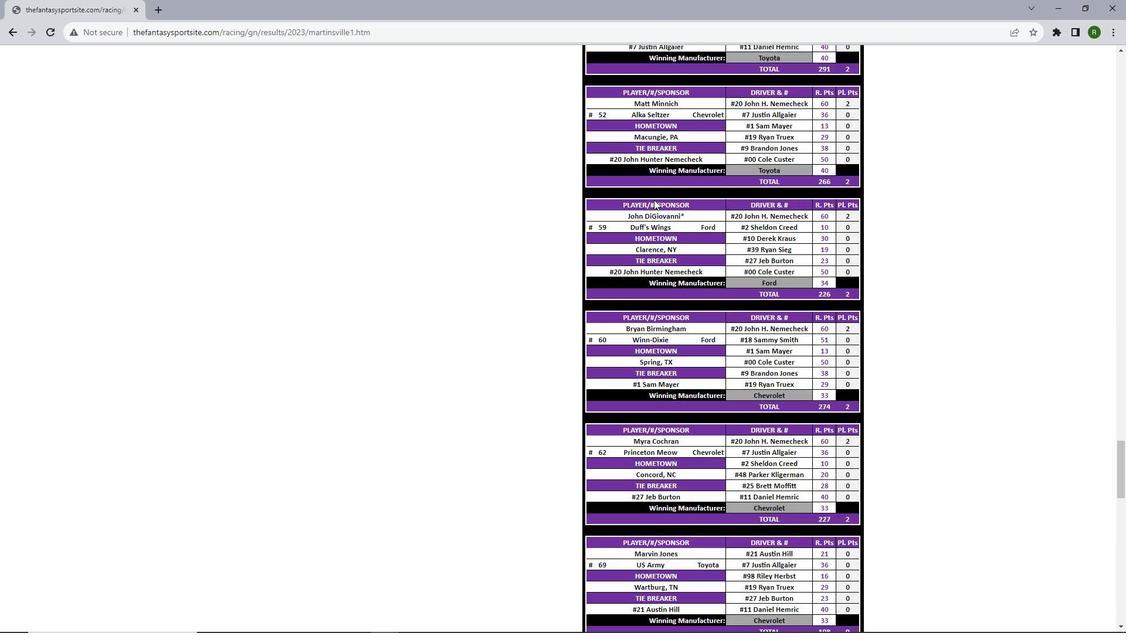 
Action: Mouse scrolled (654, 199) with delta (0, 0)
Screenshot: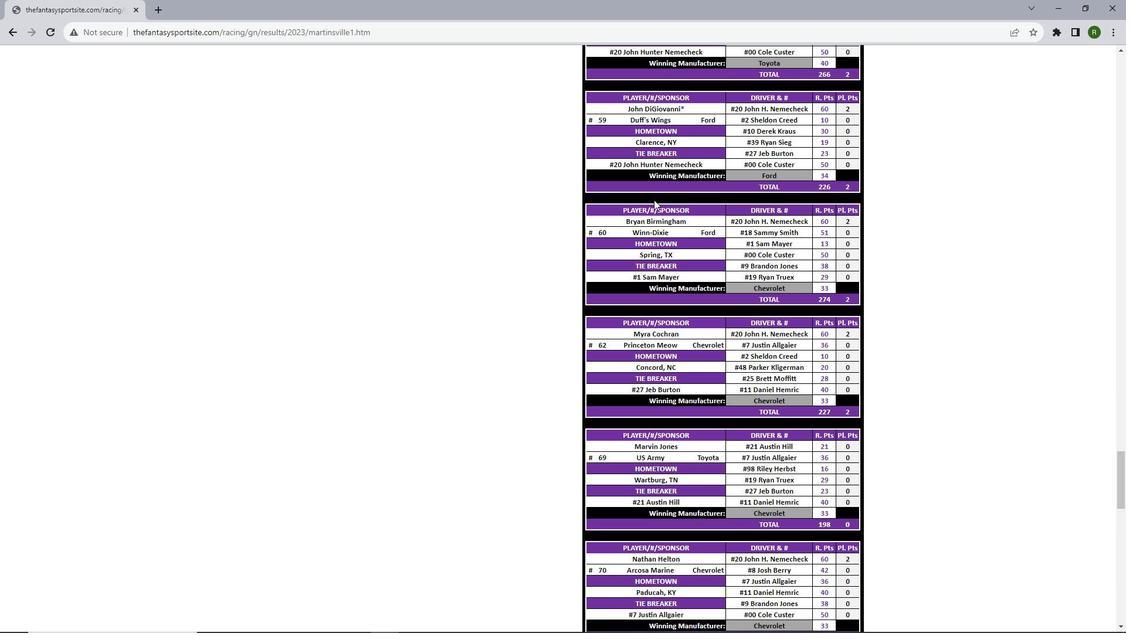 
Action: Mouse scrolled (654, 199) with delta (0, 0)
Screenshot: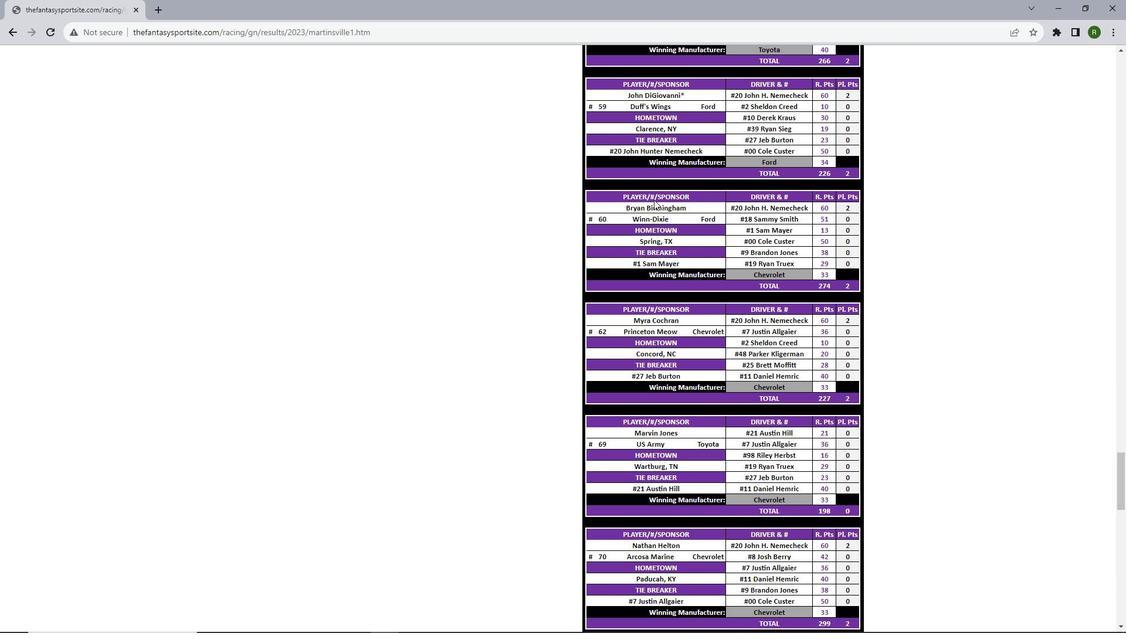 
Action: Mouse scrolled (654, 199) with delta (0, 0)
Screenshot: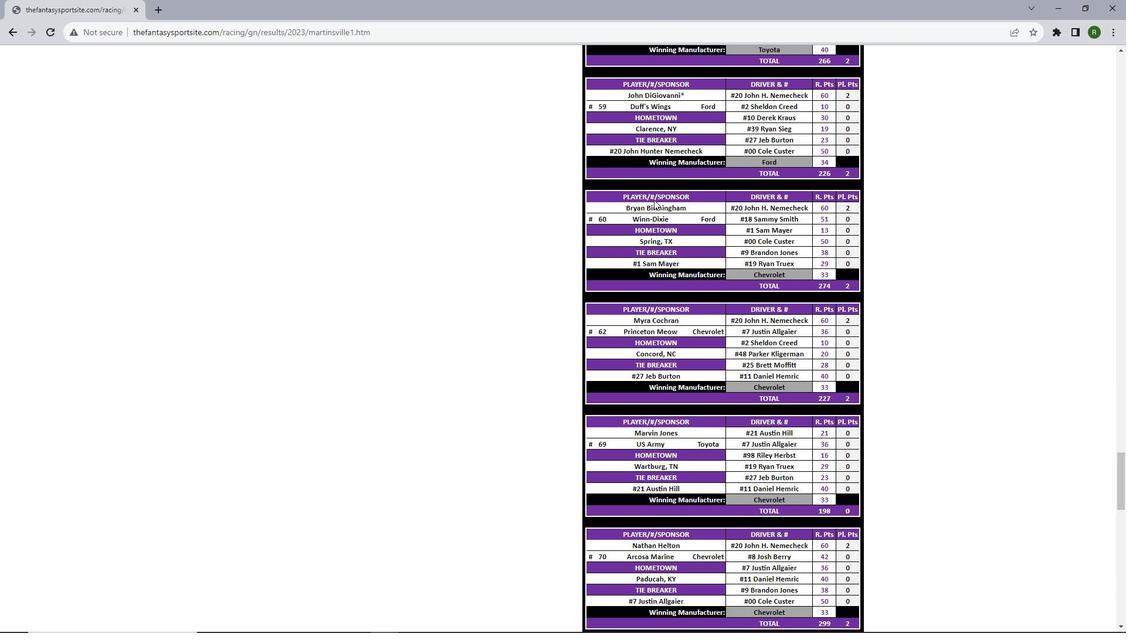 
Action: Mouse scrolled (654, 199) with delta (0, 0)
Screenshot: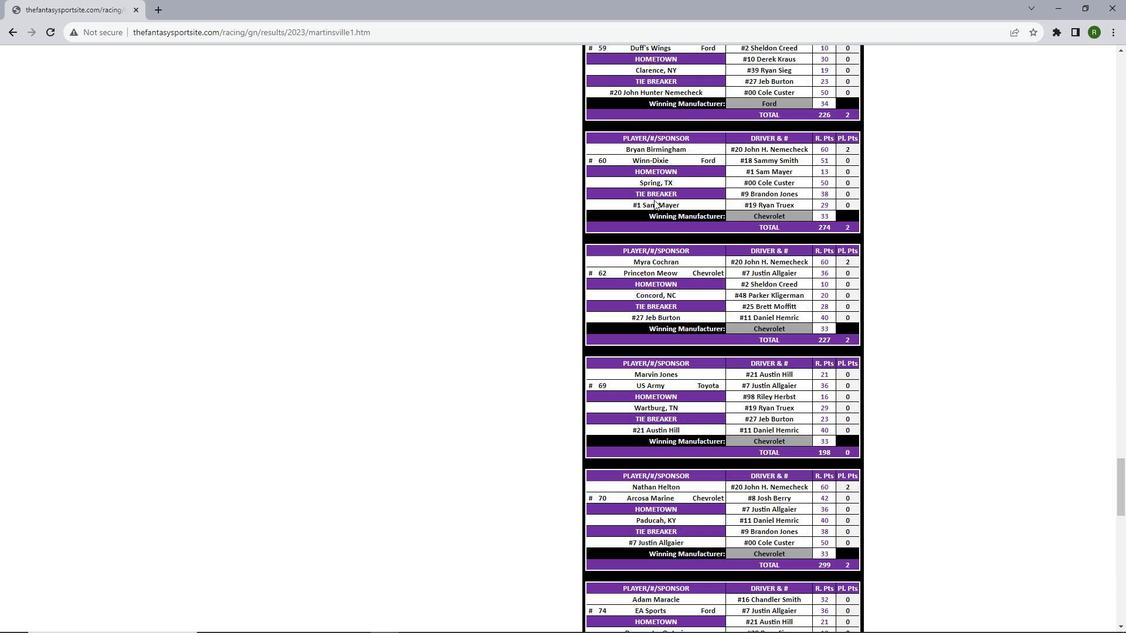 
Action: Mouse scrolled (654, 199) with delta (0, 0)
Screenshot: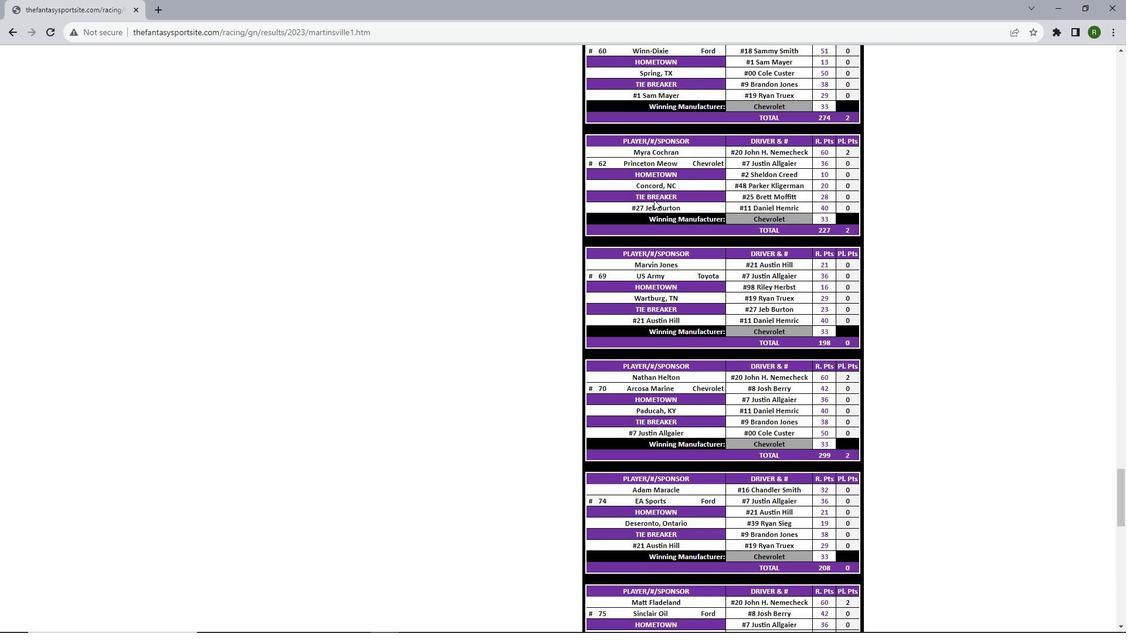 
Action: Mouse scrolled (654, 199) with delta (0, 0)
Screenshot: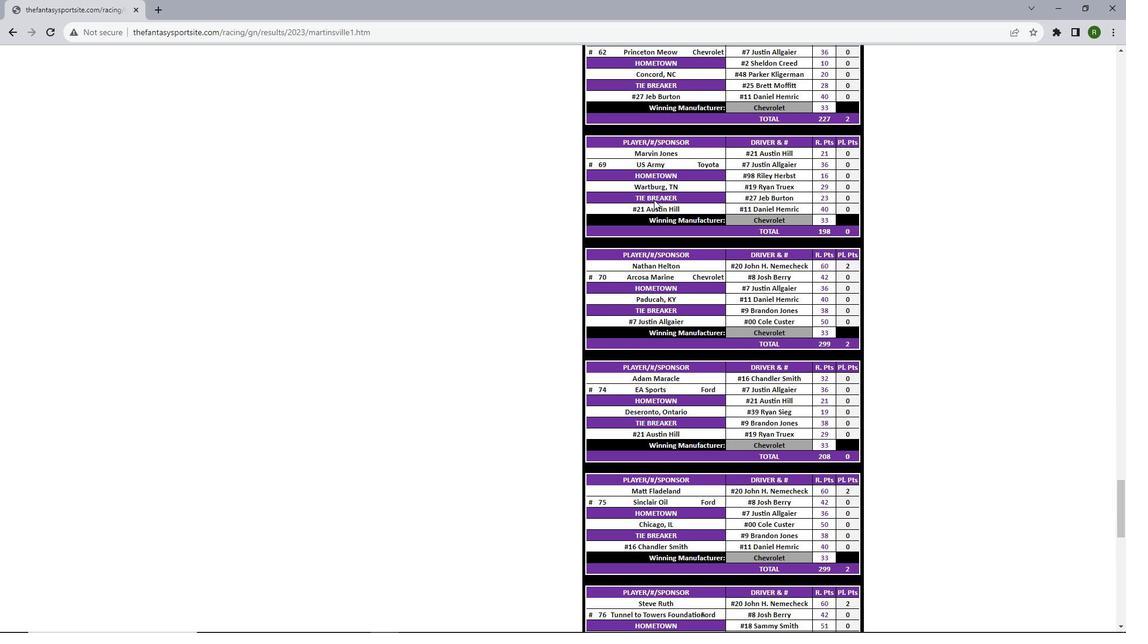 
Action: Mouse scrolled (654, 199) with delta (0, 0)
Screenshot: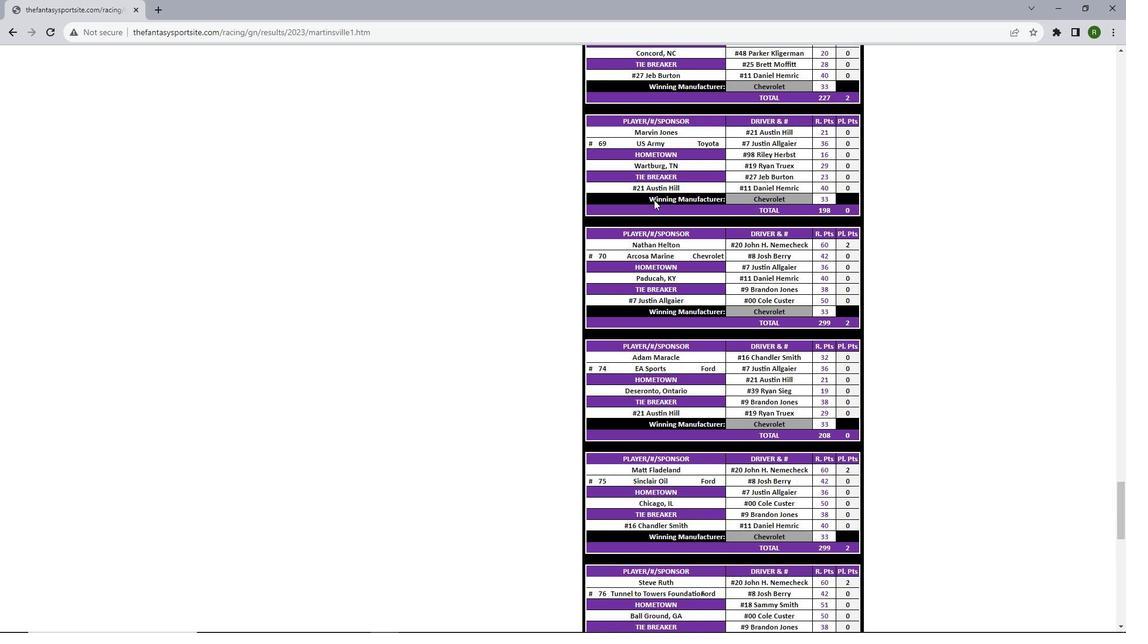 
Action: Mouse scrolled (654, 199) with delta (0, 0)
Screenshot: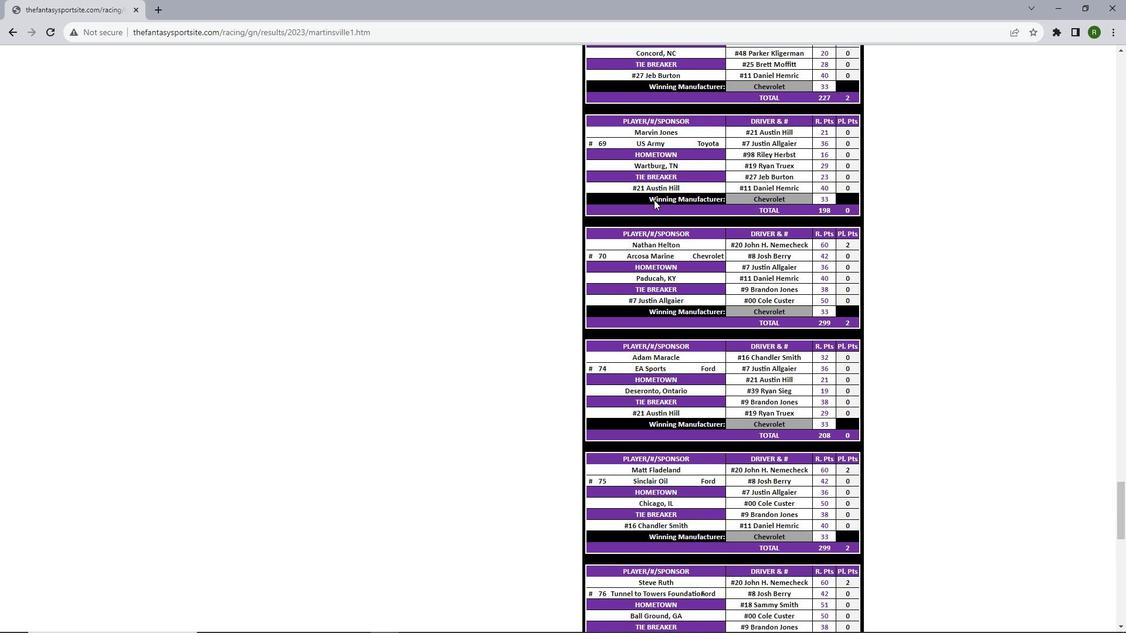 
Action: Mouse scrolled (654, 199) with delta (0, 0)
Screenshot: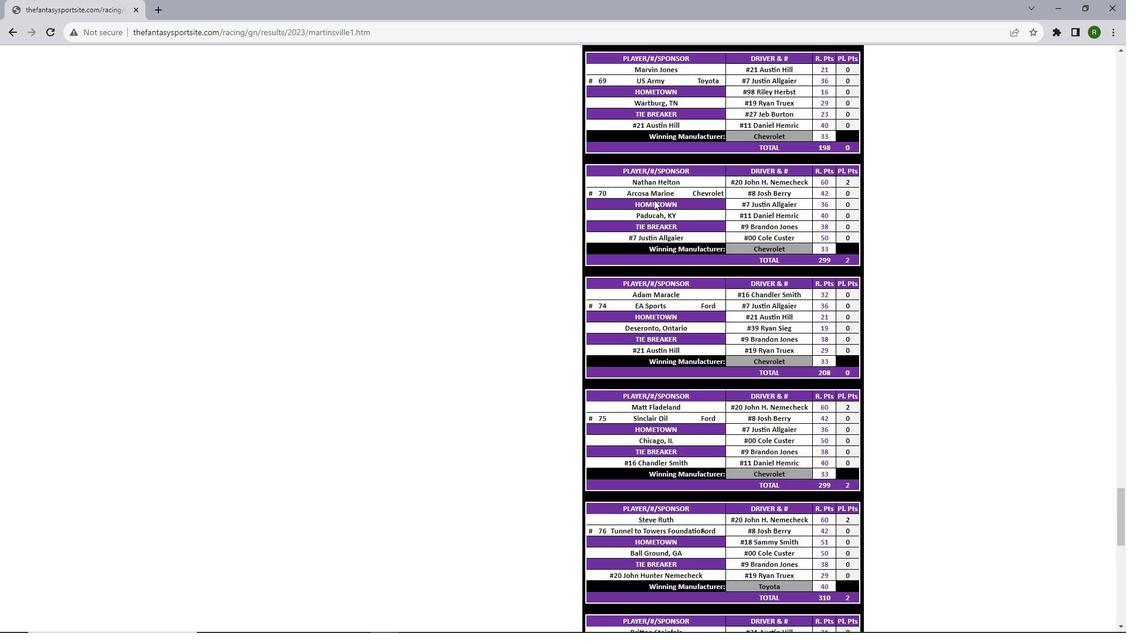 
Action: Mouse scrolled (654, 199) with delta (0, 0)
Screenshot: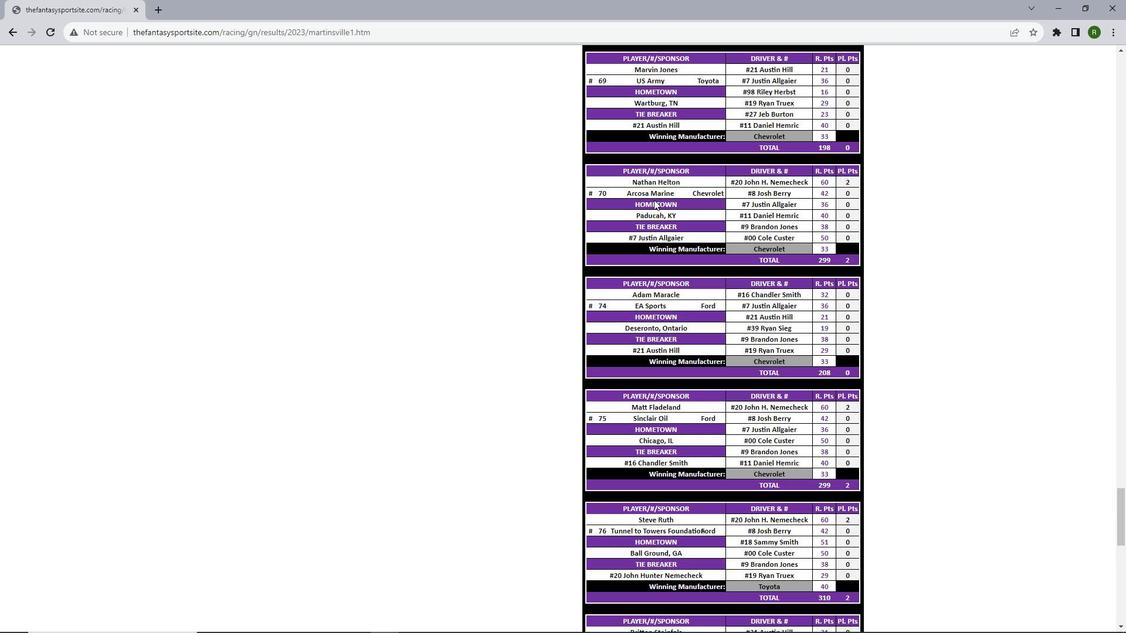 
Action: Mouse scrolled (654, 199) with delta (0, 0)
Screenshot: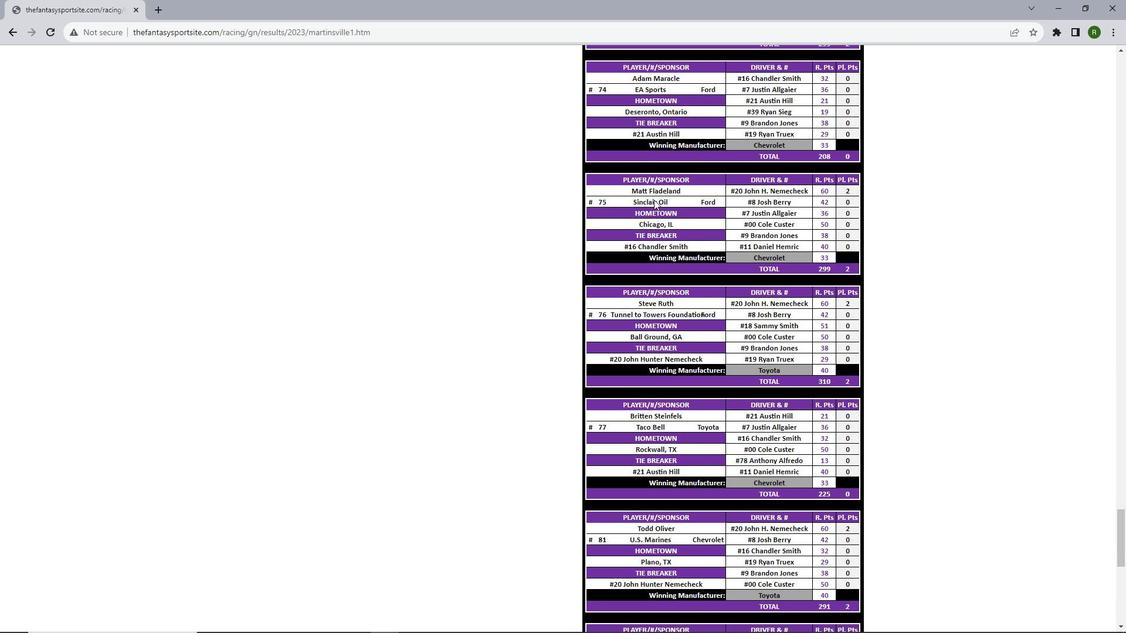 
Action: Mouse scrolled (654, 199) with delta (0, 0)
Screenshot: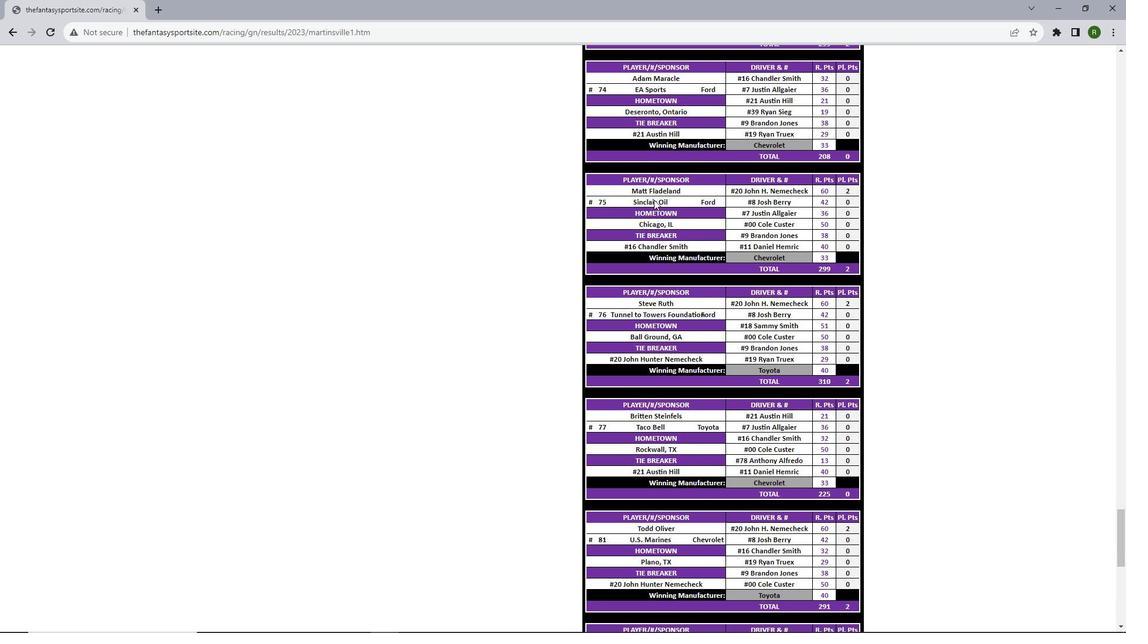 
Action: Mouse scrolled (654, 199) with delta (0, 0)
Screenshot: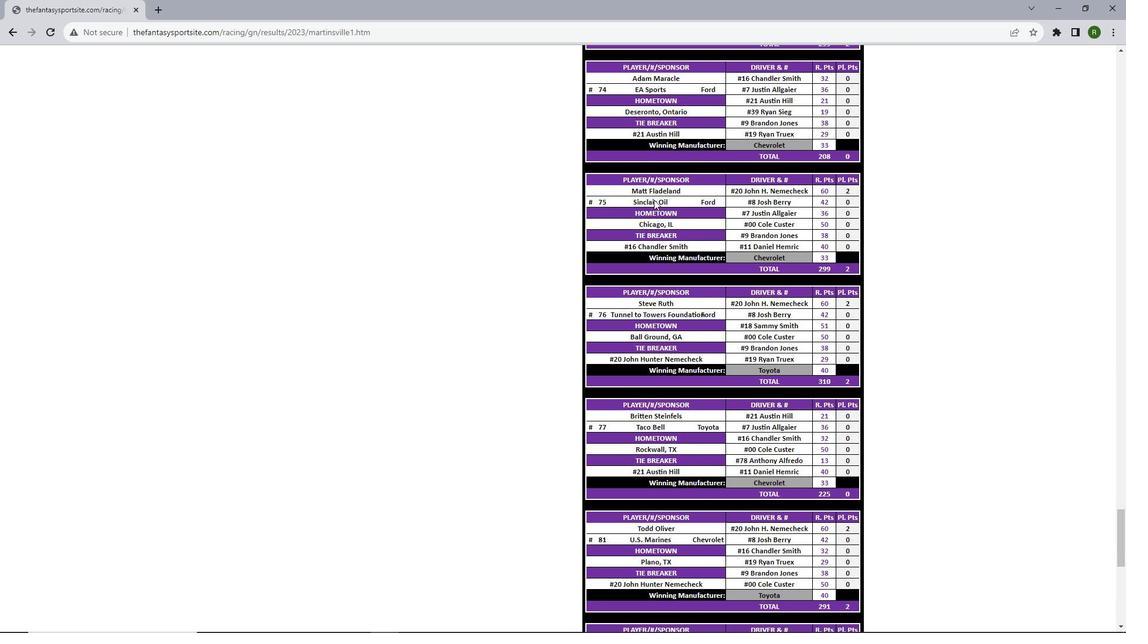 
Action: Mouse scrolled (654, 199) with delta (0, 0)
Screenshot: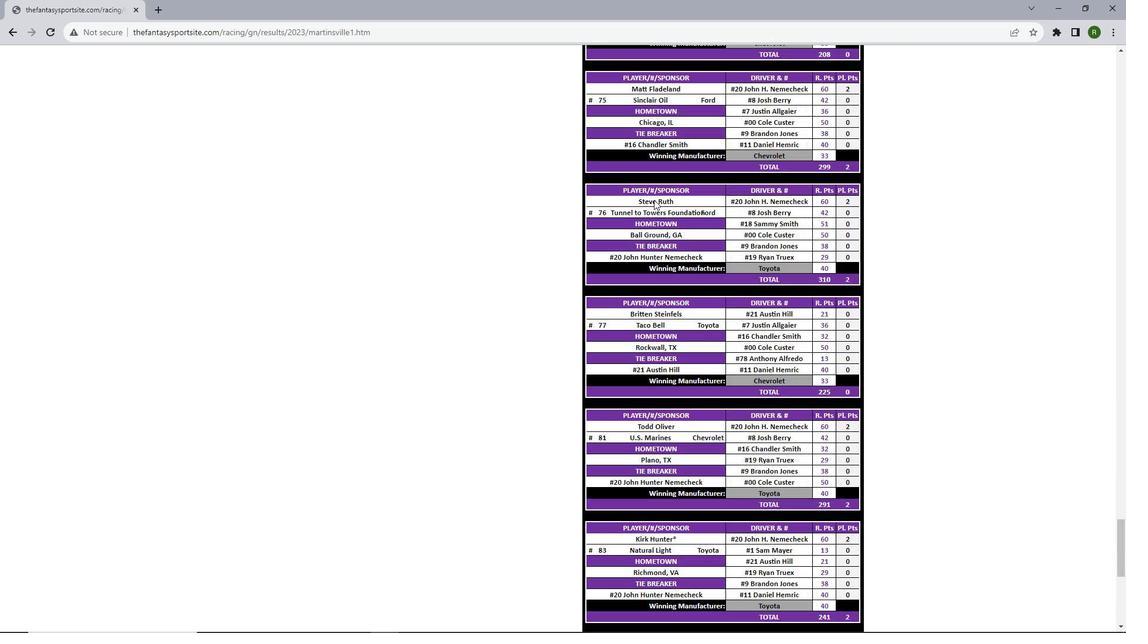 
Action: Mouse scrolled (654, 199) with delta (0, 0)
Screenshot: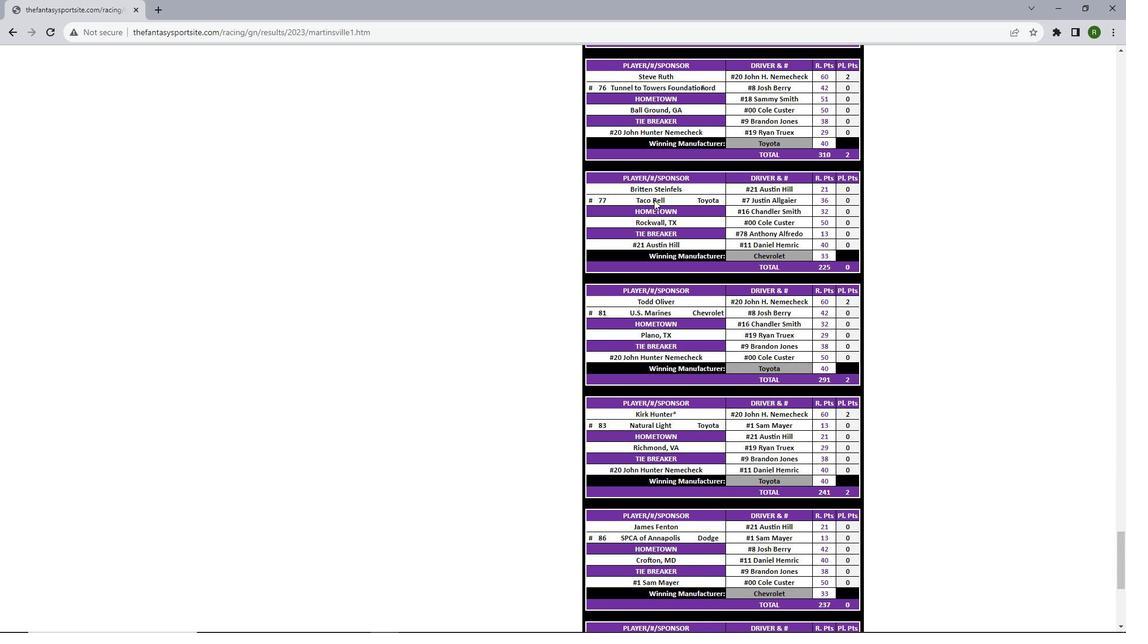 
Action: Mouse scrolled (654, 199) with delta (0, 0)
Screenshot: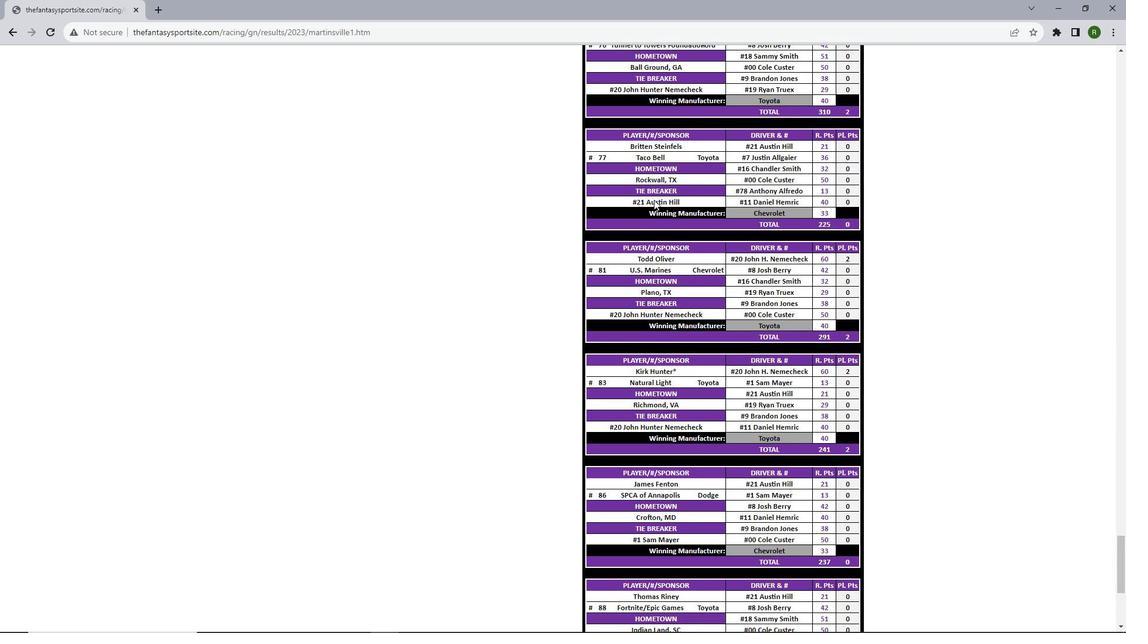 
Action: Mouse scrolled (654, 199) with delta (0, 0)
Screenshot: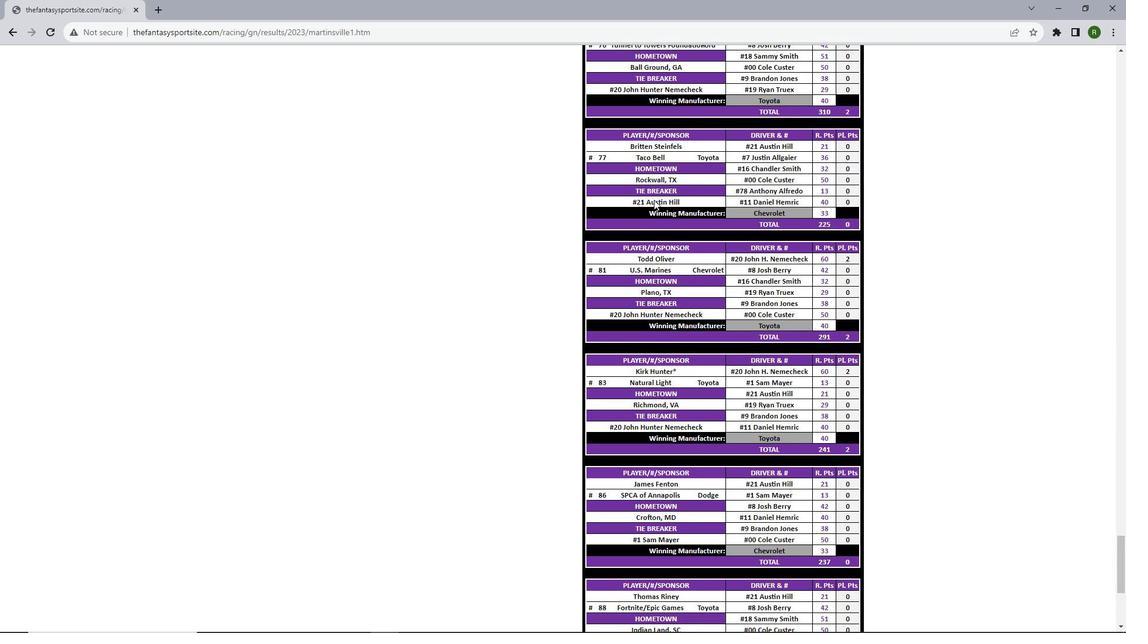 
Action: Mouse scrolled (654, 199) with delta (0, 0)
Screenshot: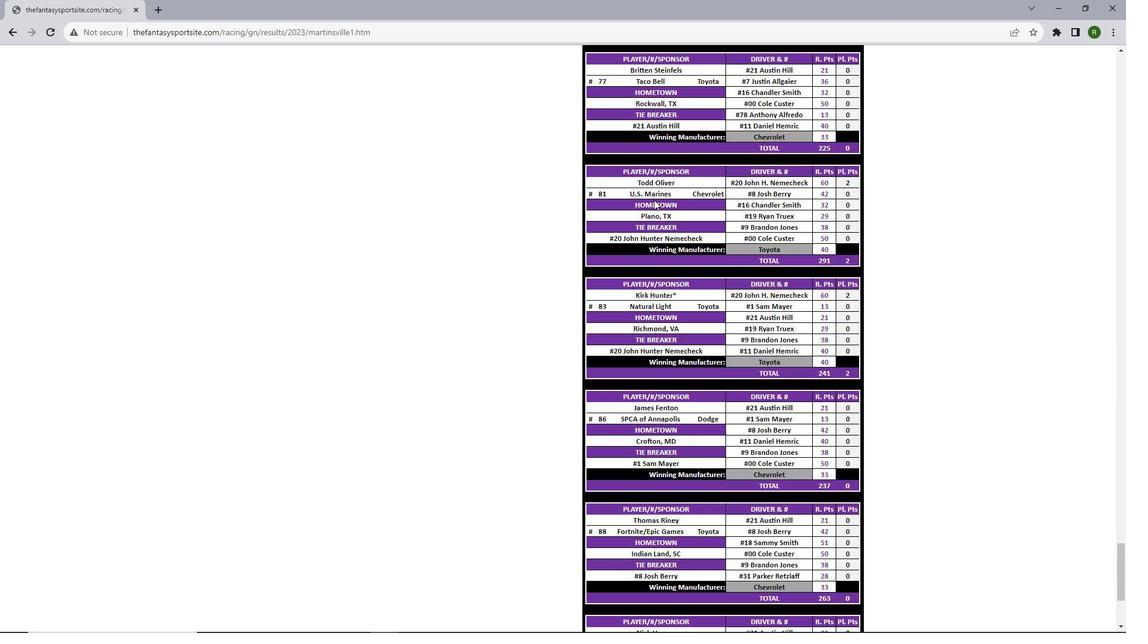 
Action: Mouse scrolled (654, 199) with delta (0, 0)
Screenshot: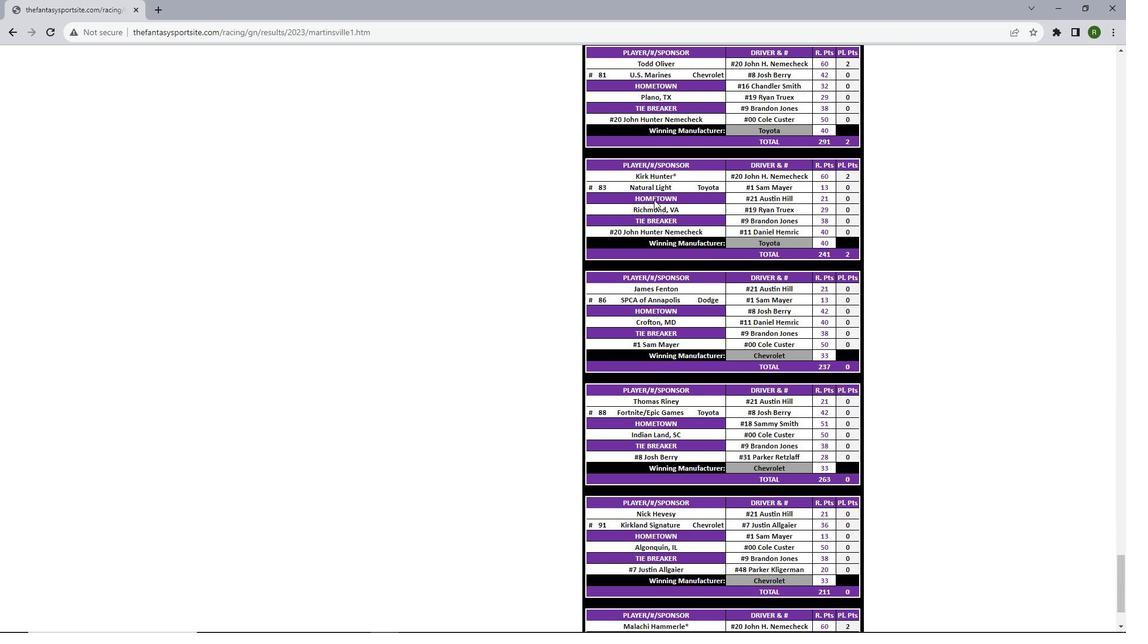 
Action: Mouse scrolled (654, 199) with delta (0, 0)
Screenshot: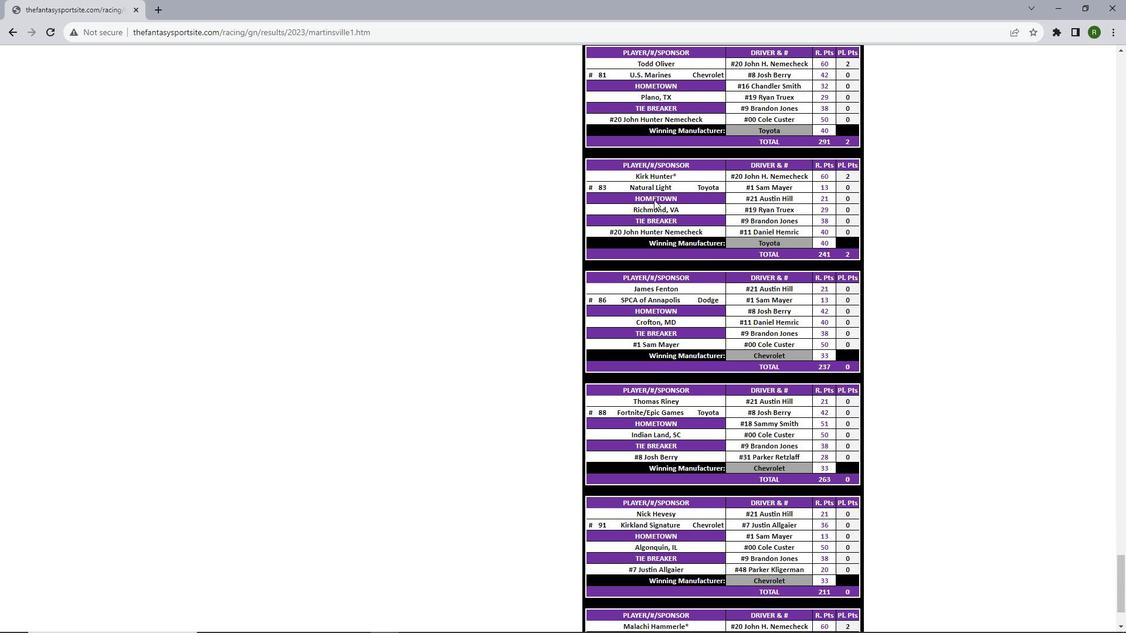 
Action: Mouse scrolled (654, 199) with delta (0, 0)
Screenshot: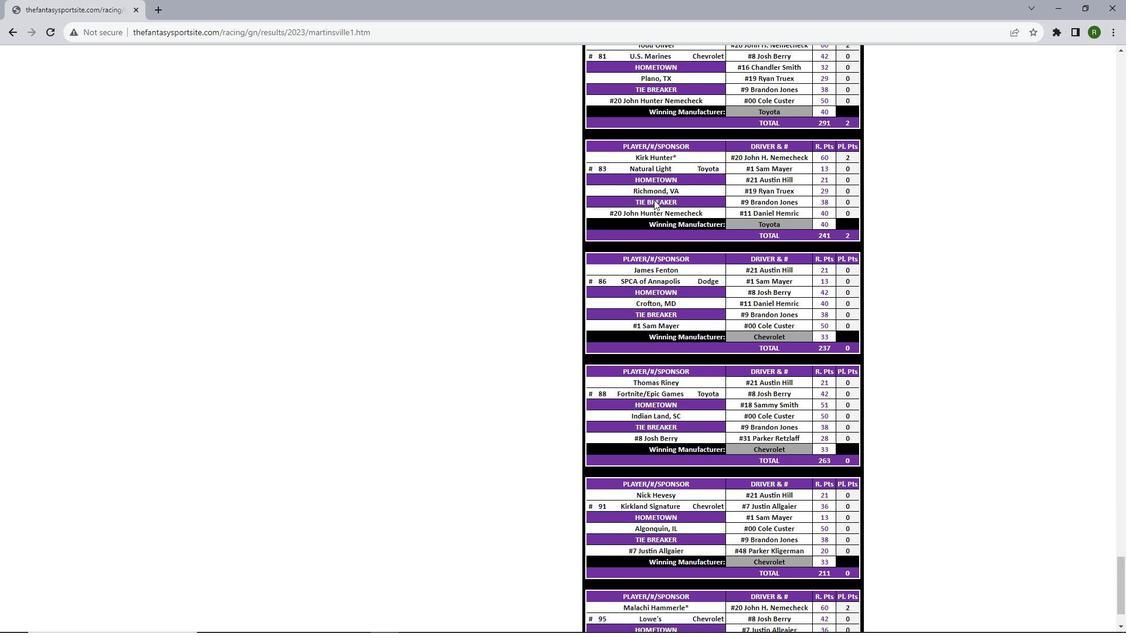 
Action: Mouse scrolled (654, 199) with delta (0, 0)
Screenshot: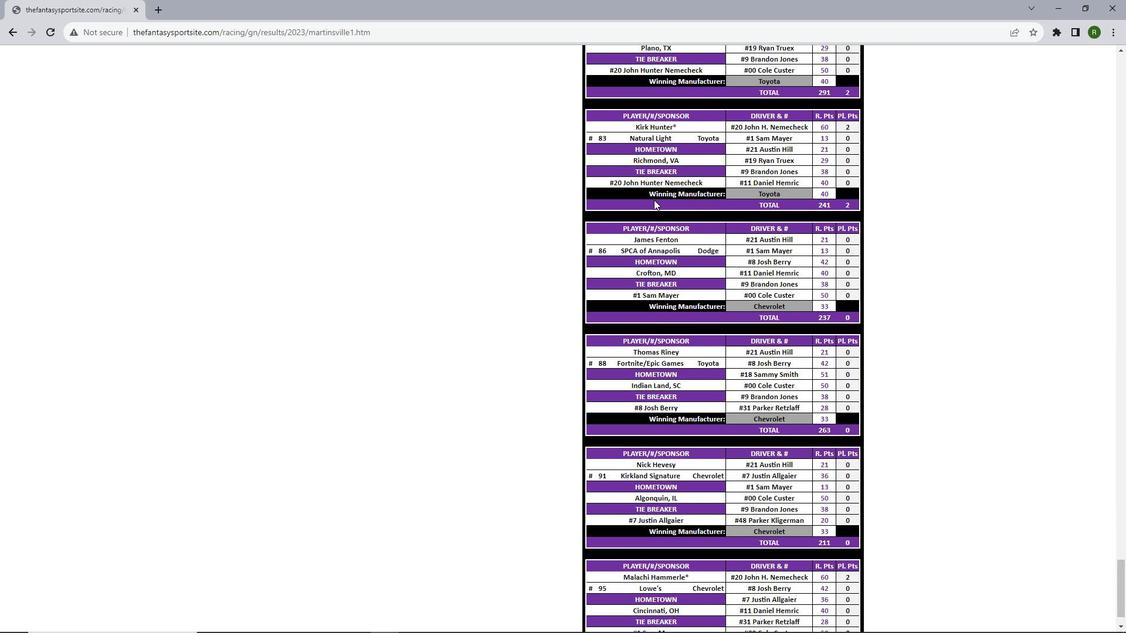 
Action: Mouse scrolled (654, 199) with delta (0, 0)
Screenshot: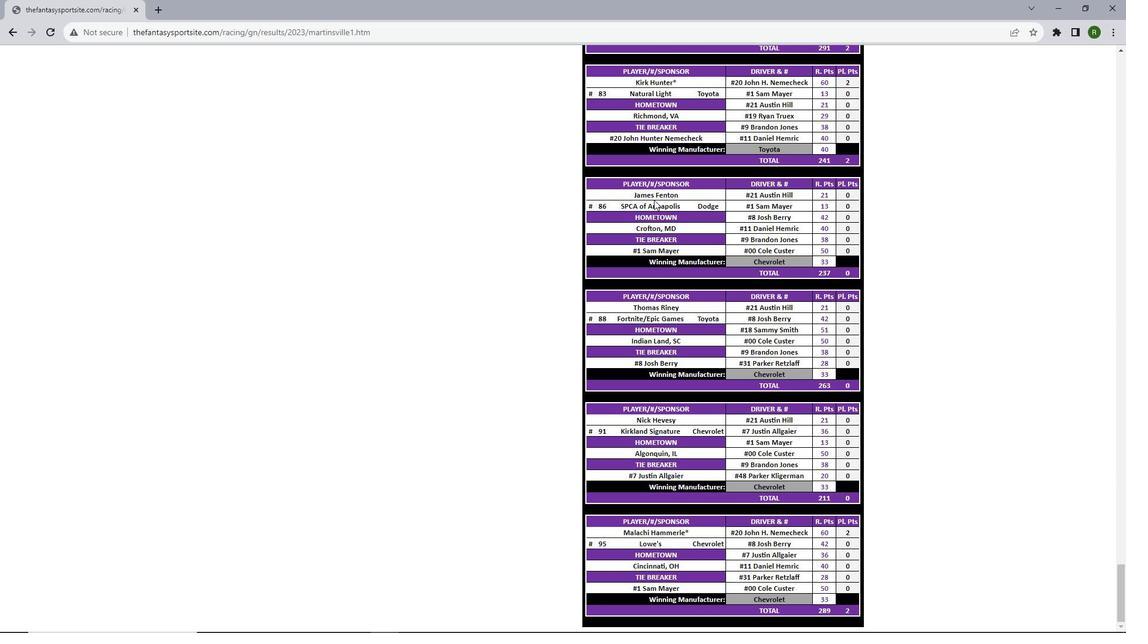 
Action: Mouse scrolled (654, 199) with delta (0, 0)
Screenshot: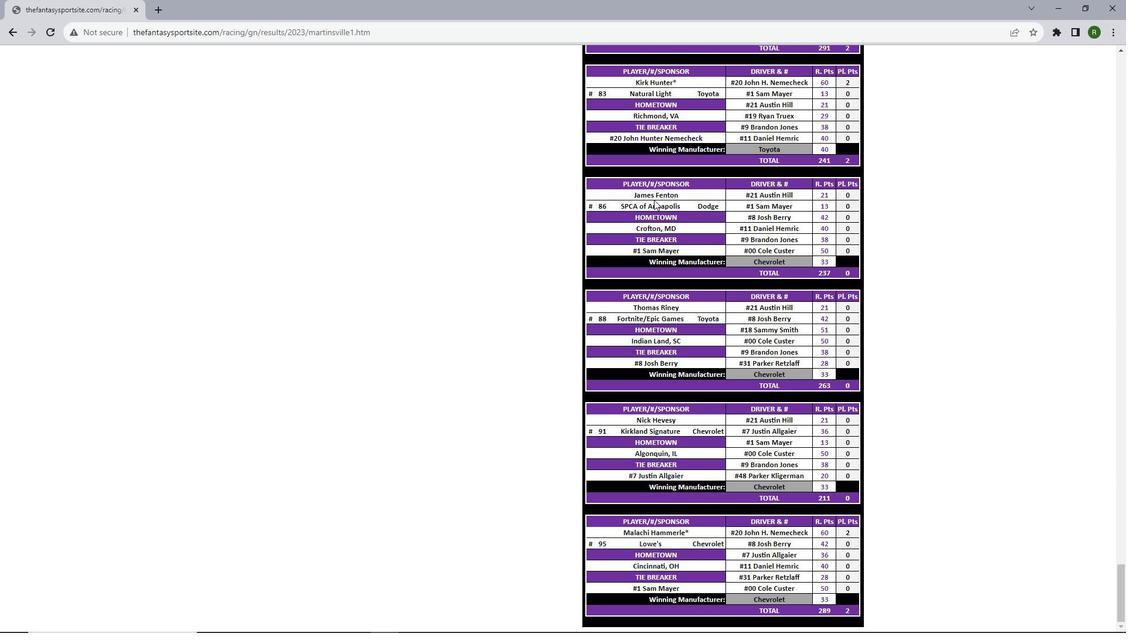 
Action: Mouse scrolled (654, 199) with delta (0, 0)
Screenshot: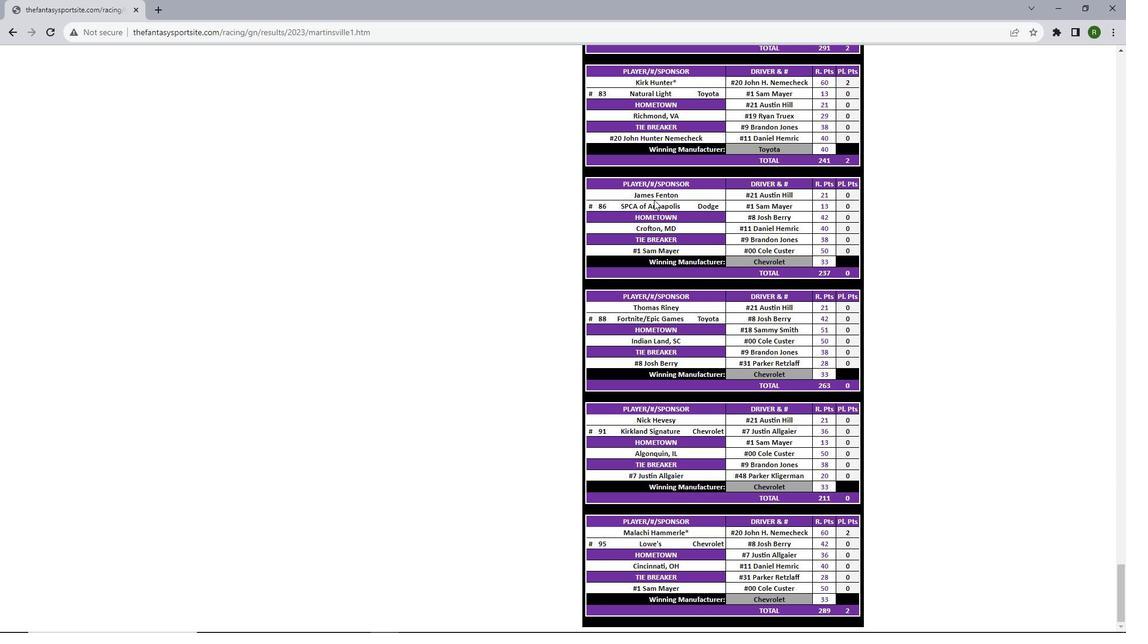 
Action: Mouse scrolled (654, 199) with delta (0, 0)
Screenshot: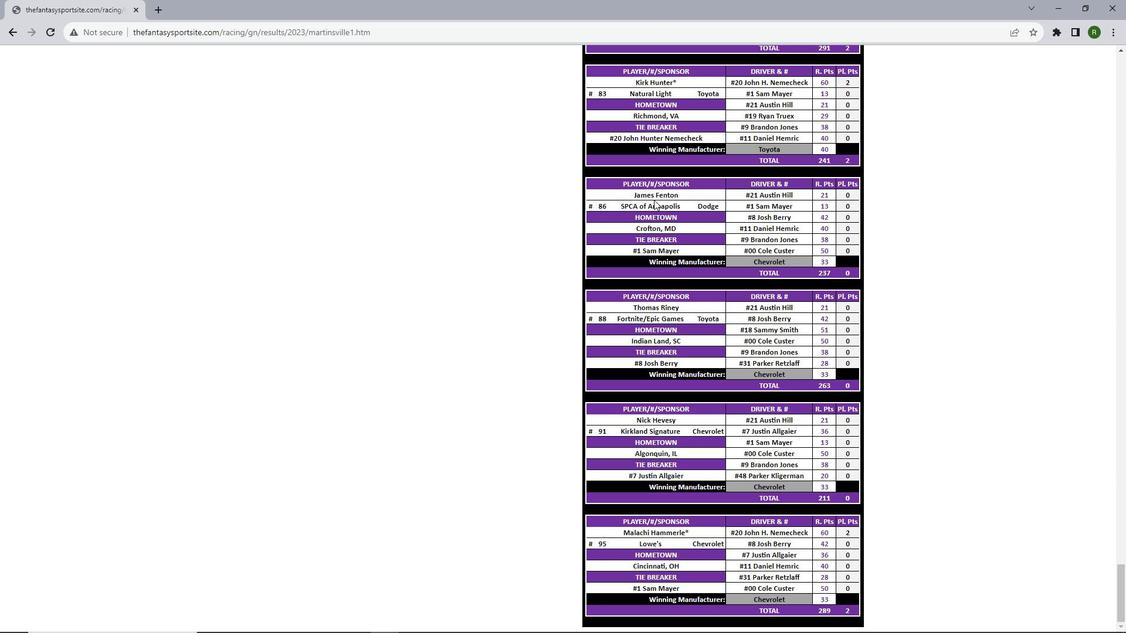 
Action: Mouse scrolled (654, 199) with delta (0, 0)
Screenshot: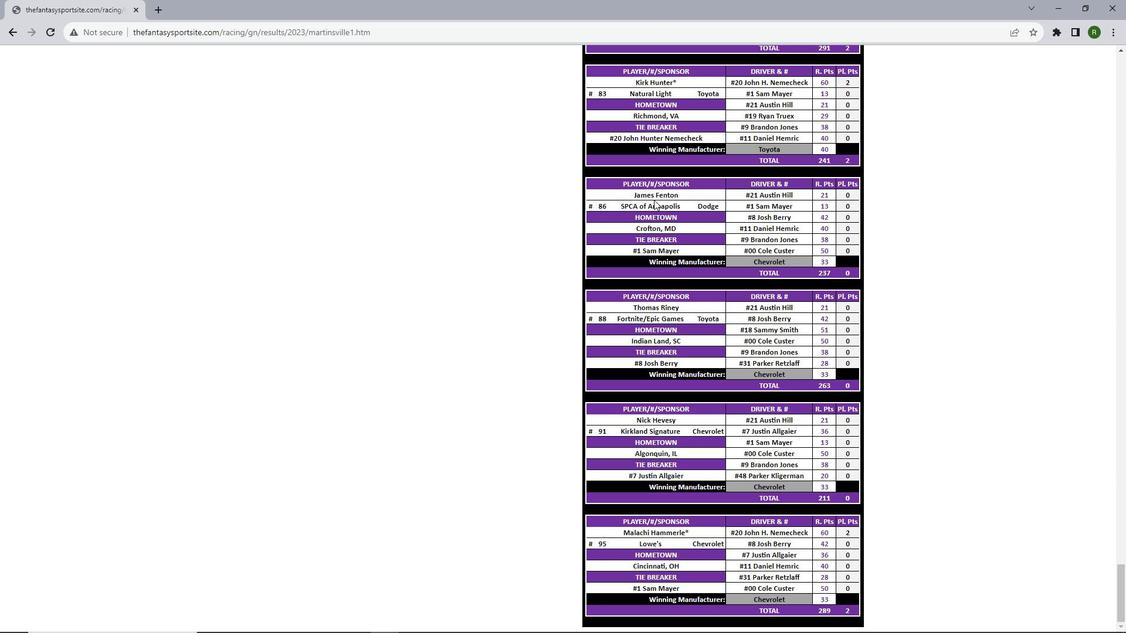 
Action: Mouse scrolled (654, 199) with delta (0, 0)
Screenshot: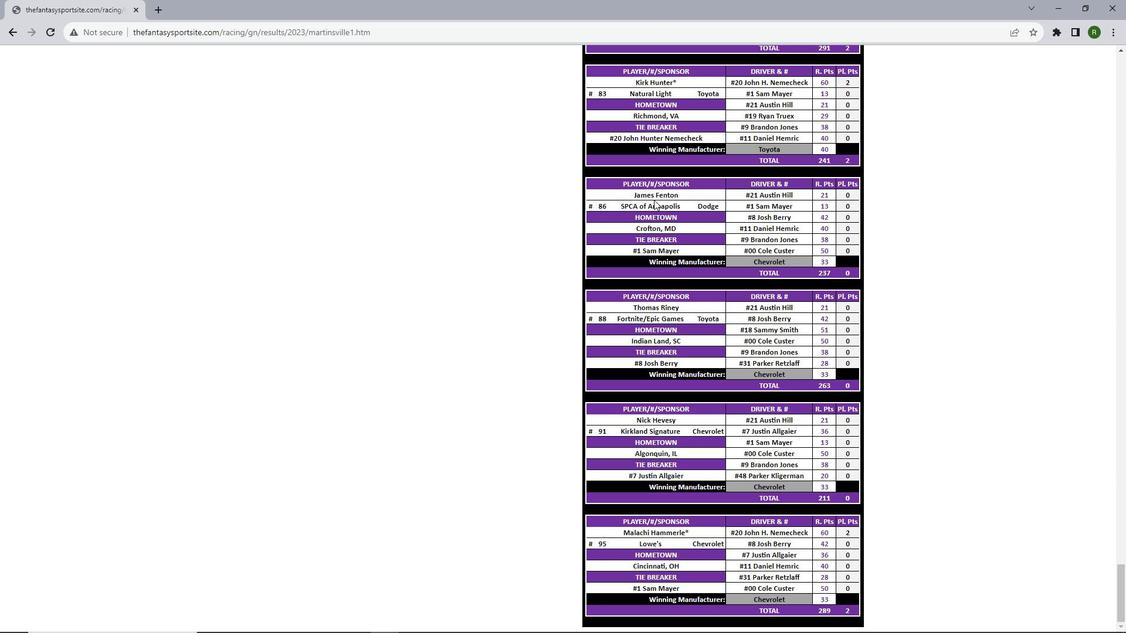 
Action: Mouse moved to (653, 200)
Screenshot: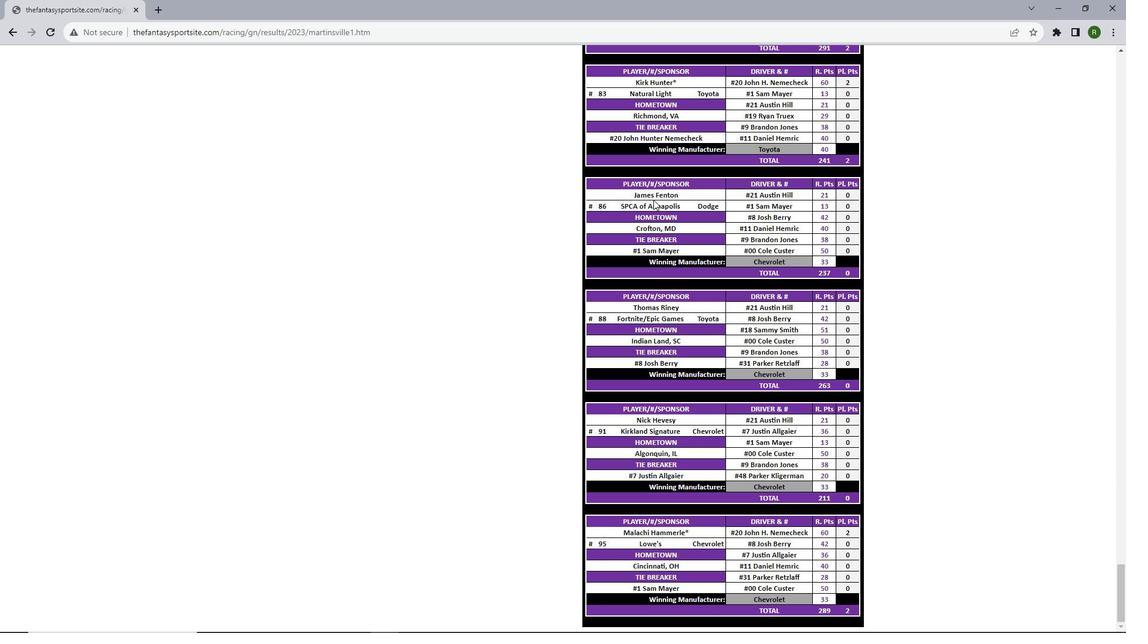 
